 Task: Select goto in the location of multiple implementations,
Action: Mouse moved to (18, 564)
Screenshot: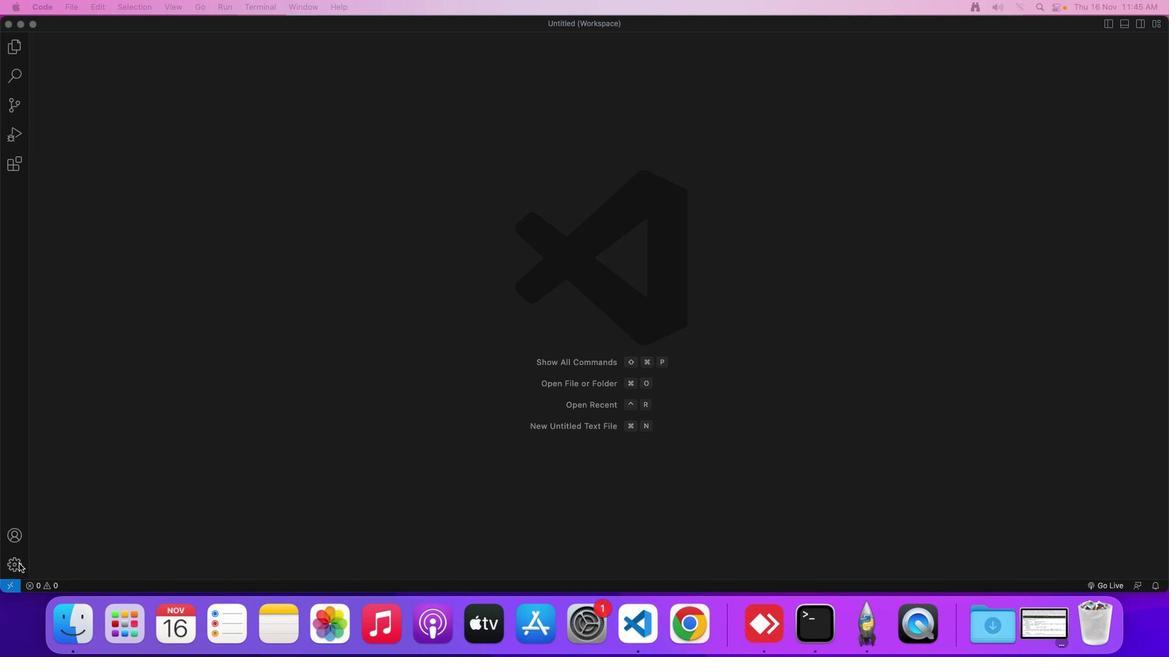 
Action: Mouse pressed left at (18, 564)
Screenshot: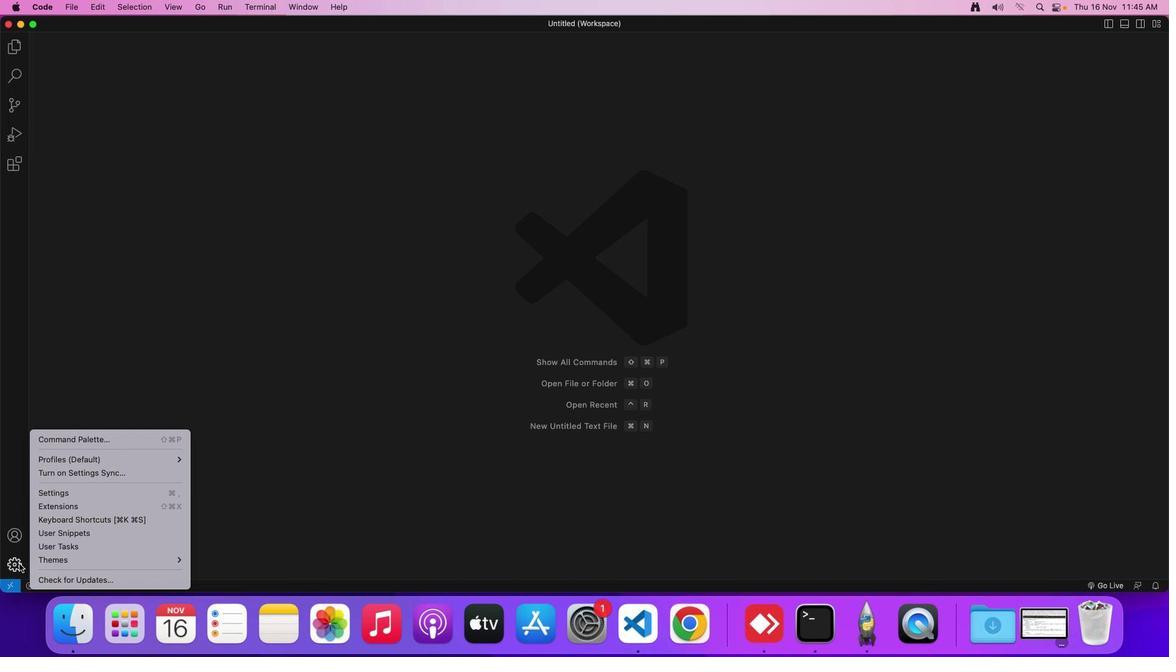 
Action: Mouse moved to (59, 498)
Screenshot: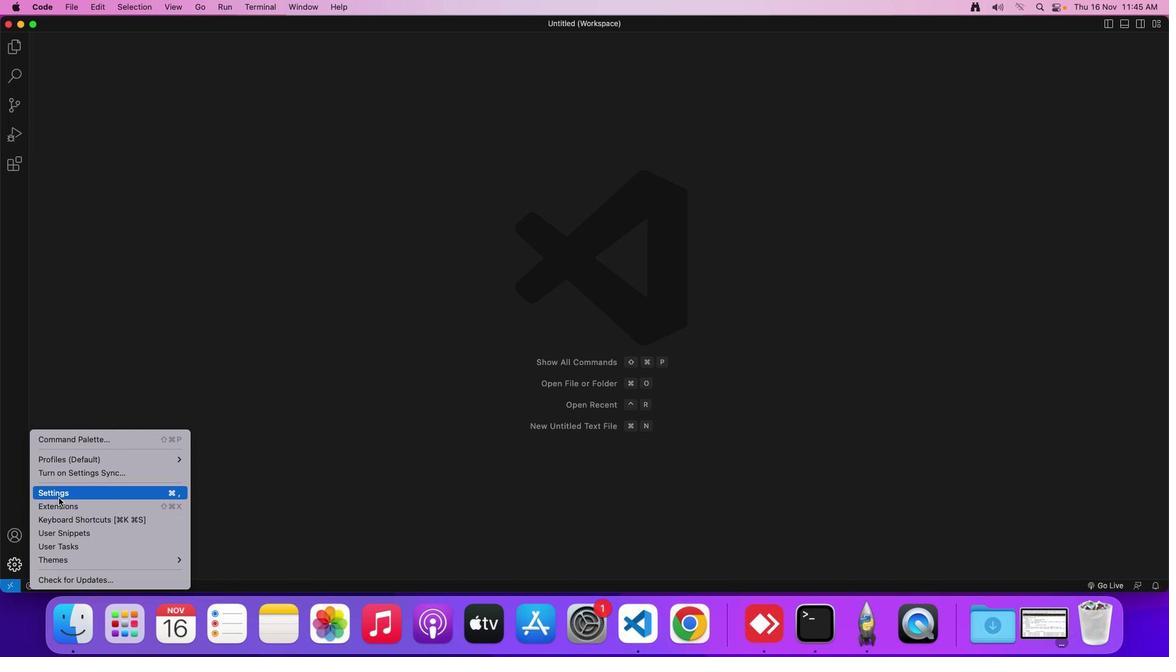 
Action: Mouse pressed left at (59, 498)
Screenshot: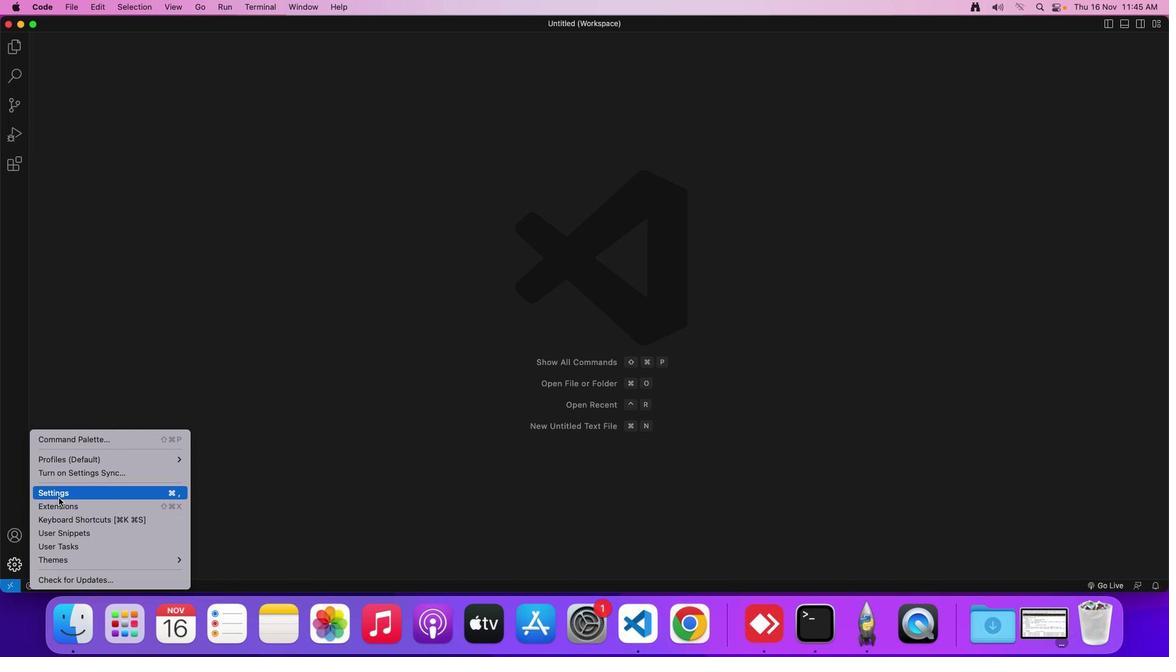 
Action: Mouse moved to (291, 96)
Screenshot: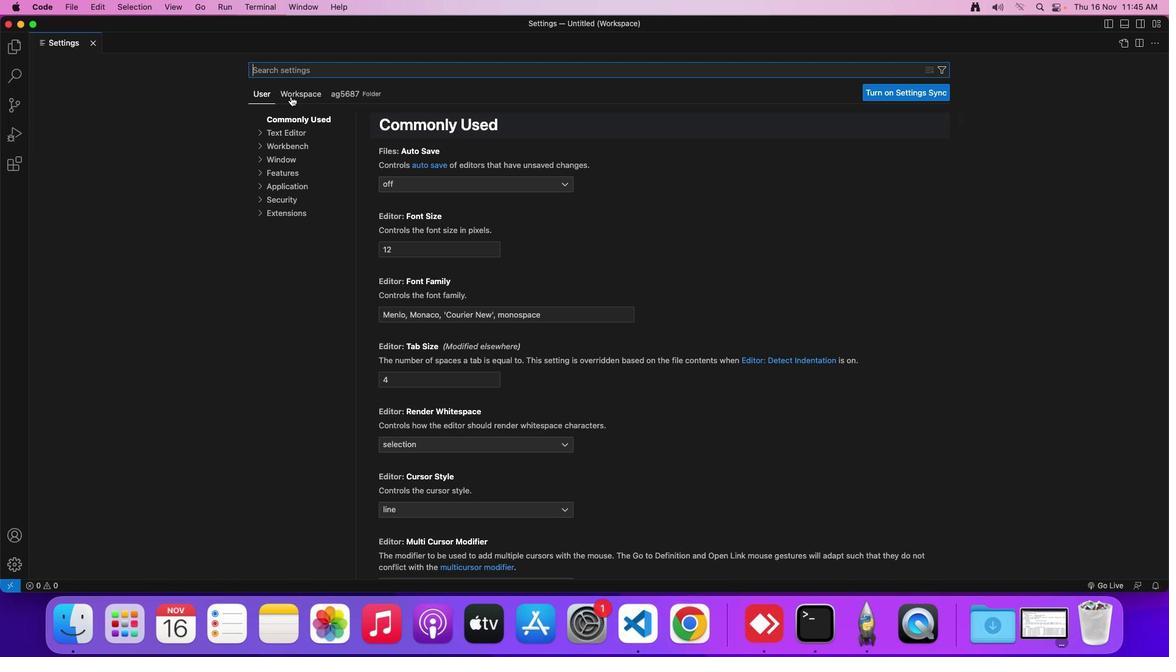
Action: Mouse pressed left at (291, 96)
Screenshot: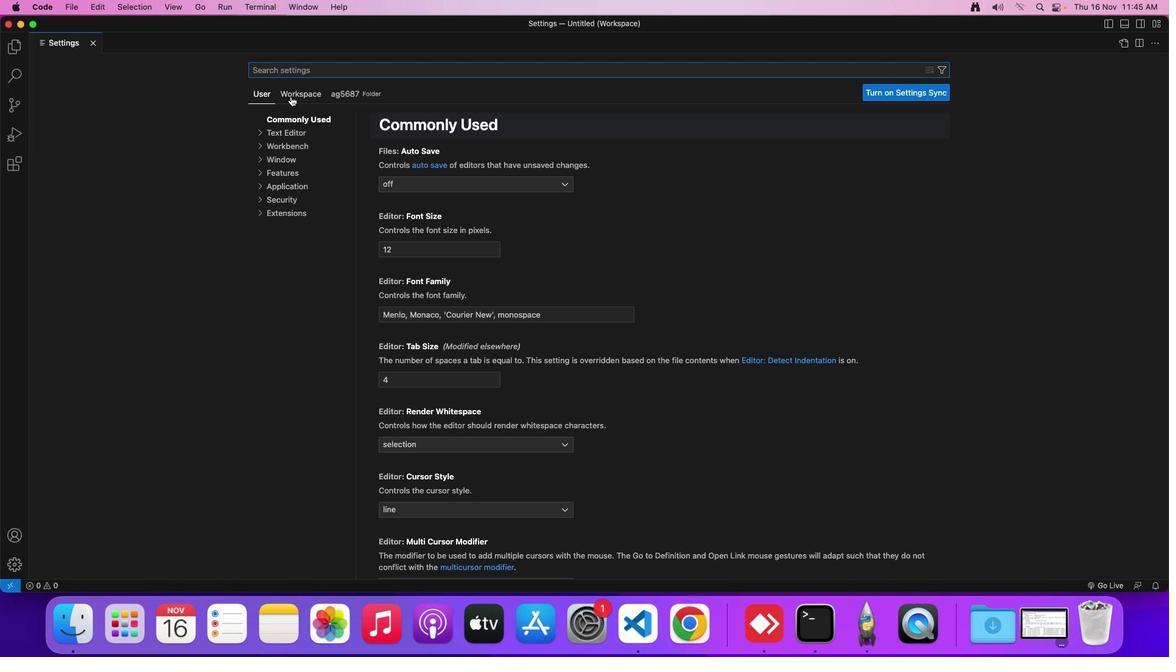 
Action: Mouse moved to (286, 131)
Screenshot: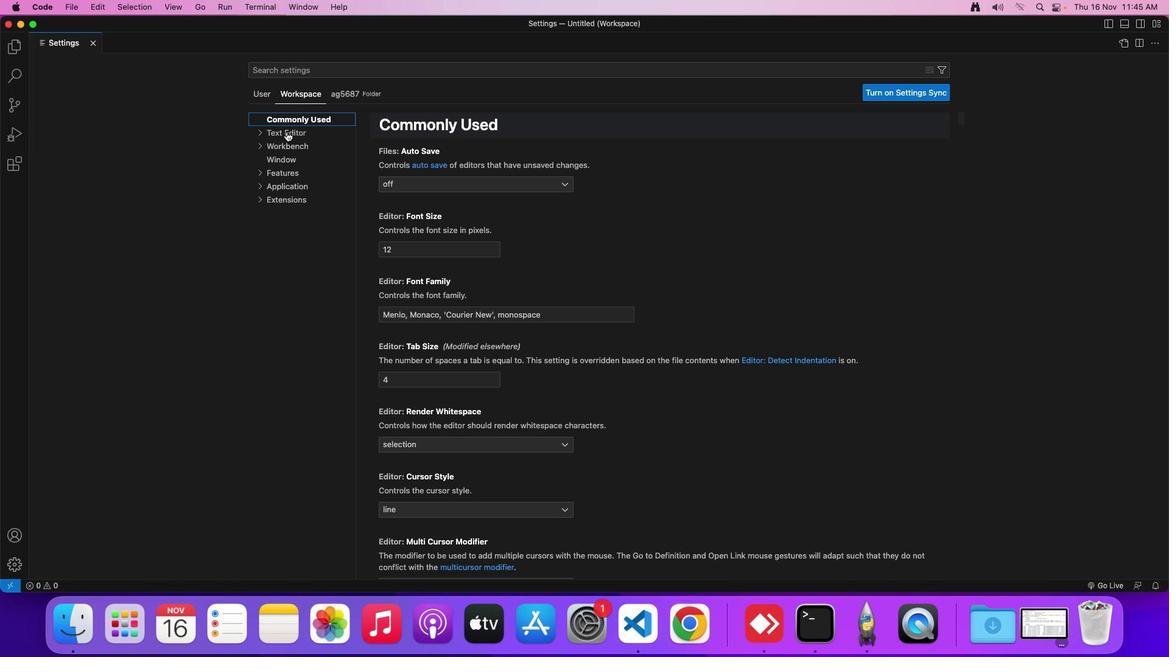 
Action: Mouse pressed left at (286, 131)
Screenshot: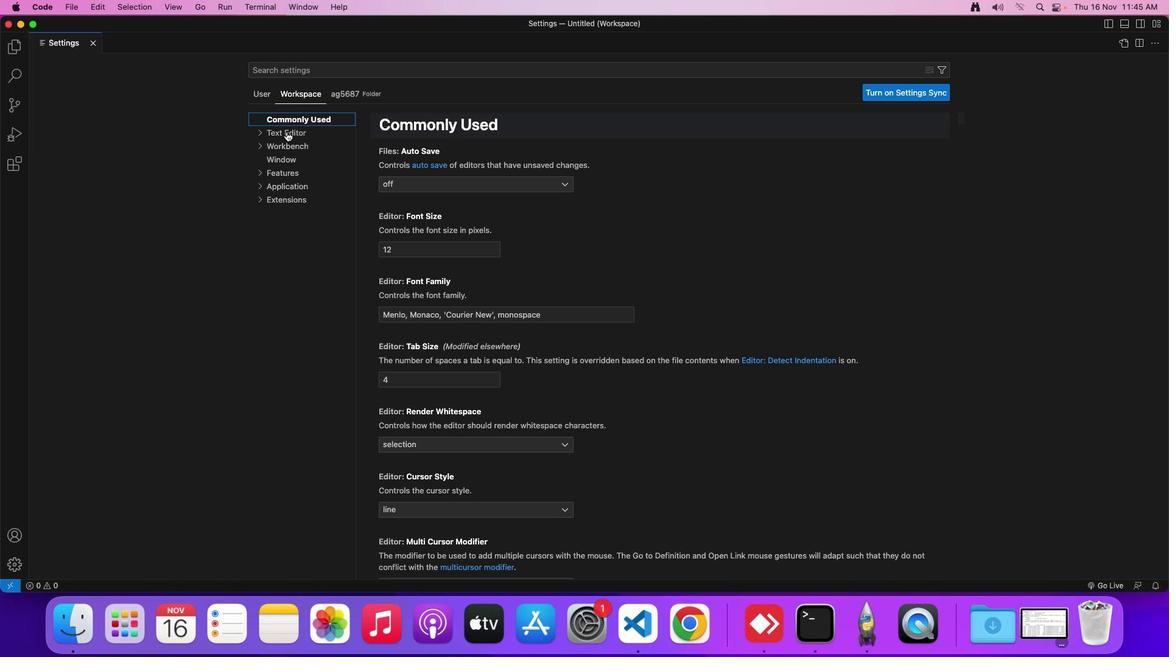 
Action: Mouse moved to (470, 501)
Screenshot: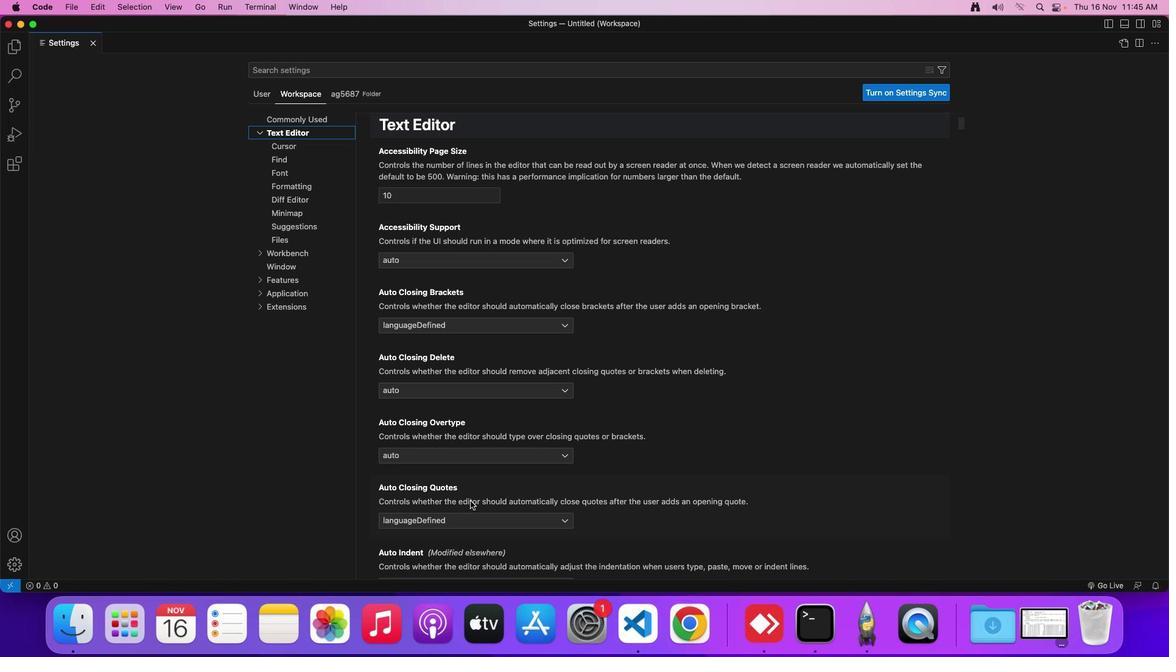 
Action: Mouse scrolled (470, 501) with delta (0, 0)
Screenshot: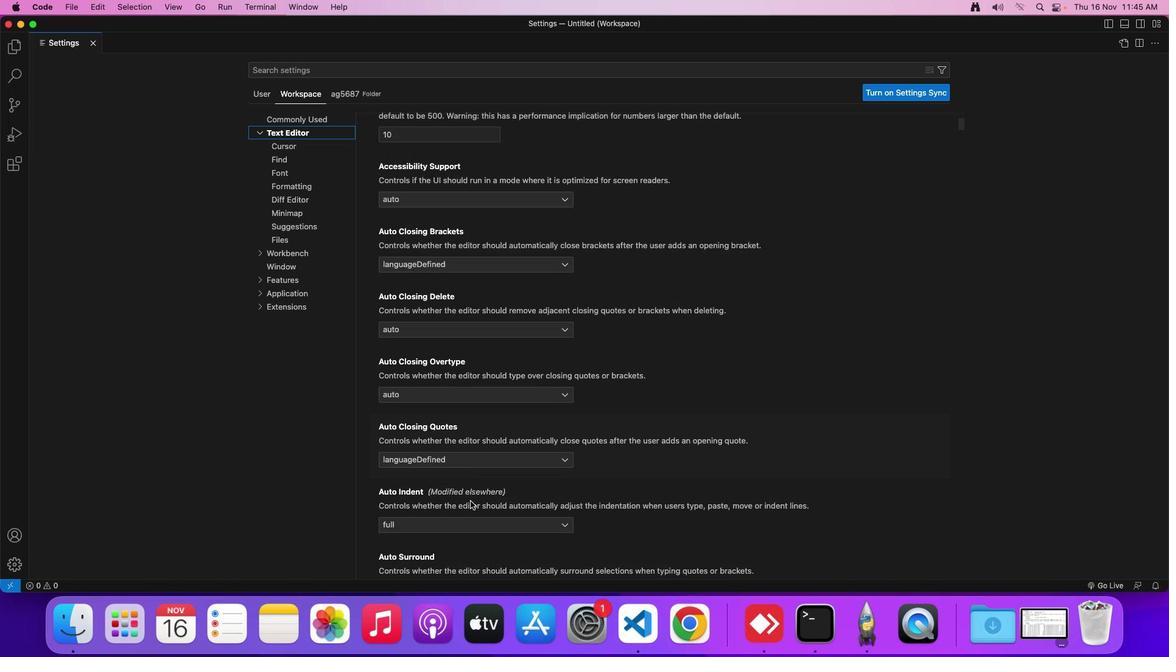 
Action: Mouse scrolled (470, 501) with delta (0, 0)
Screenshot: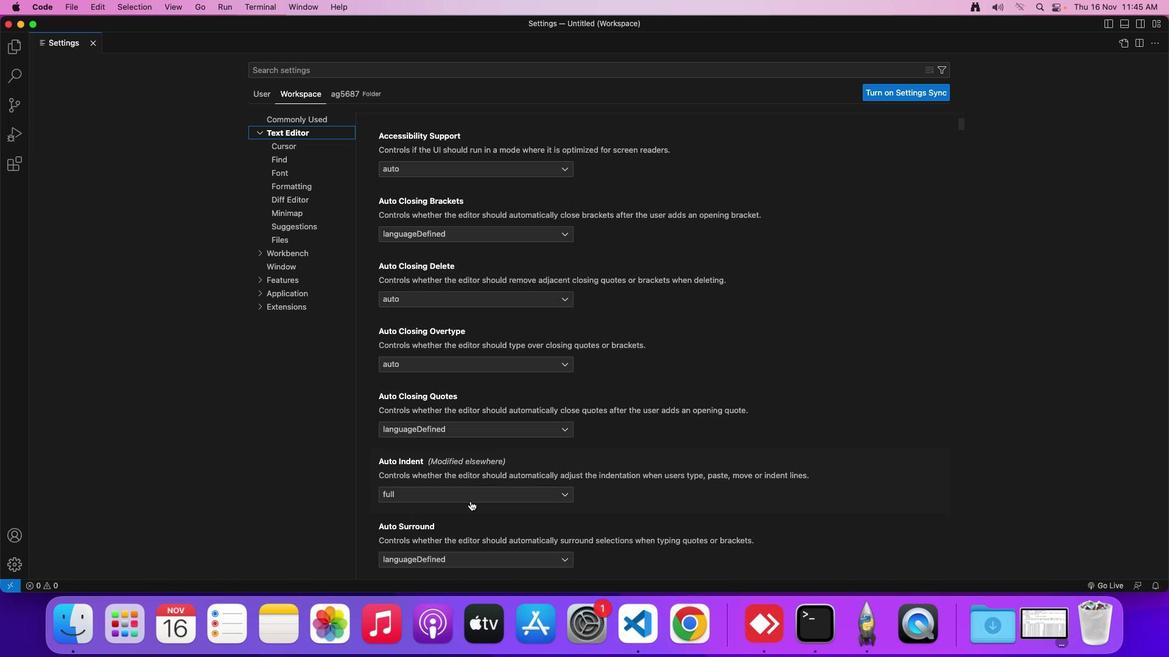
Action: Mouse scrolled (470, 501) with delta (0, 0)
Screenshot: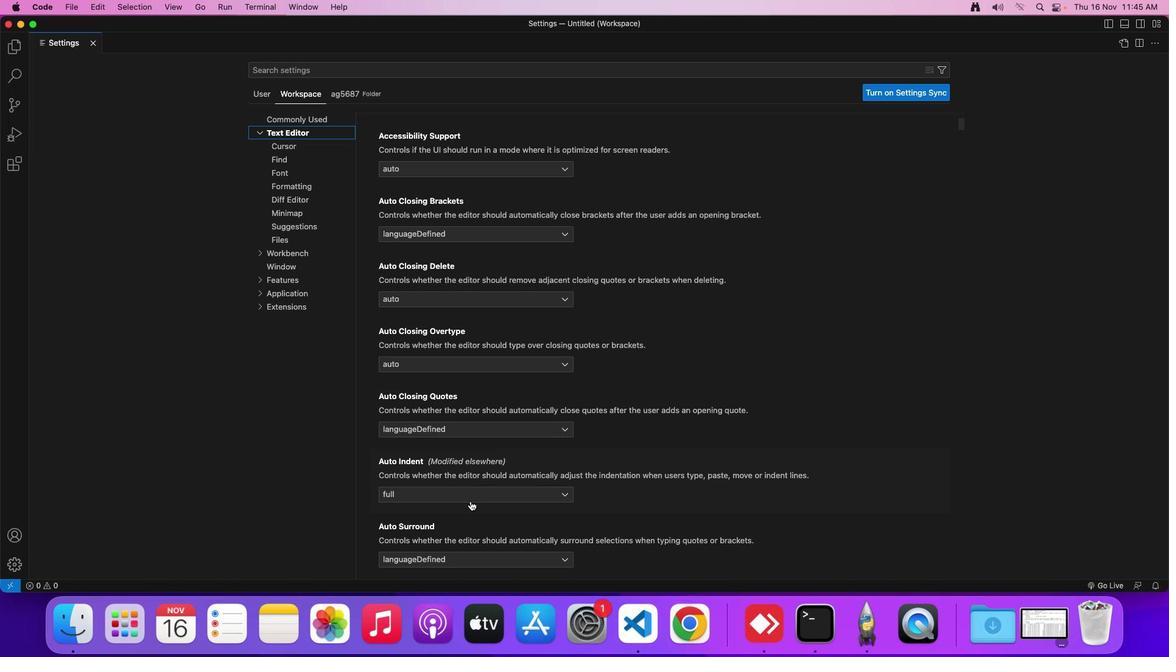 
Action: Mouse scrolled (470, 501) with delta (0, 0)
Screenshot: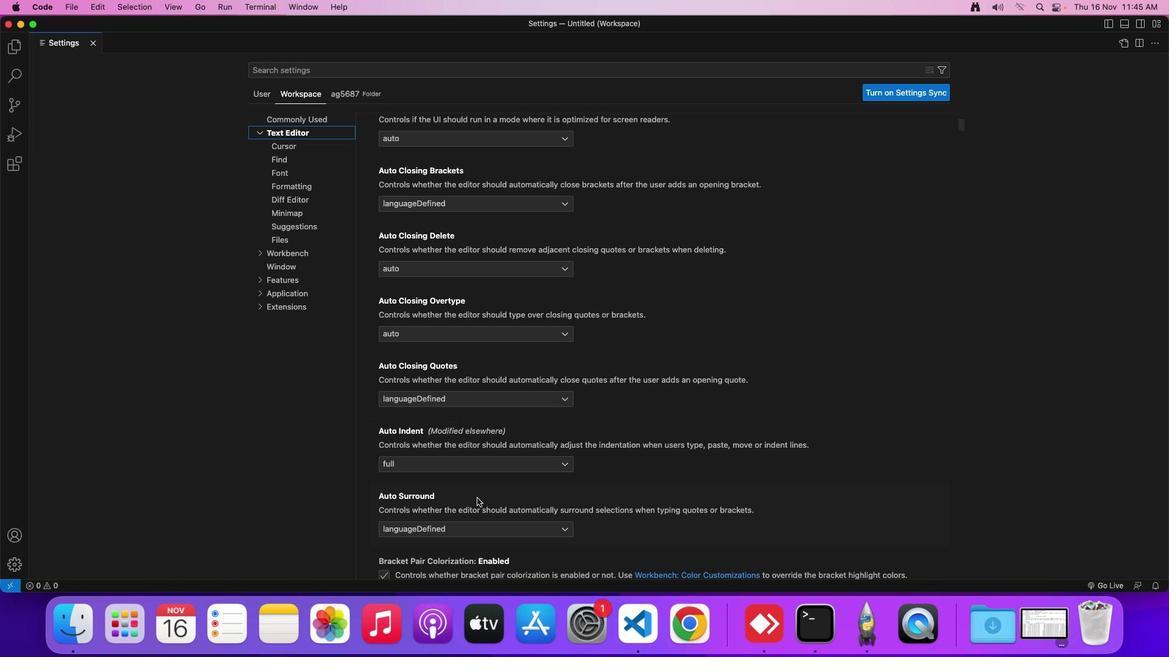
Action: Mouse moved to (477, 498)
Screenshot: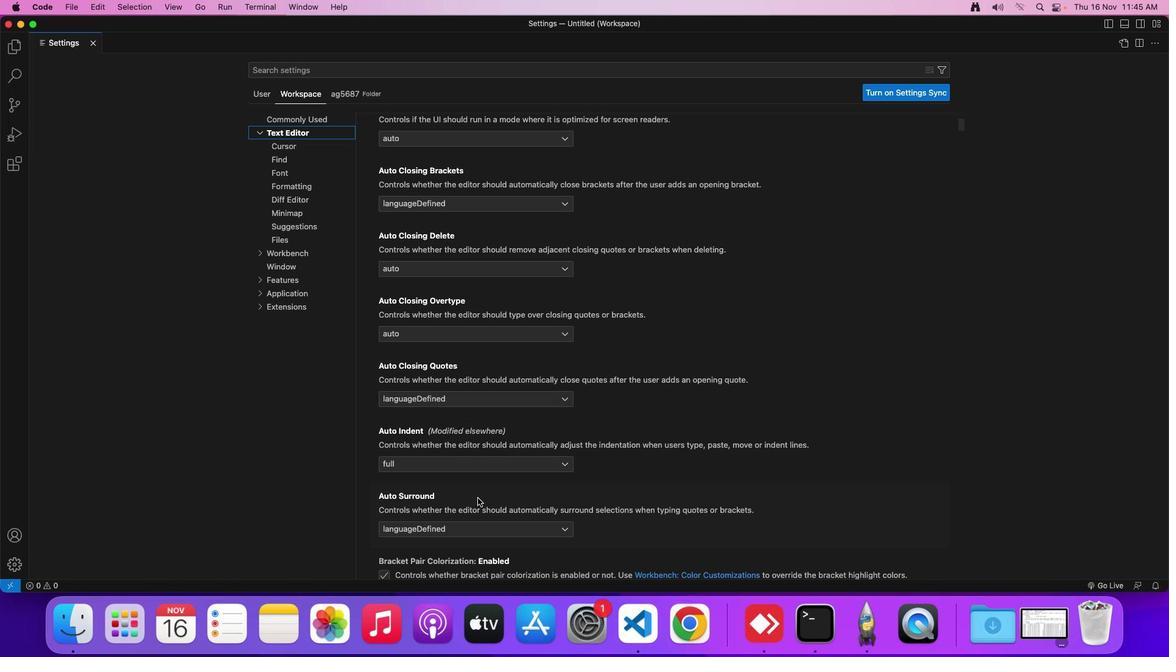 
Action: Mouse scrolled (477, 498) with delta (0, 0)
Screenshot: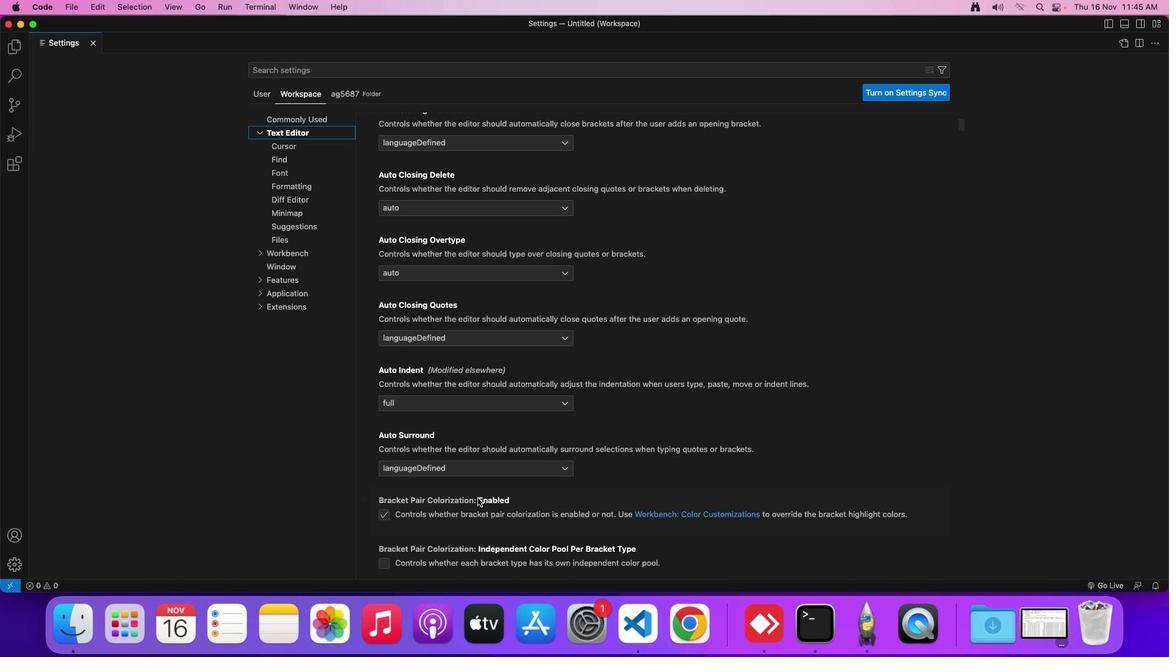 
Action: Mouse scrolled (477, 498) with delta (0, 0)
Screenshot: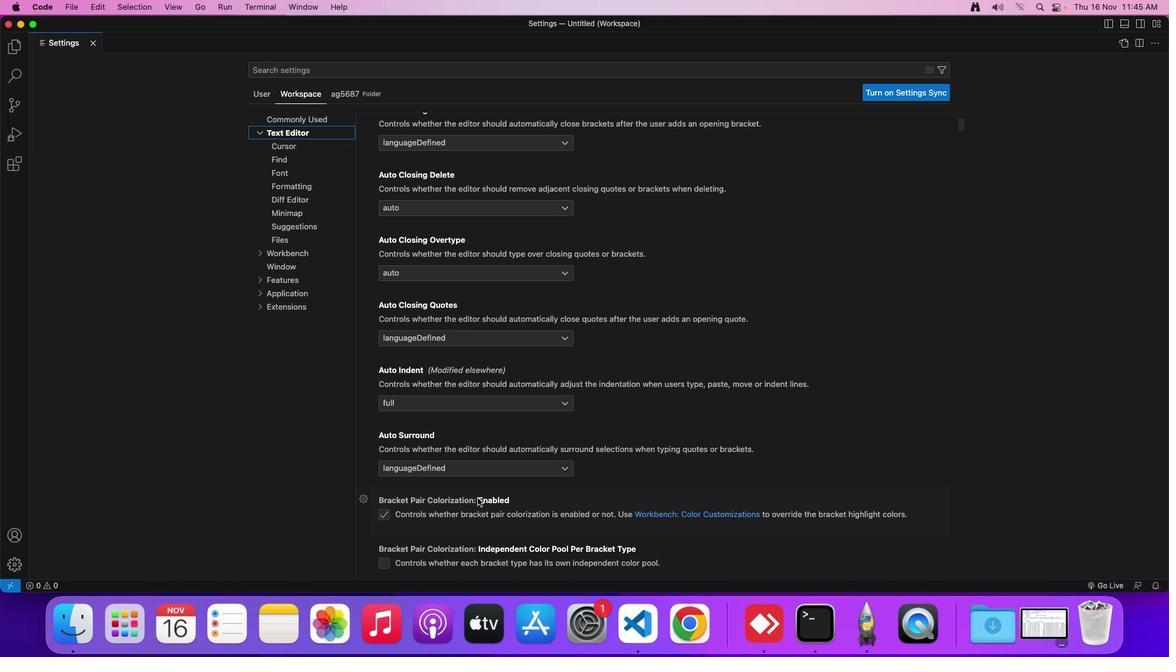 
Action: Mouse scrolled (477, 498) with delta (0, 0)
Screenshot: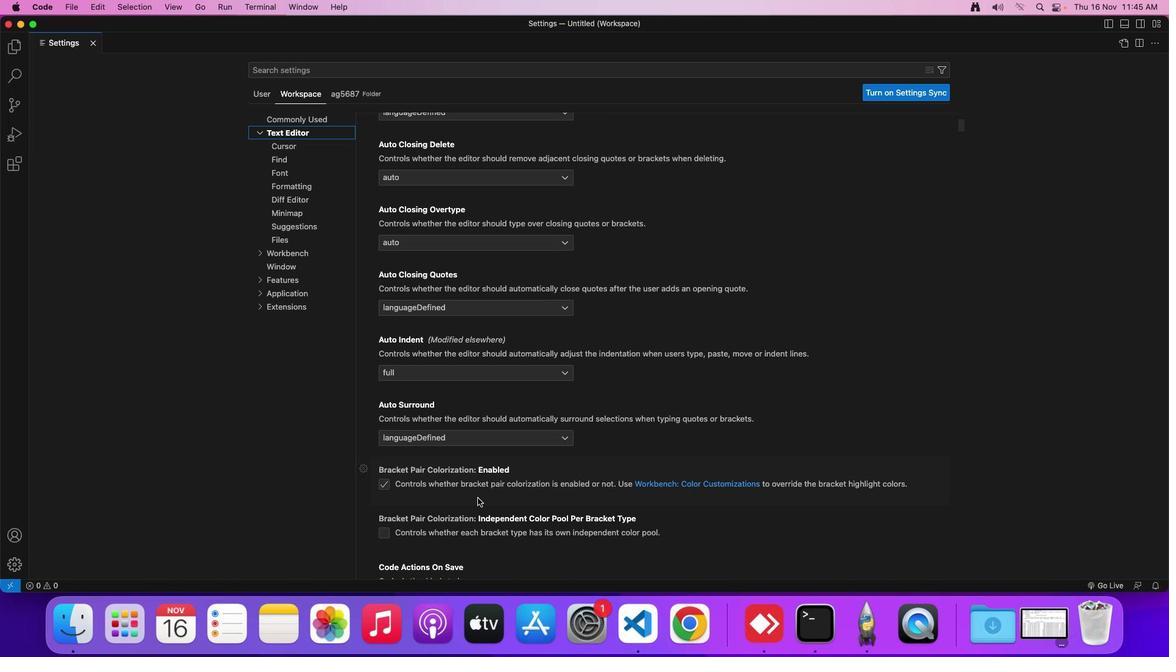 
Action: Mouse moved to (478, 500)
Screenshot: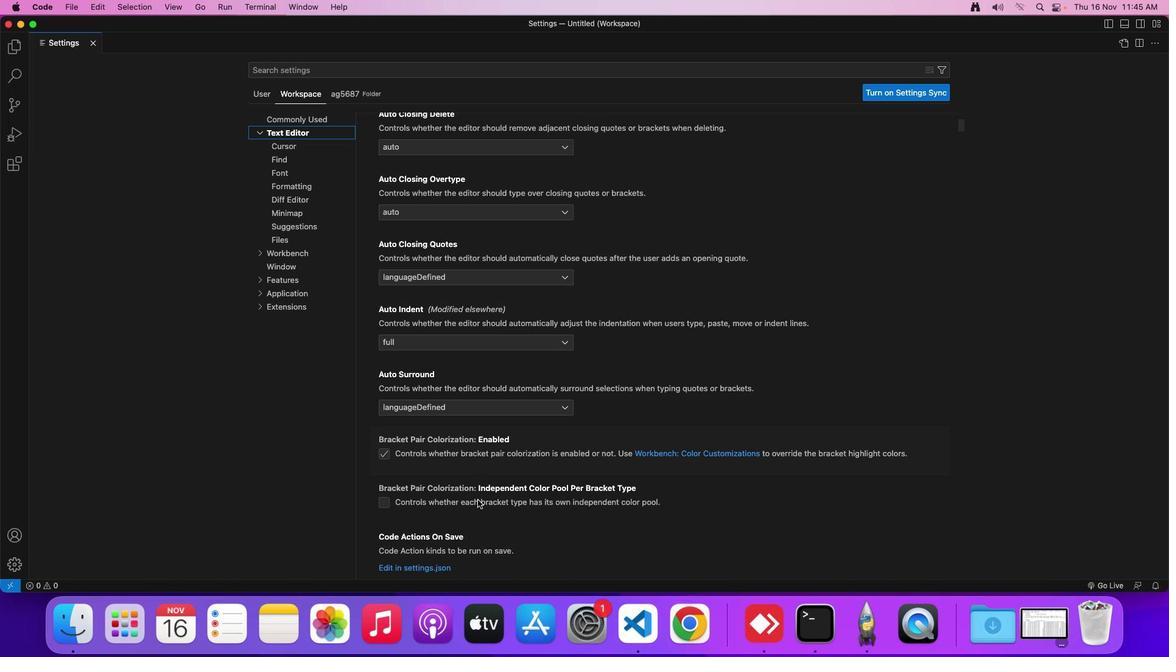 
Action: Mouse scrolled (478, 500) with delta (0, 0)
Screenshot: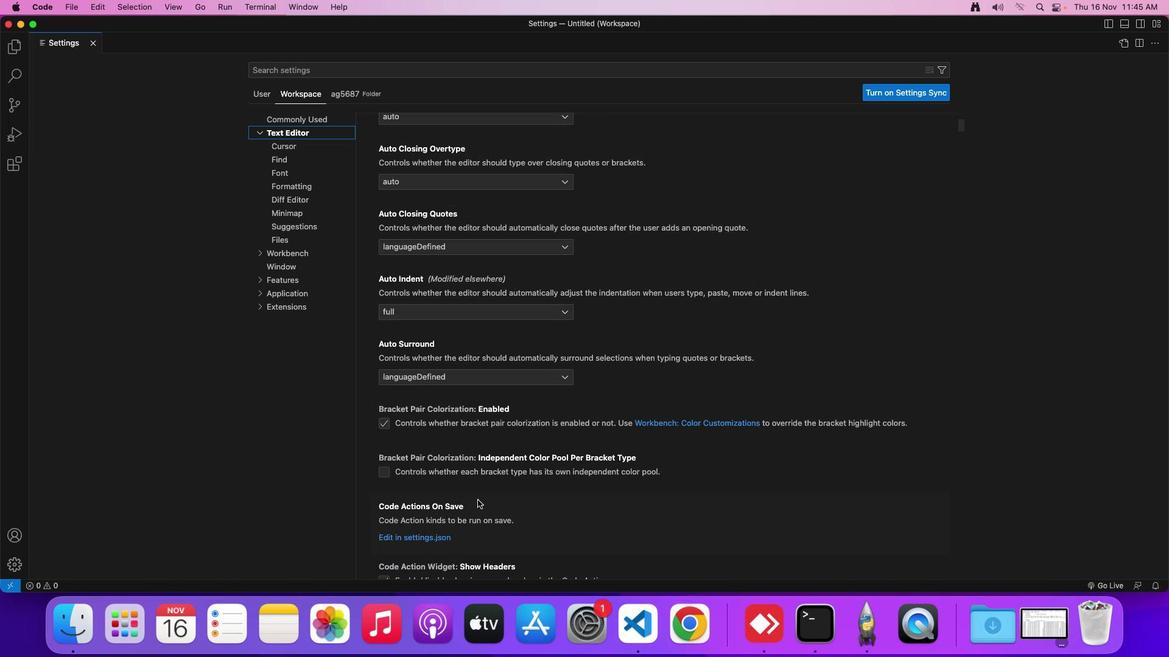 
Action: Mouse scrolled (478, 500) with delta (0, 0)
Screenshot: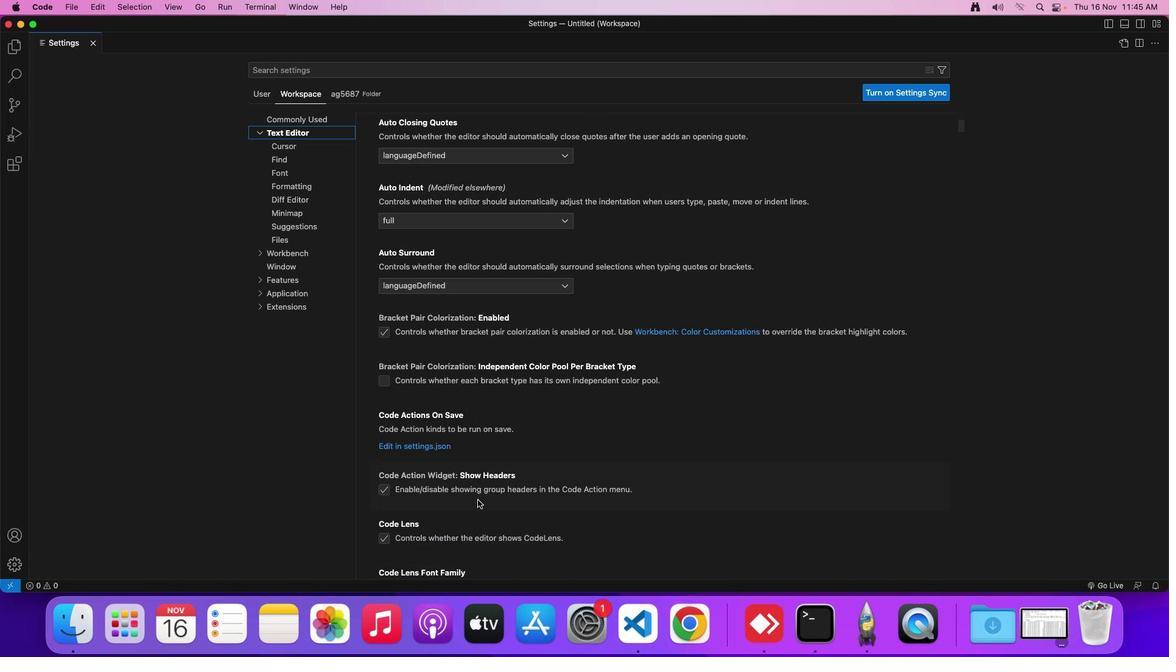 
Action: Mouse scrolled (478, 500) with delta (0, -1)
Screenshot: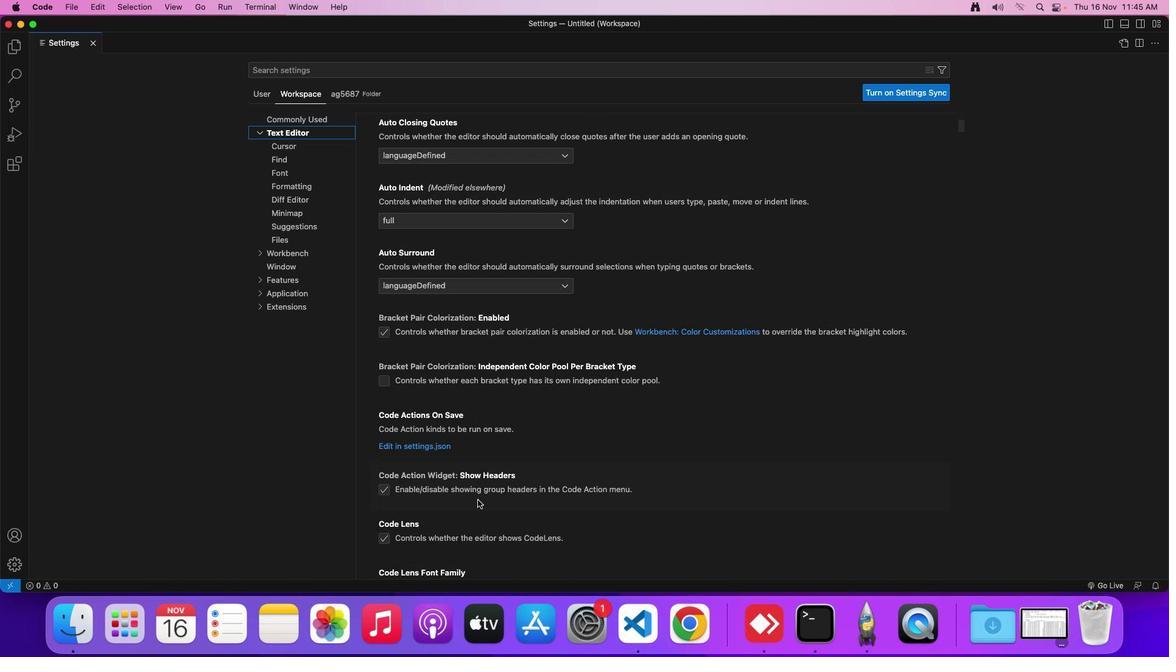 
Action: Mouse scrolled (478, 500) with delta (0, -1)
Screenshot: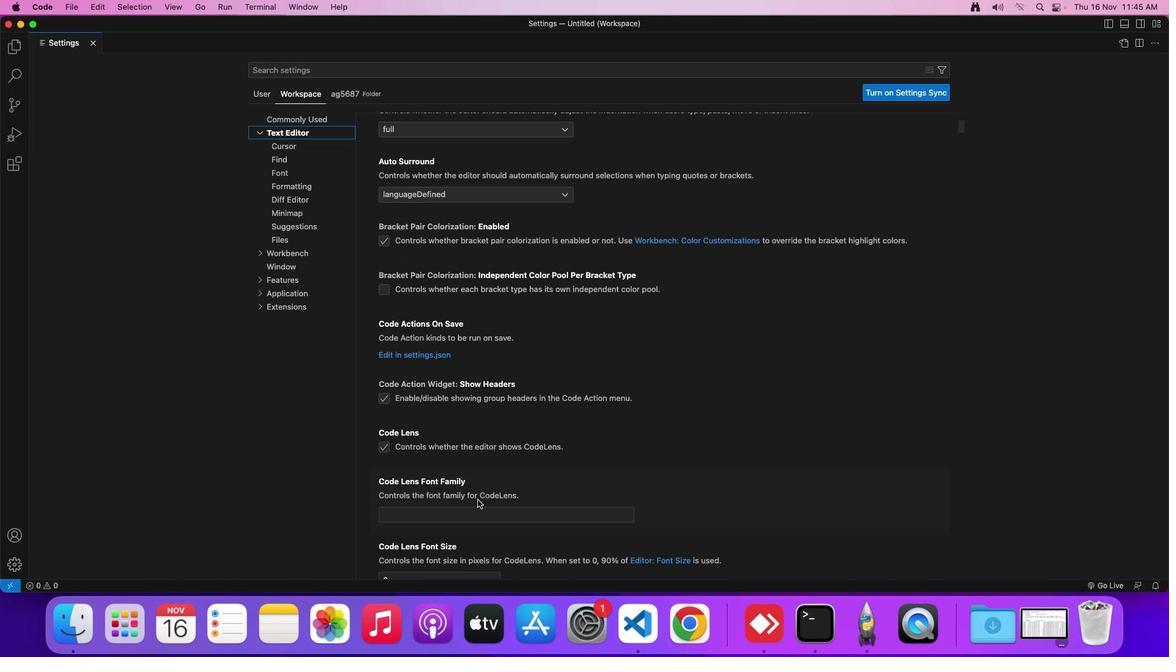 
Action: Mouse scrolled (478, 500) with delta (0, 0)
Screenshot: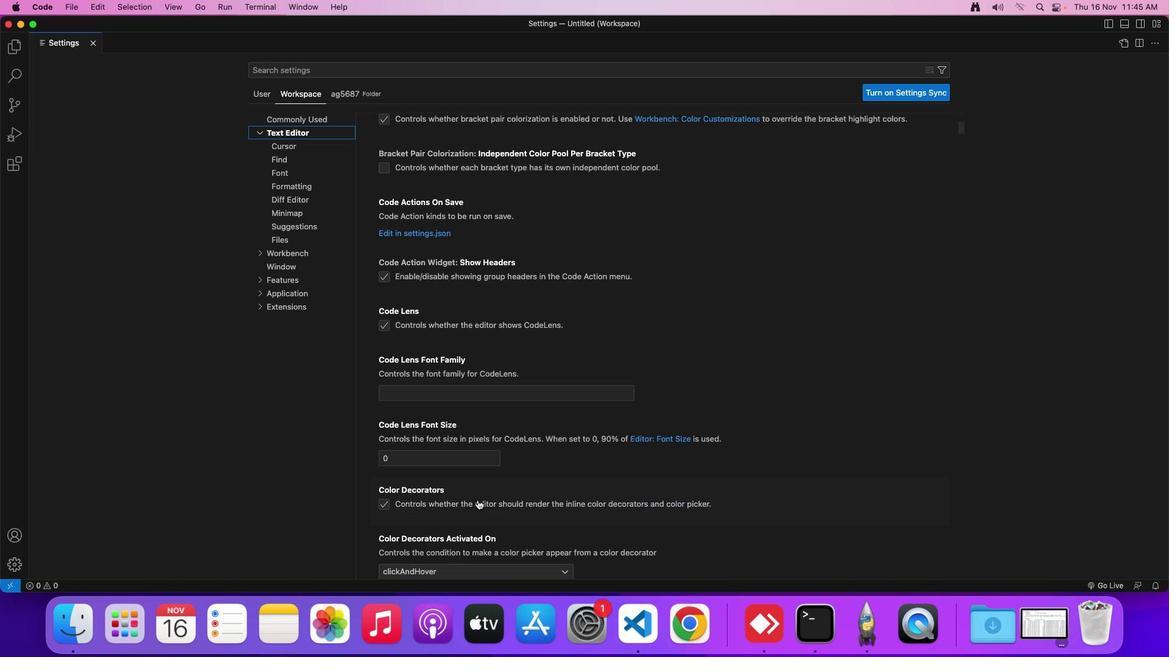 
Action: Mouse scrolled (478, 500) with delta (0, 0)
Screenshot: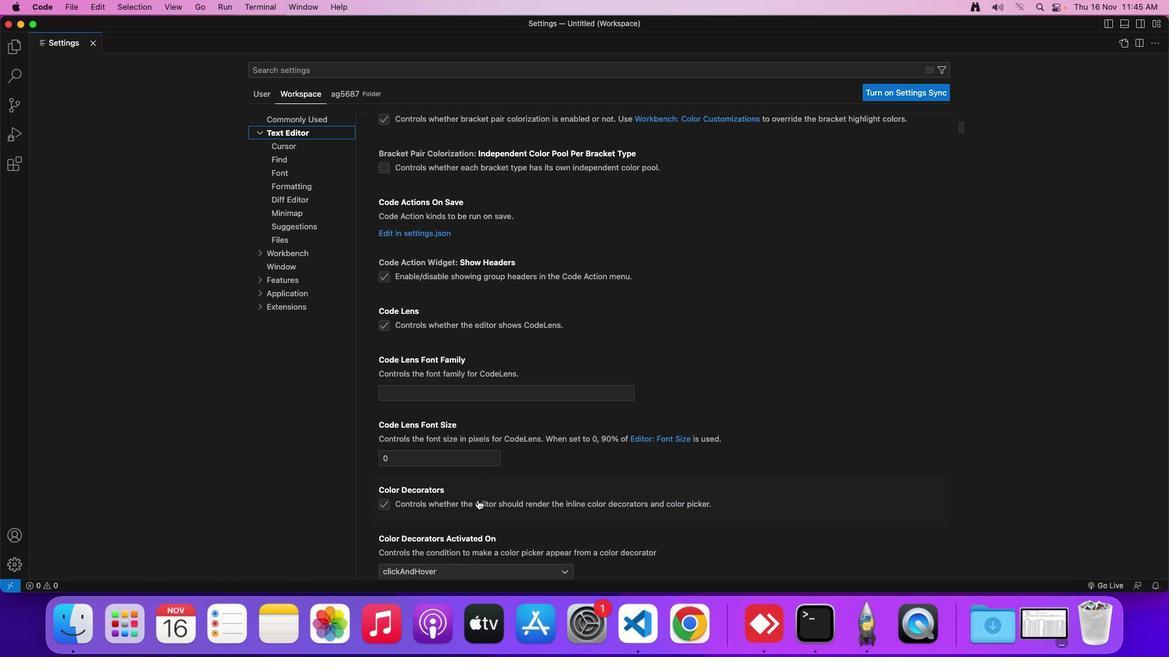 
Action: Mouse scrolled (478, 500) with delta (0, -1)
Screenshot: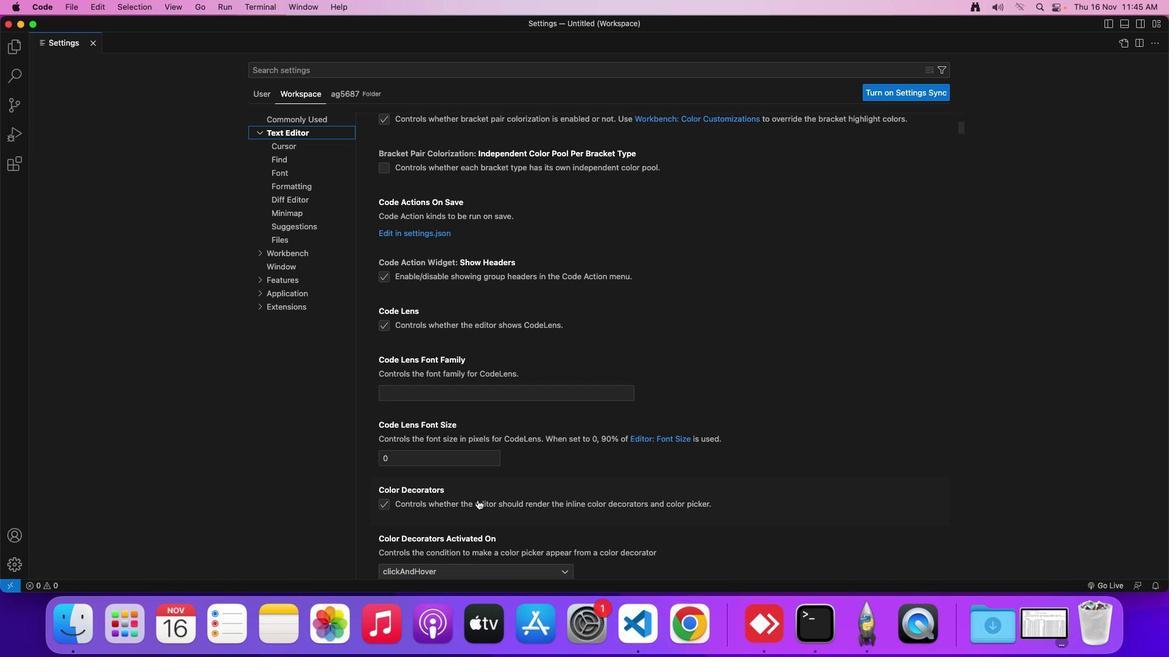 
Action: Mouse moved to (478, 500)
Screenshot: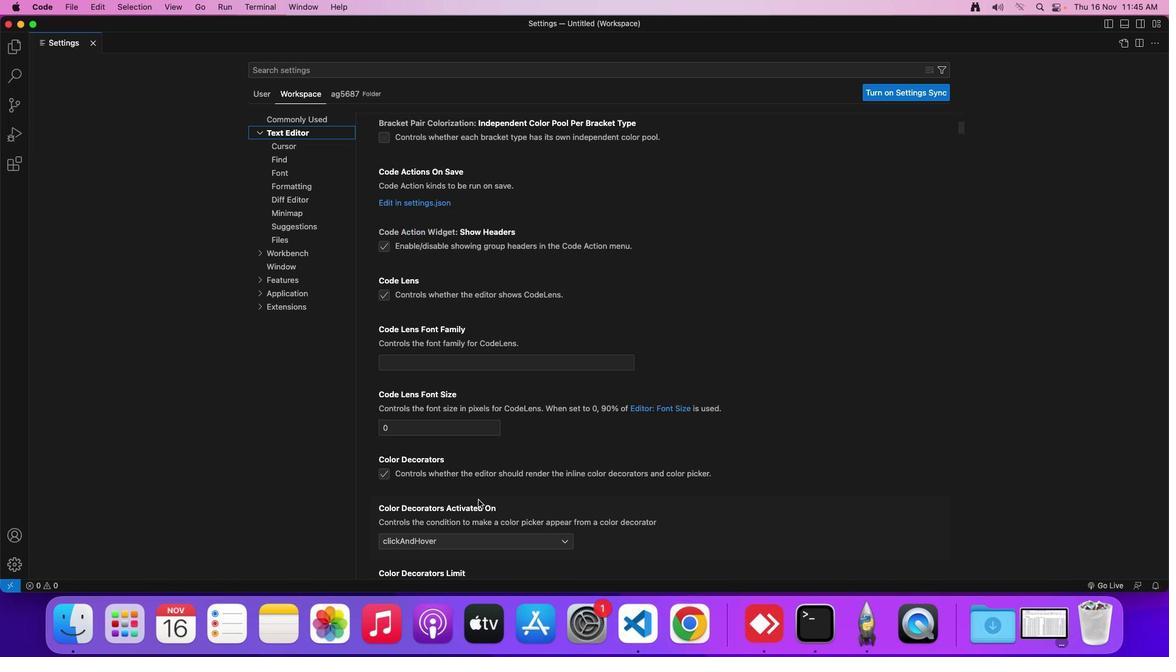 
Action: Mouse scrolled (478, 500) with delta (0, 0)
Screenshot: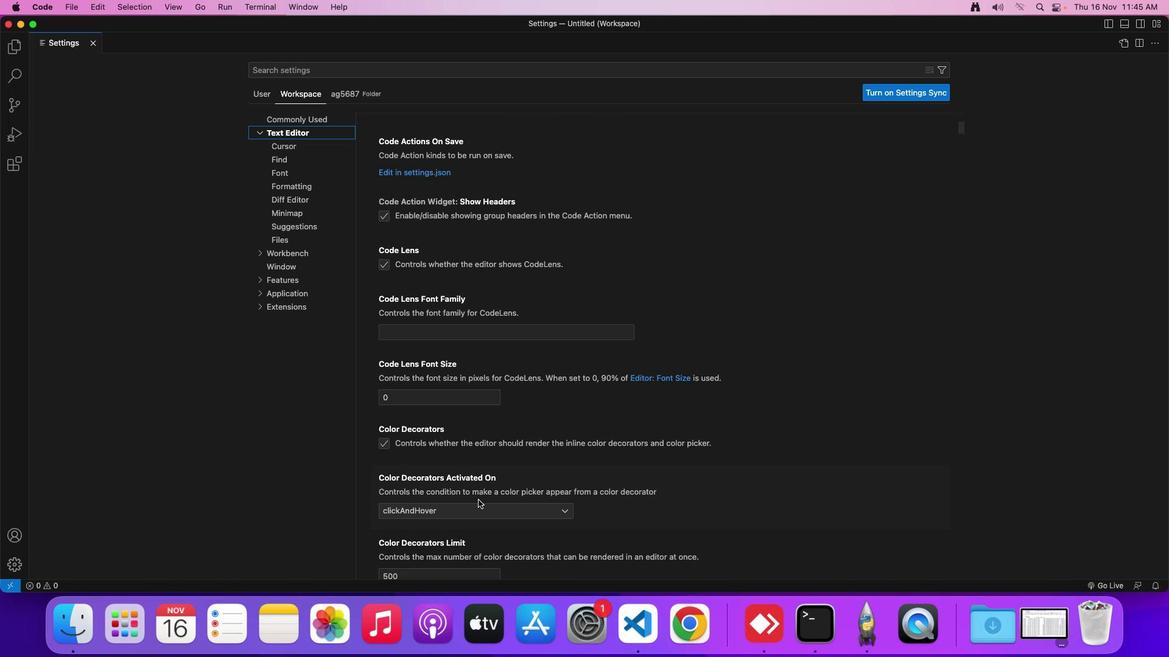 
Action: Mouse scrolled (478, 500) with delta (0, 0)
Screenshot: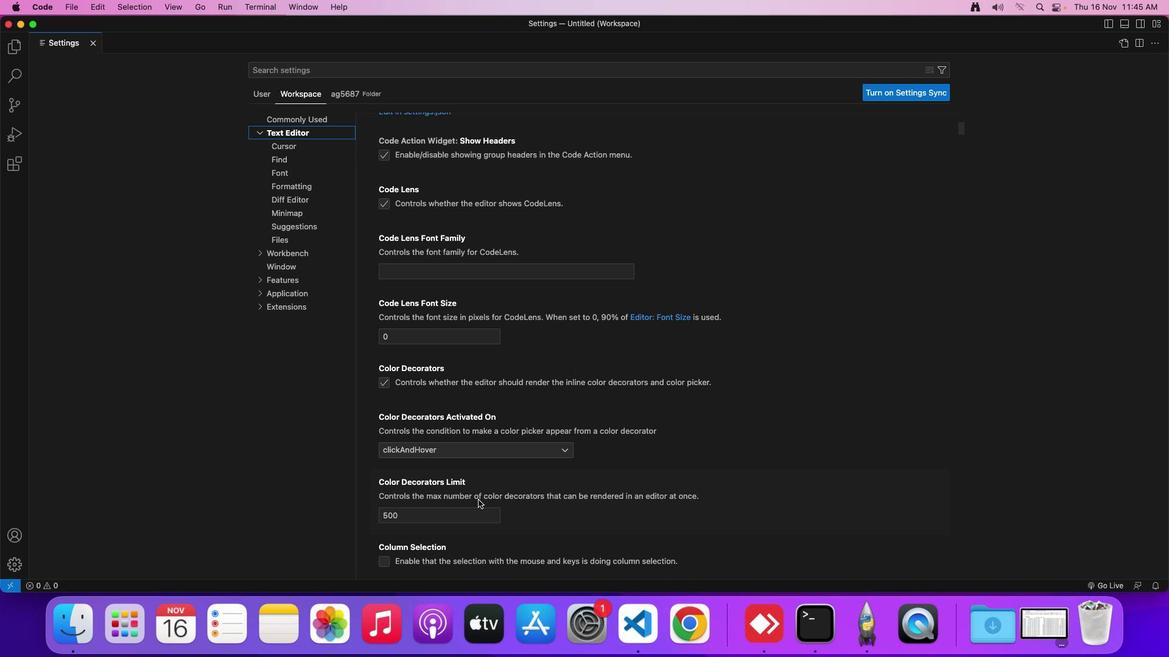 
Action: Mouse scrolled (478, 500) with delta (0, -1)
Screenshot: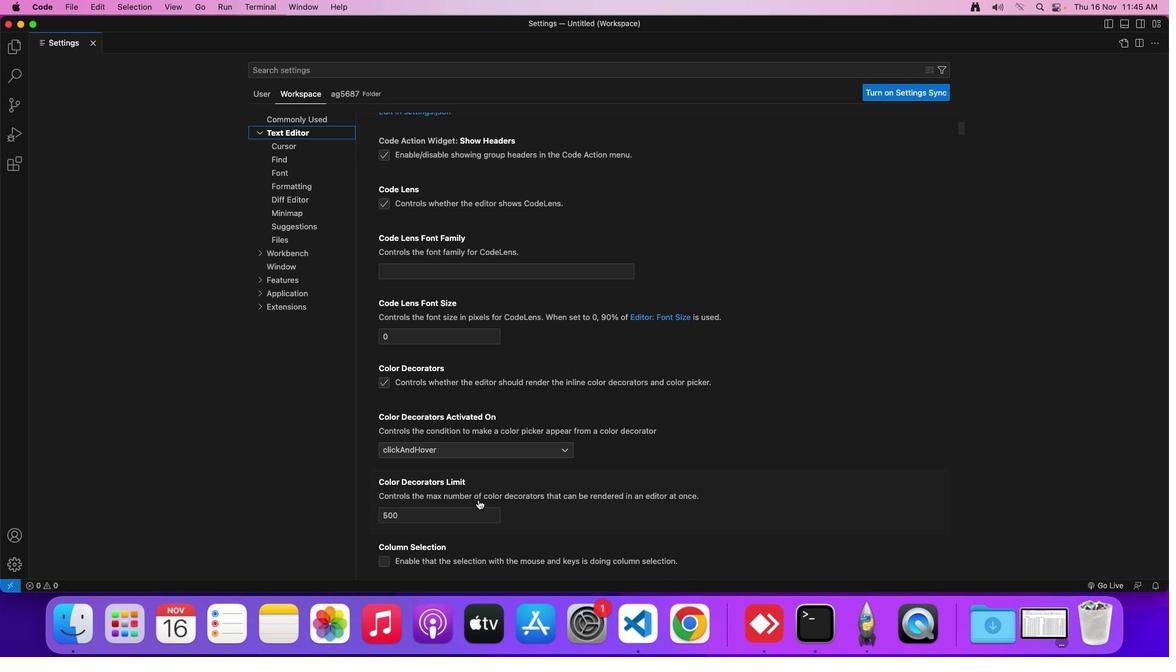 
Action: Mouse scrolled (478, 500) with delta (0, -1)
Screenshot: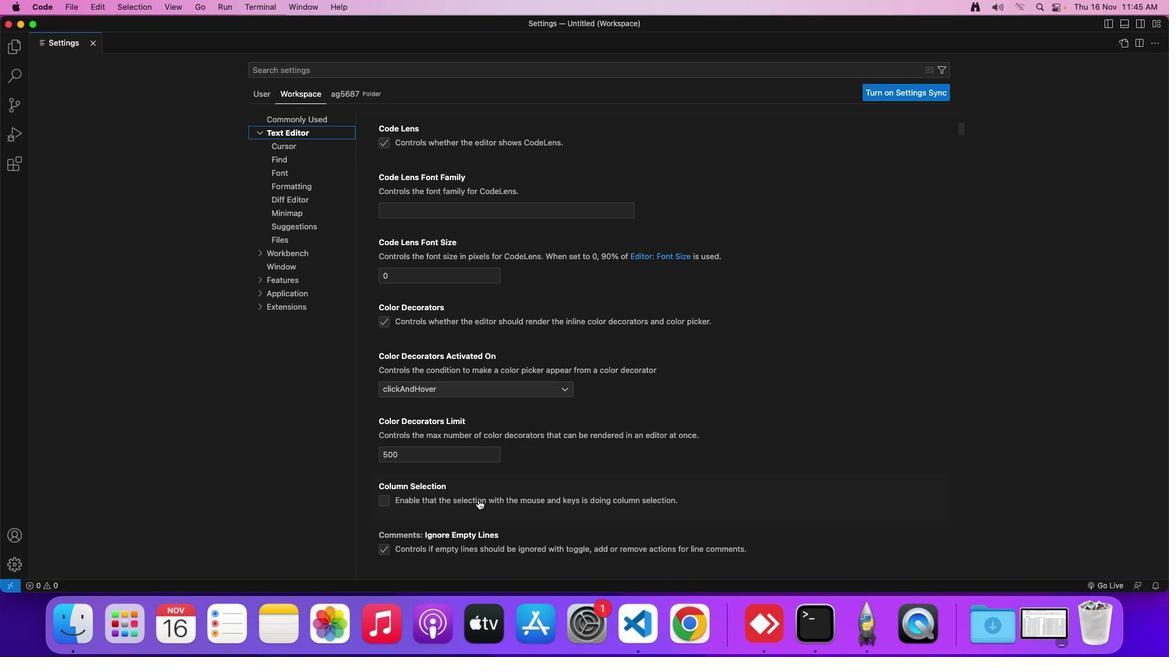 
Action: Mouse scrolled (478, 500) with delta (0, 0)
Screenshot: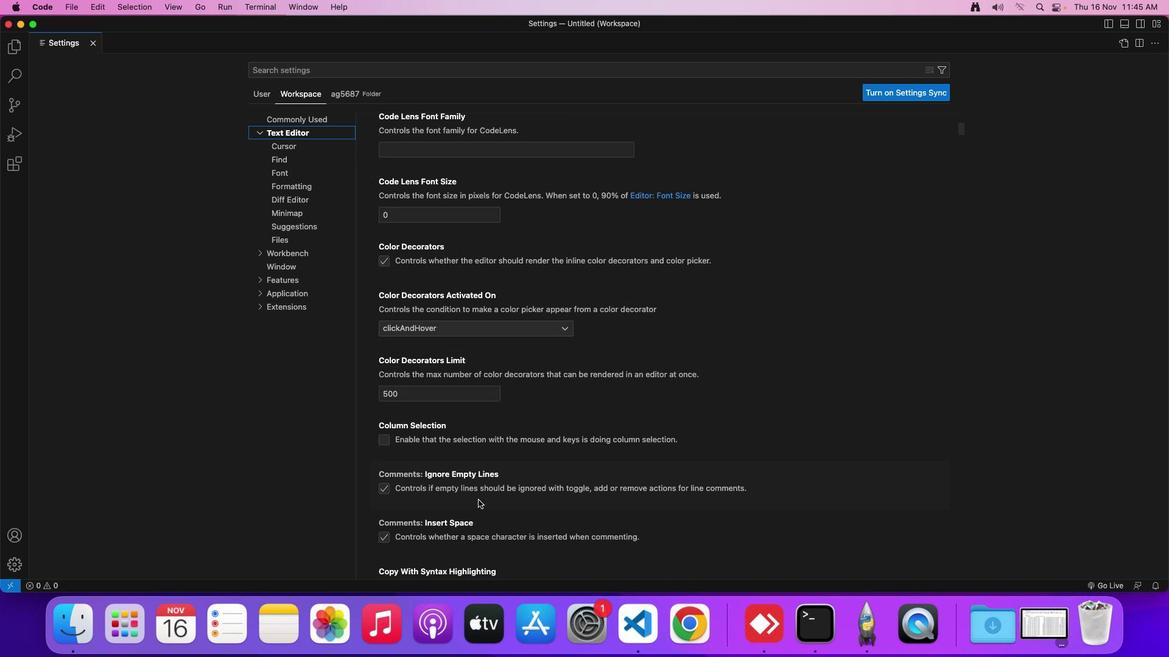 
Action: Mouse scrolled (478, 500) with delta (0, 0)
Screenshot: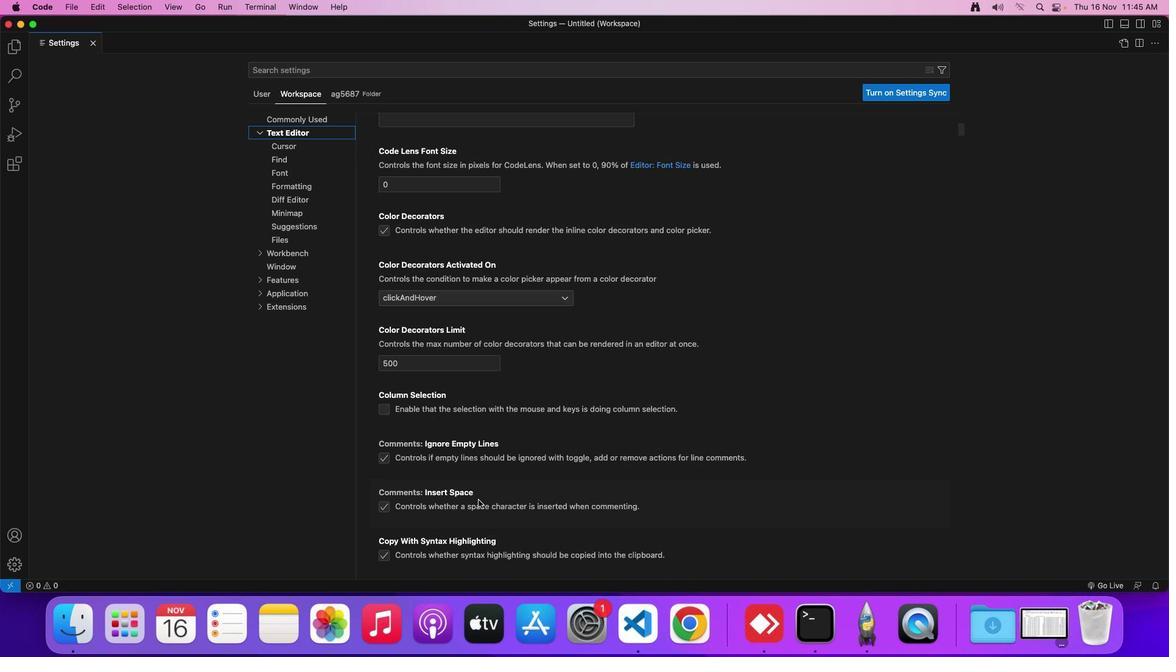
Action: Mouse scrolled (478, 500) with delta (0, 0)
Screenshot: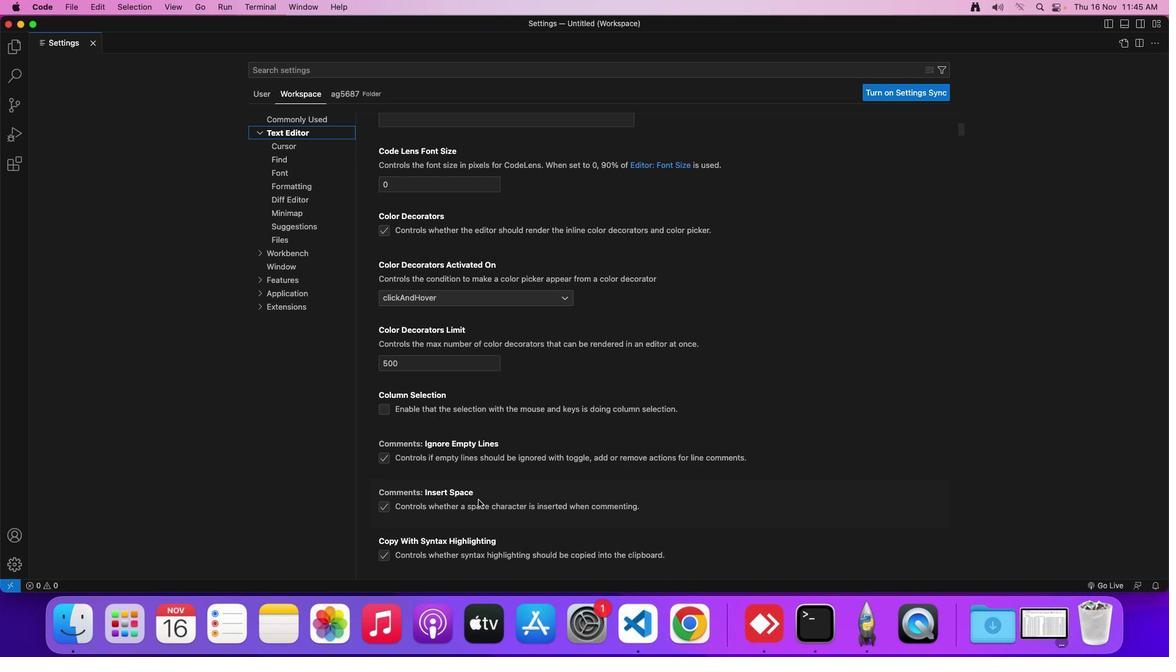 
Action: Mouse scrolled (478, 500) with delta (0, 0)
Screenshot: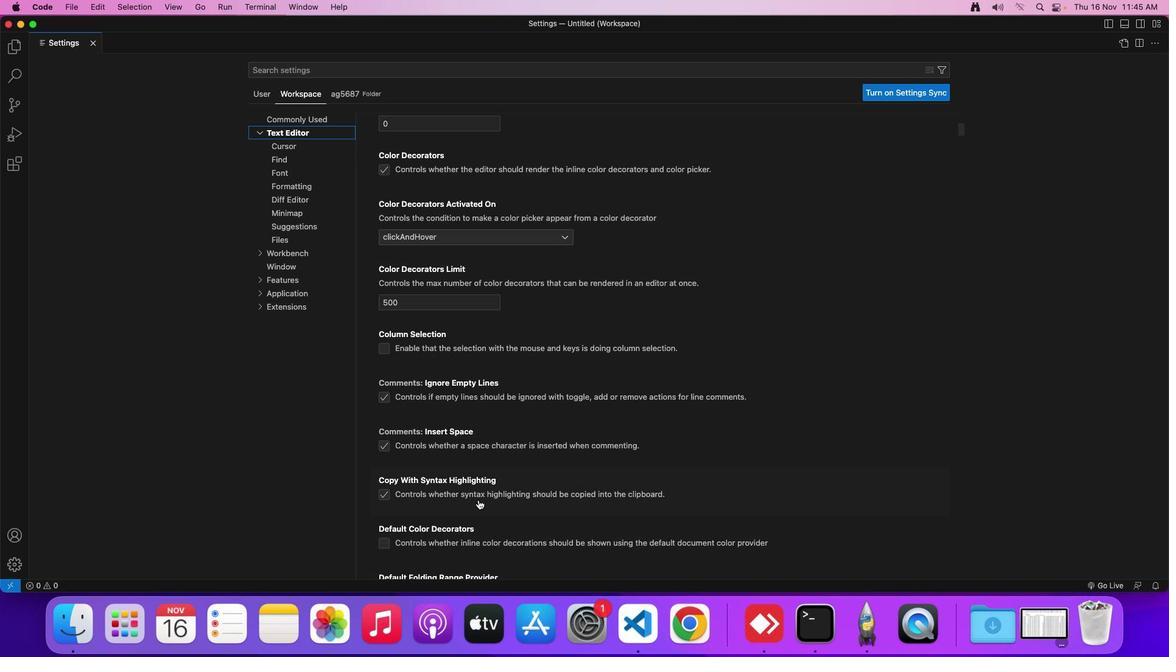 
Action: Mouse scrolled (478, 500) with delta (0, 0)
Screenshot: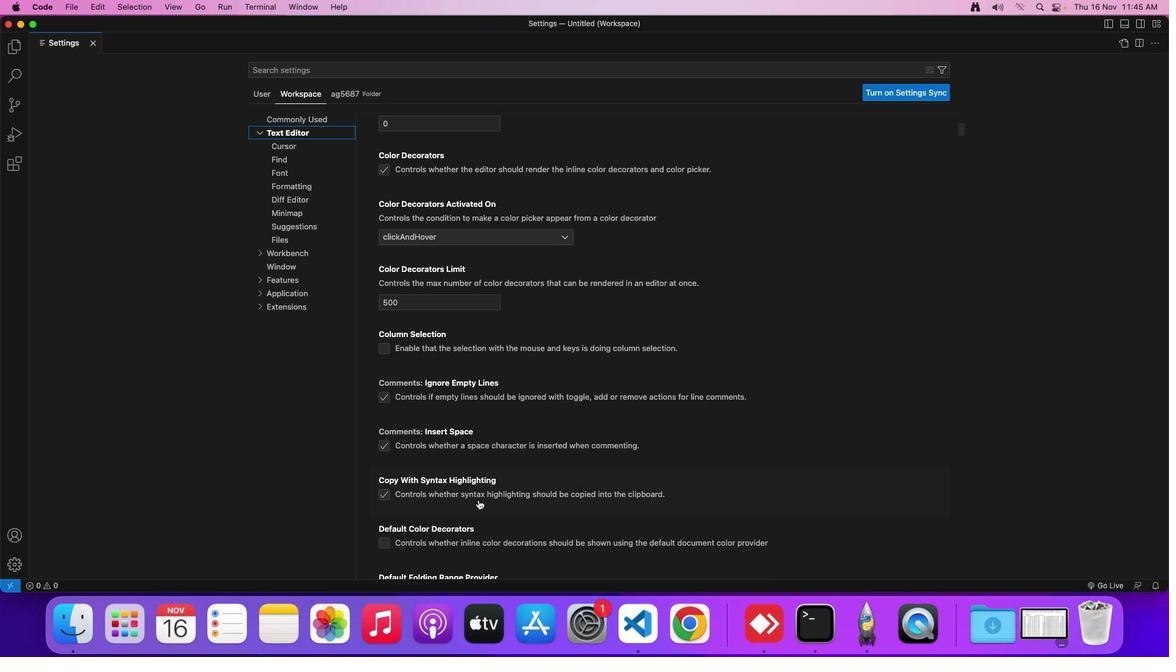 
Action: Mouse scrolled (478, 500) with delta (0, 0)
Screenshot: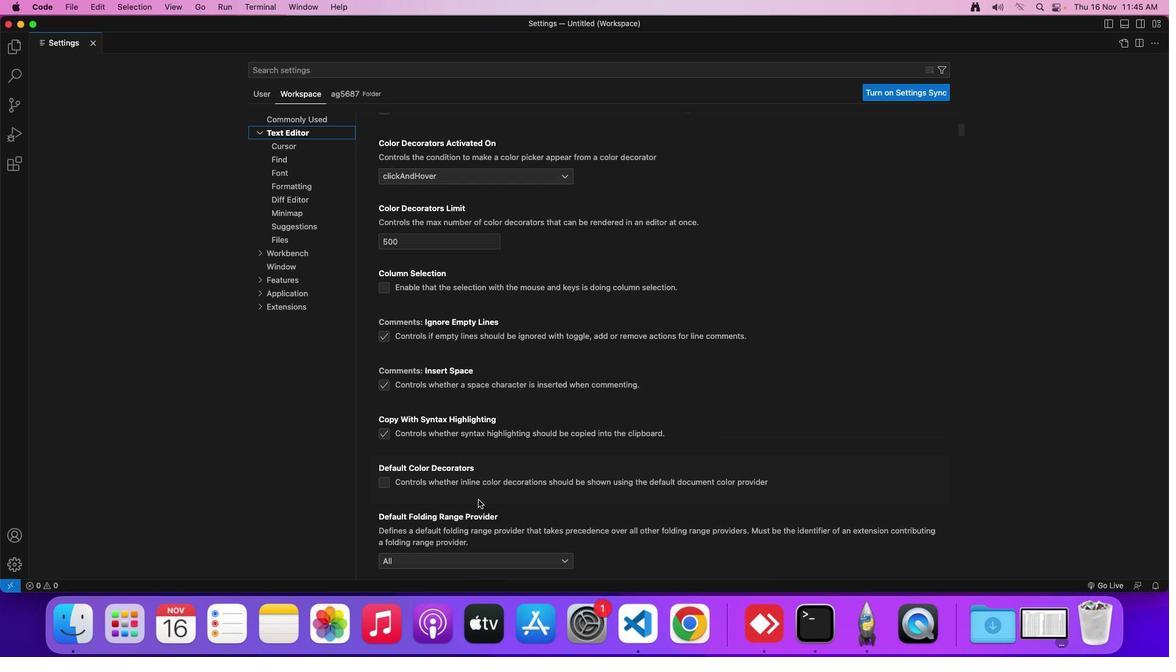 
Action: Mouse scrolled (478, 500) with delta (0, 0)
Screenshot: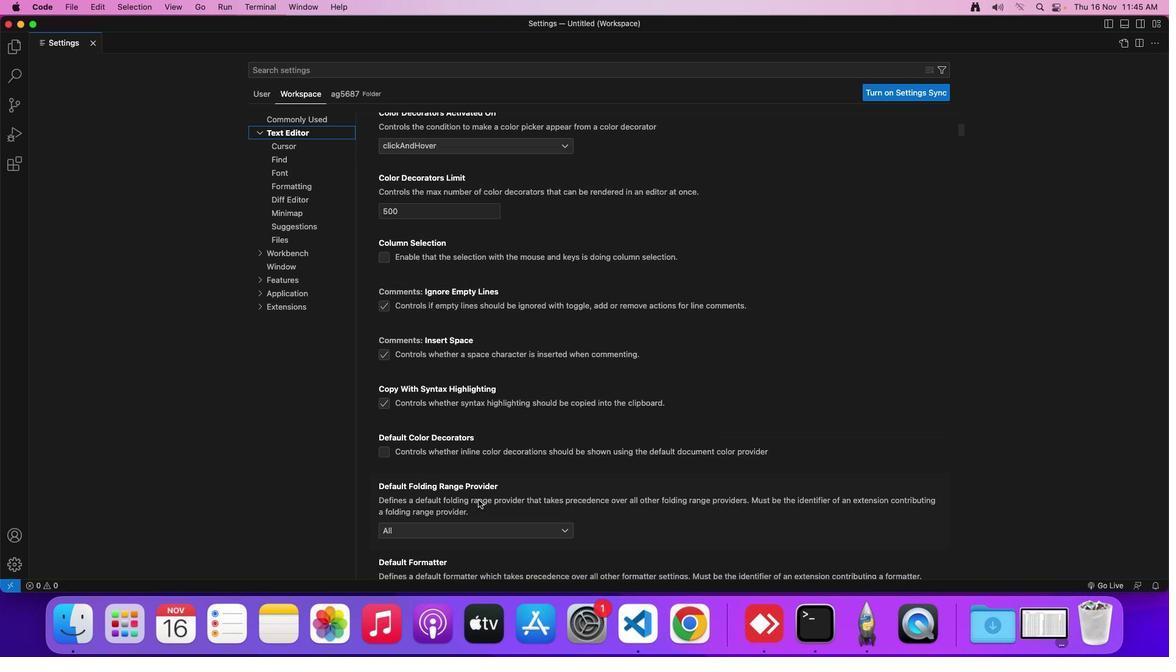 
Action: Mouse scrolled (478, 500) with delta (0, 0)
Screenshot: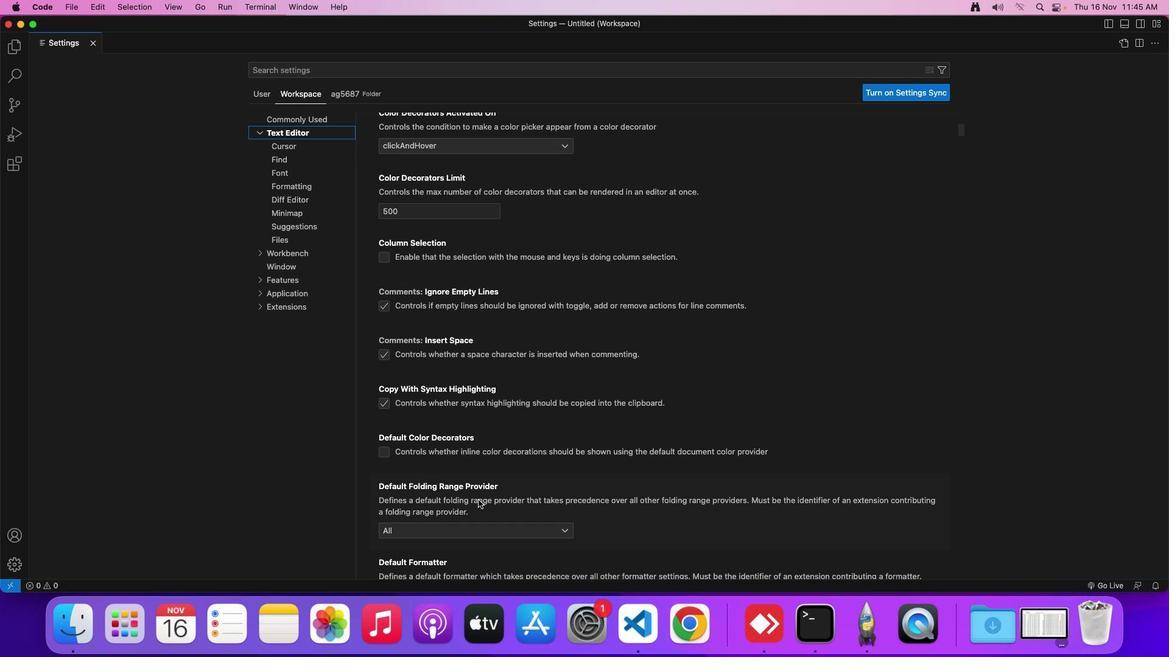 
Action: Mouse scrolled (478, 500) with delta (0, 0)
Screenshot: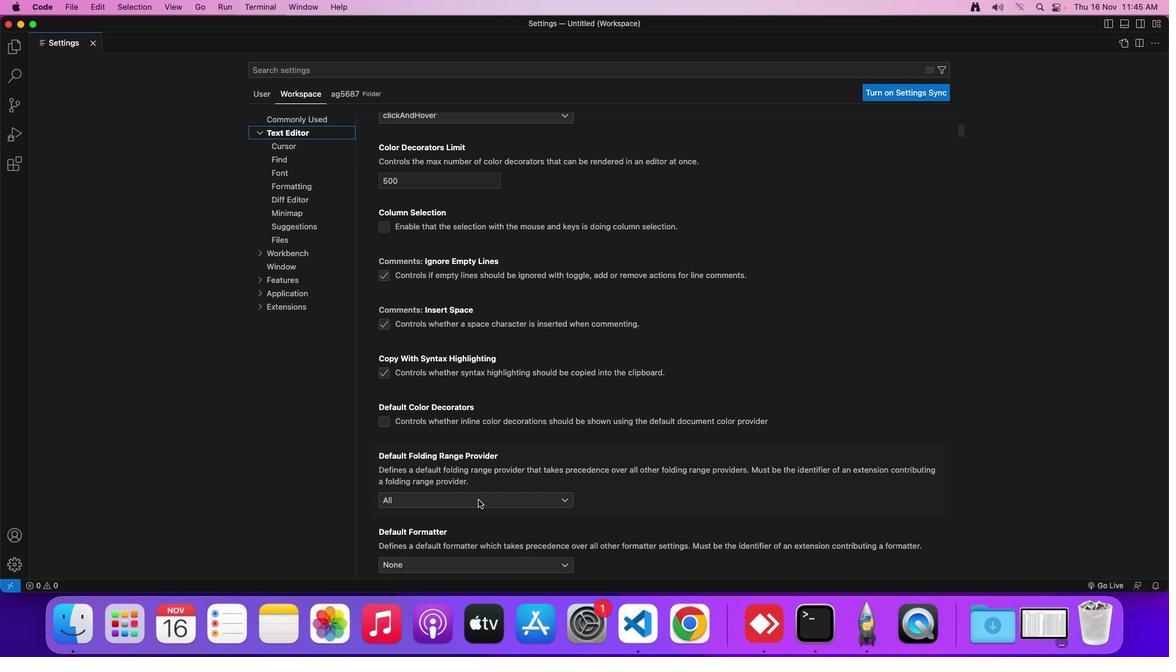 
Action: Mouse scrolled (478, 500) with delta (0, 0)
Screenshot: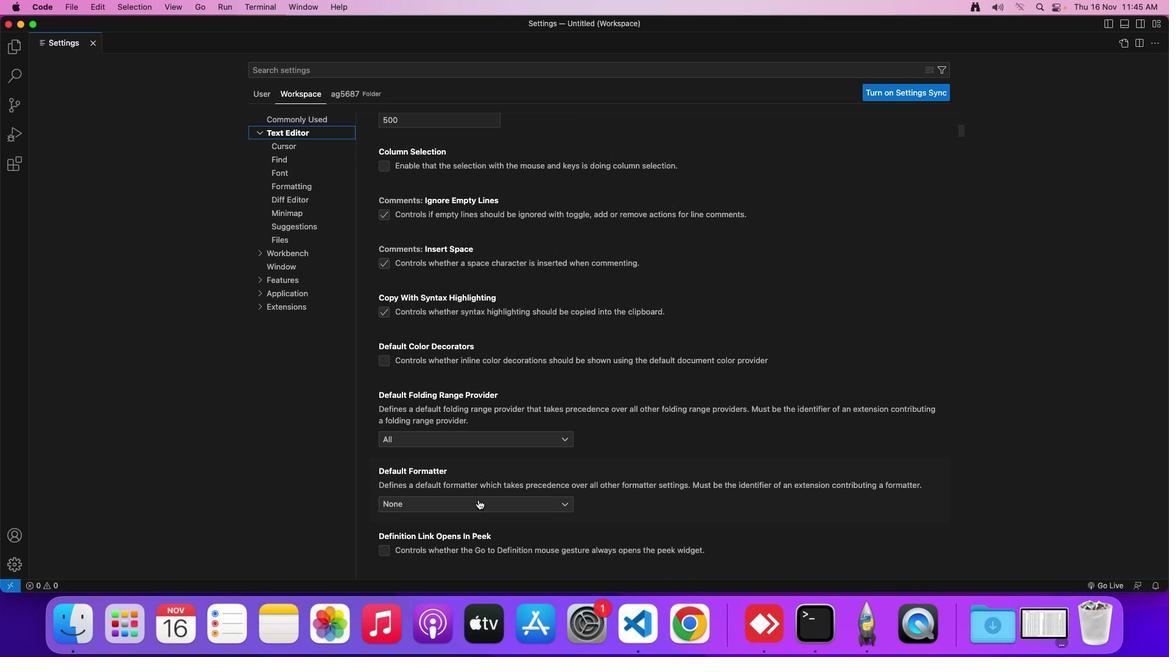 
Action: Mouse scrolled (478, 500) with delta (0, 0)
Screenshot: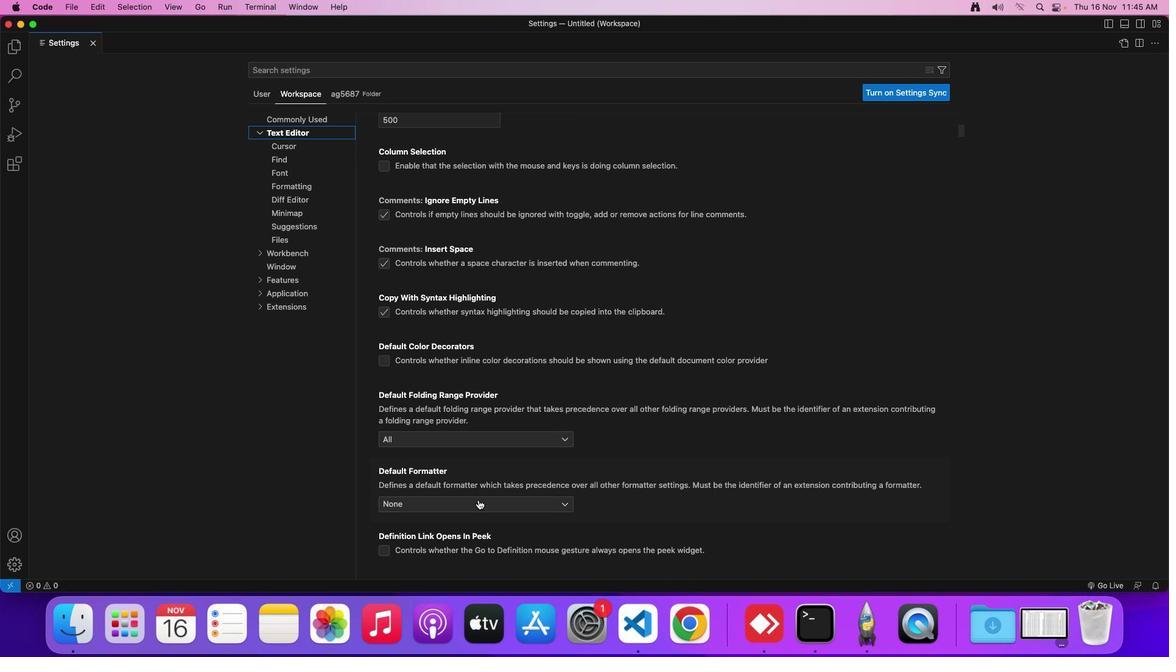 
Action: Mouse scrolled (478, 500) with delta (0, 0)
Screenshot: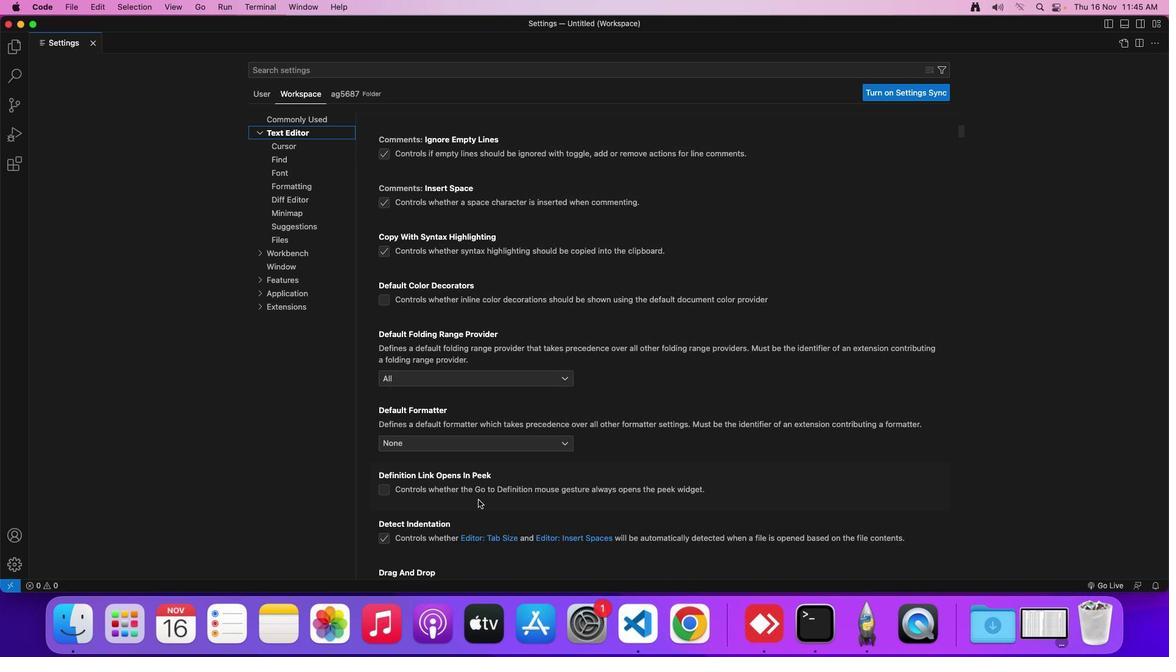 
Action: Mouse scrolled (478, 500) with delta (0, 0)
Screenshot: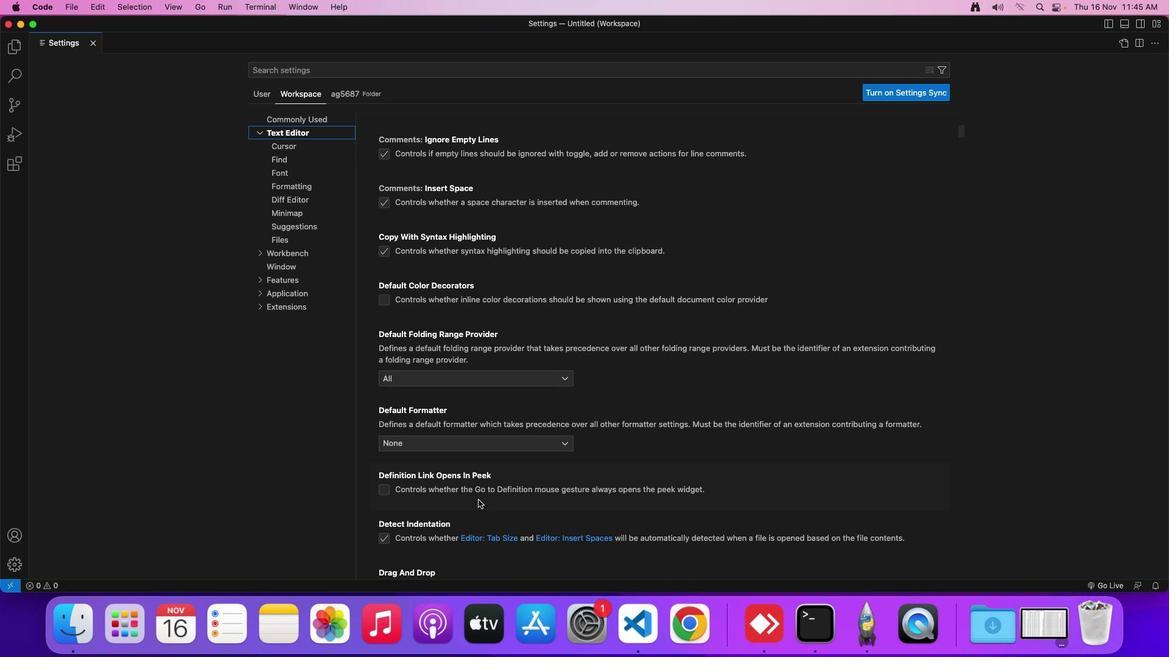 
Action: Mouse scrolled (478, 500) with delta (0, 0)
Screenshot: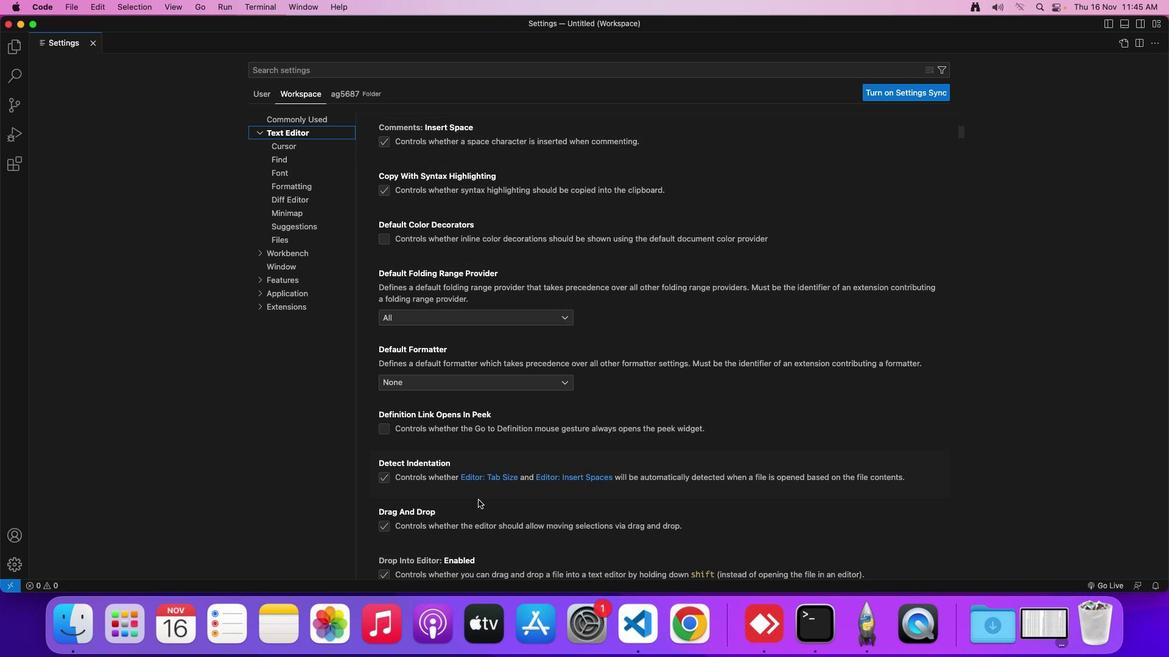 
Action: Mouse scrolled (478, 500) with delta (0, 0)
Screenshot: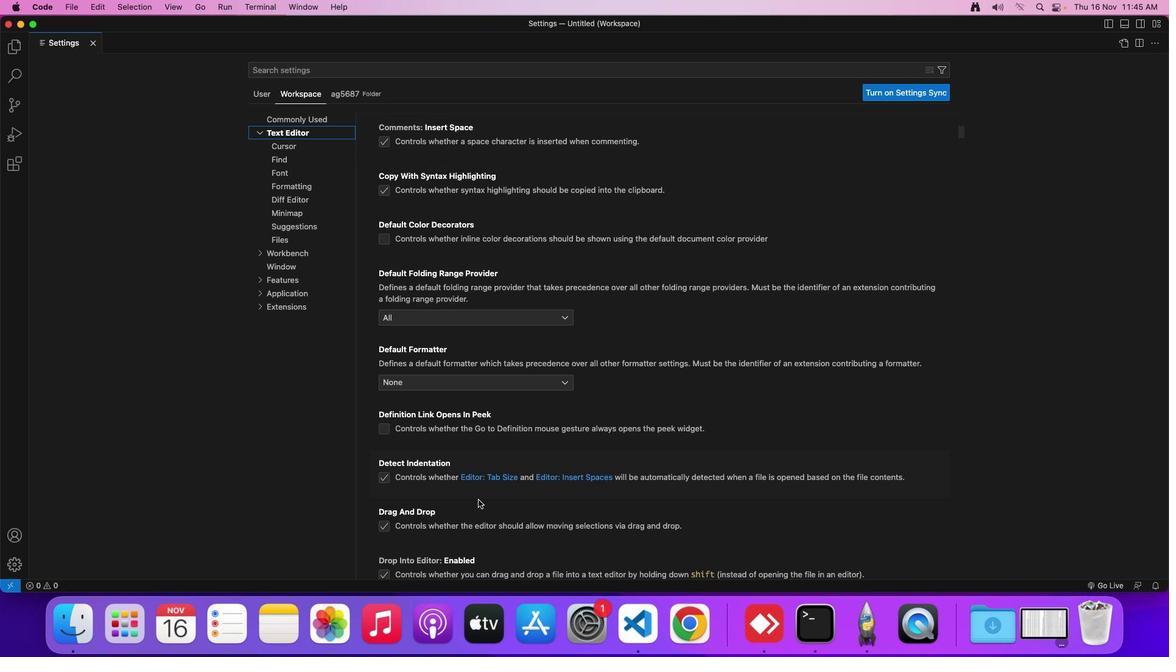 
Action: Mouse scrolled (478, 500) with delta (0, 0)
Screenshot: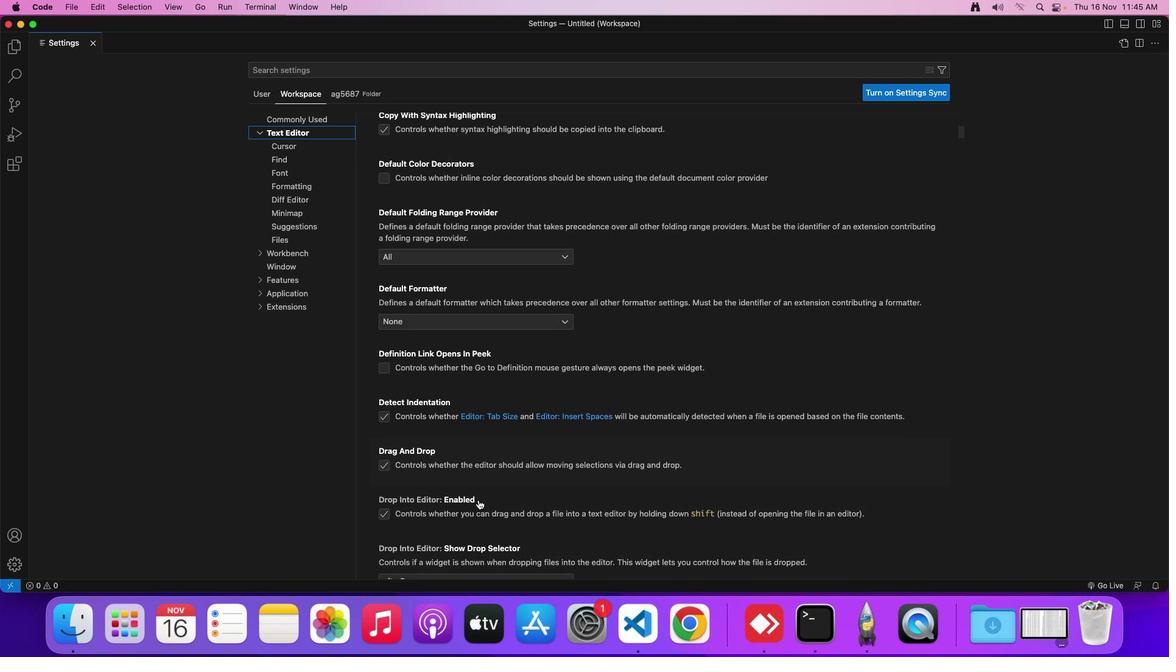 
Action: Mouse scrolled (478, 500) with delta (0, 0)
Screenshot: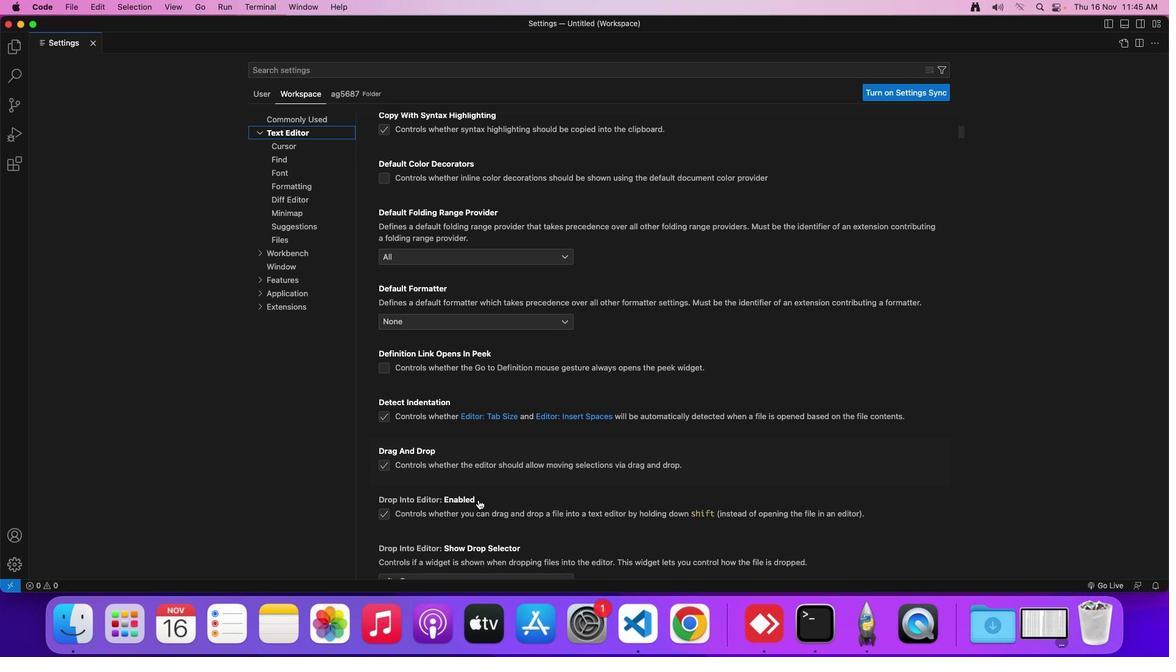 
Action: Mouse scrolled (478, 500) with delta (0, 0)
Screenshot: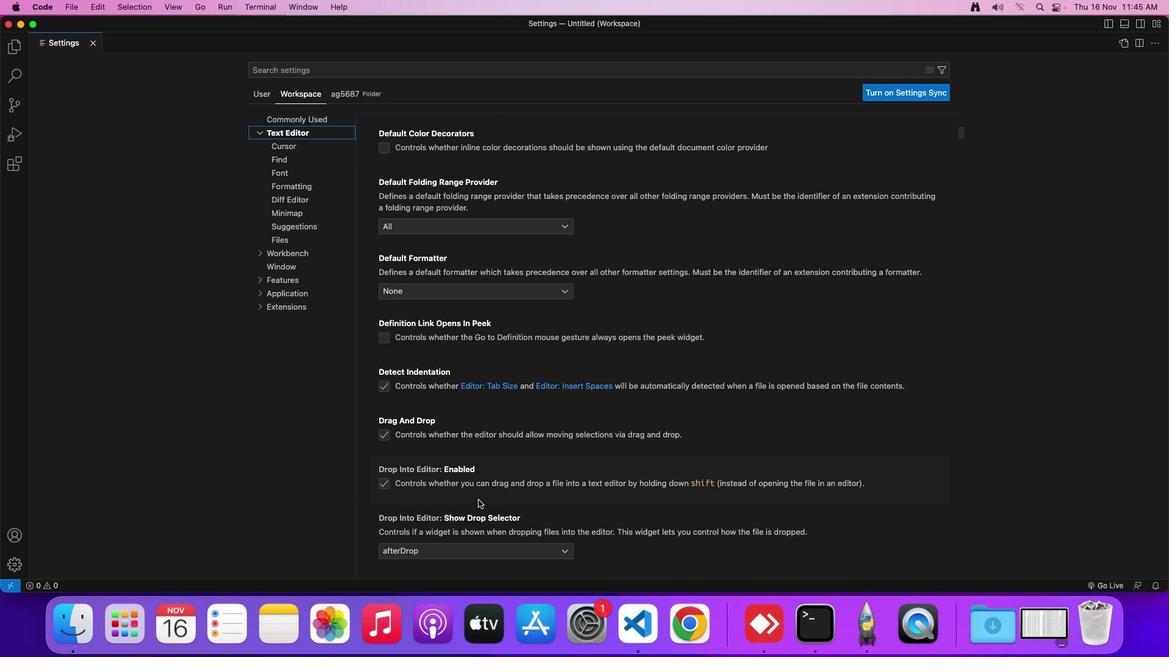 
Action: Mouse scrolled (478, 500) with delta (0, 0)
Screenshot: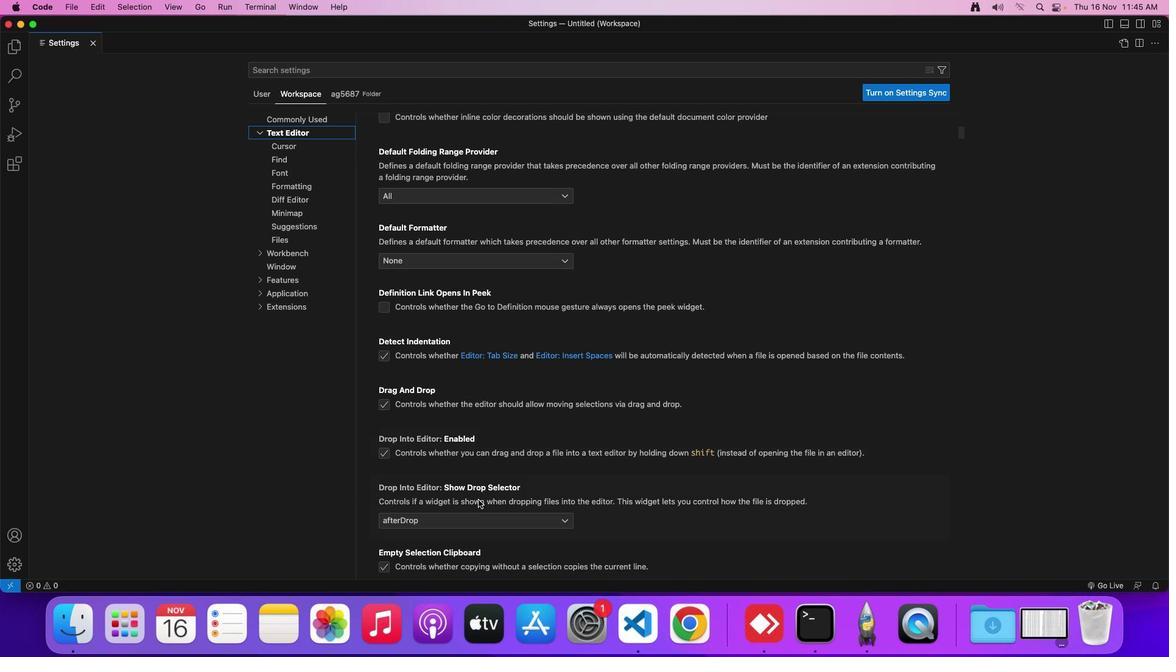 
Action: Mouse scrolled (478, 500) with delta (0, 0)
Screenshot: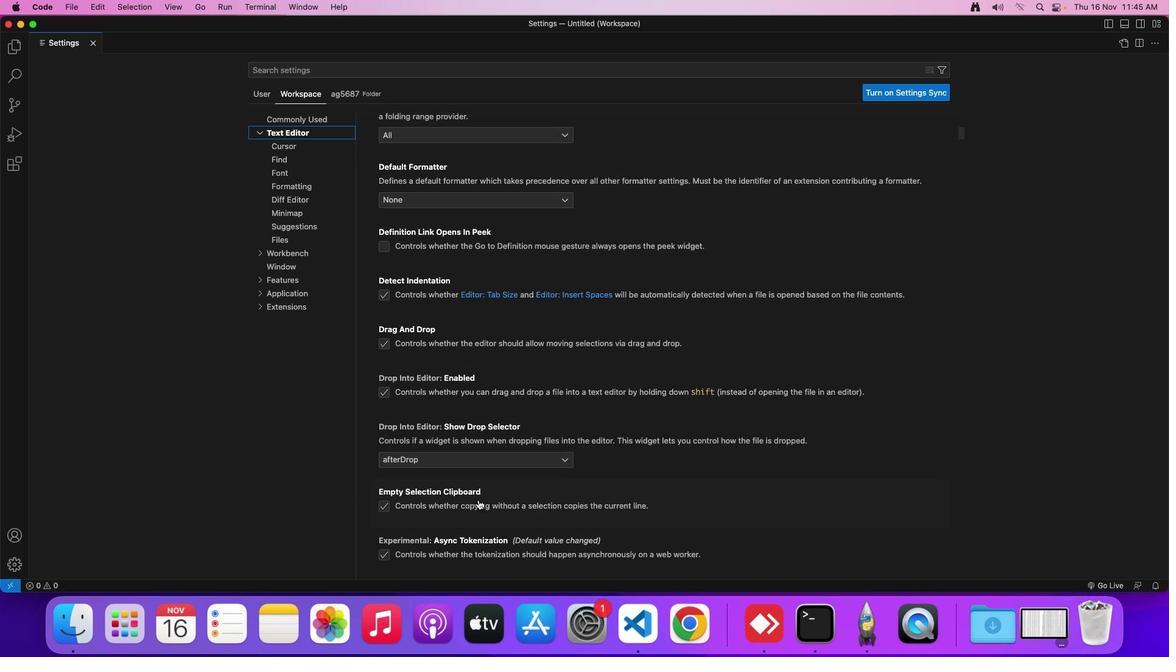 
Action: Mouse scrolled (478, 500) with delta (0, 0)
Screenshot: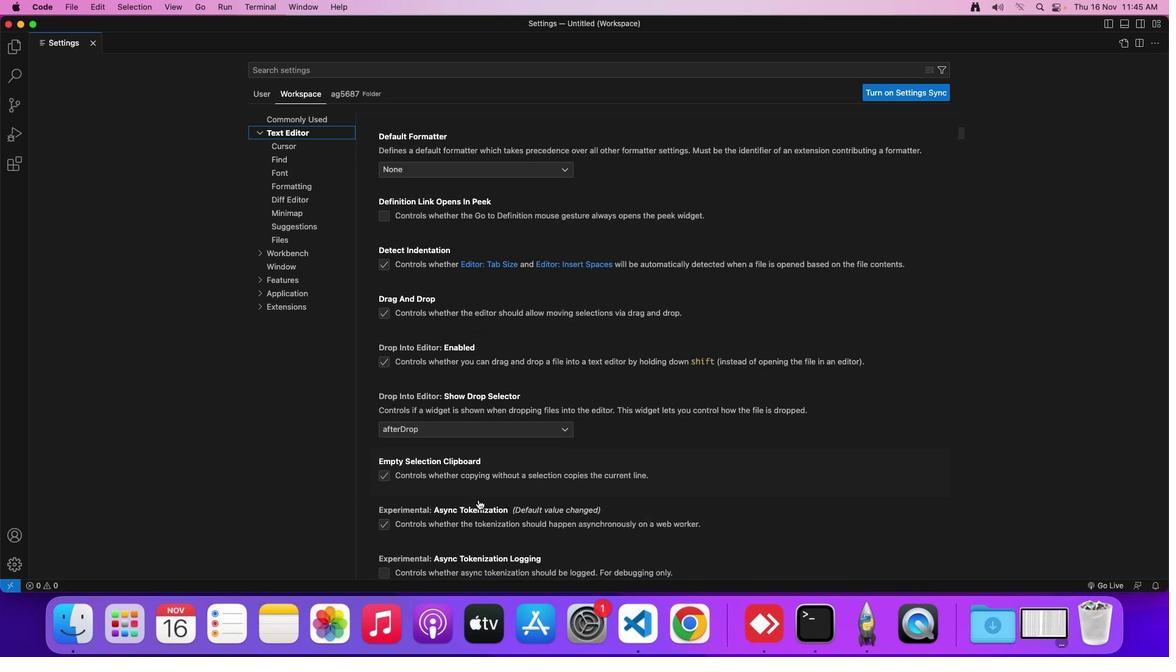 
Action: Mouse scrolled (478, 500) with delta (0, 0)
Screenshot: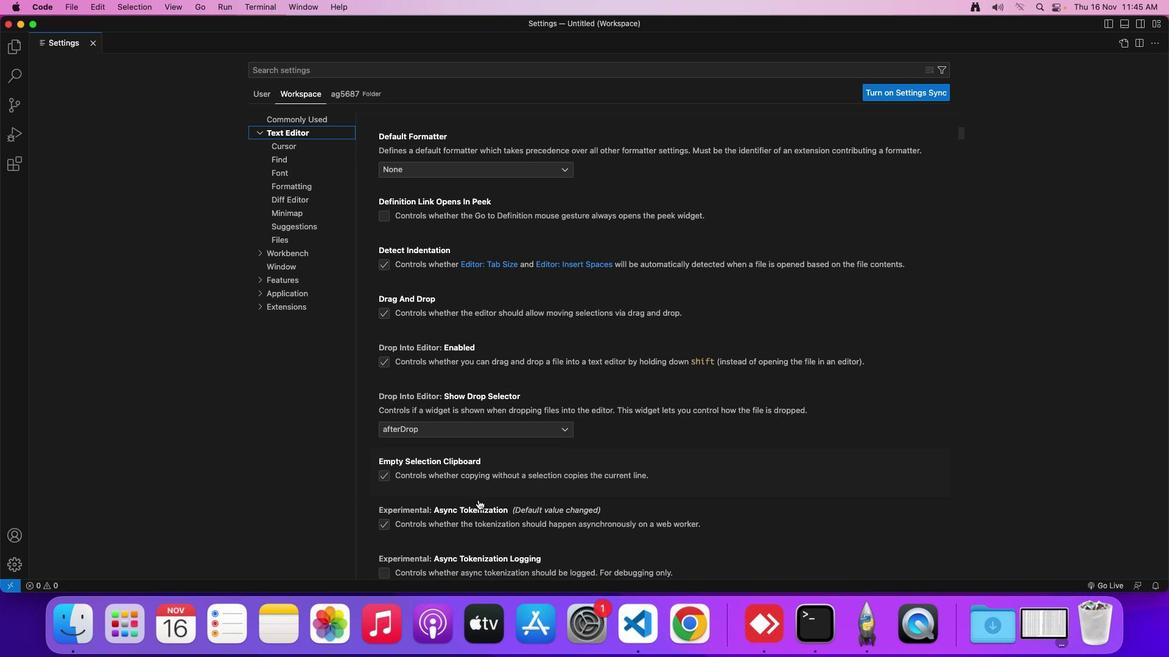 
Action: Mouse scrolled (478, 500) with delta (0, 0)
Screenshot: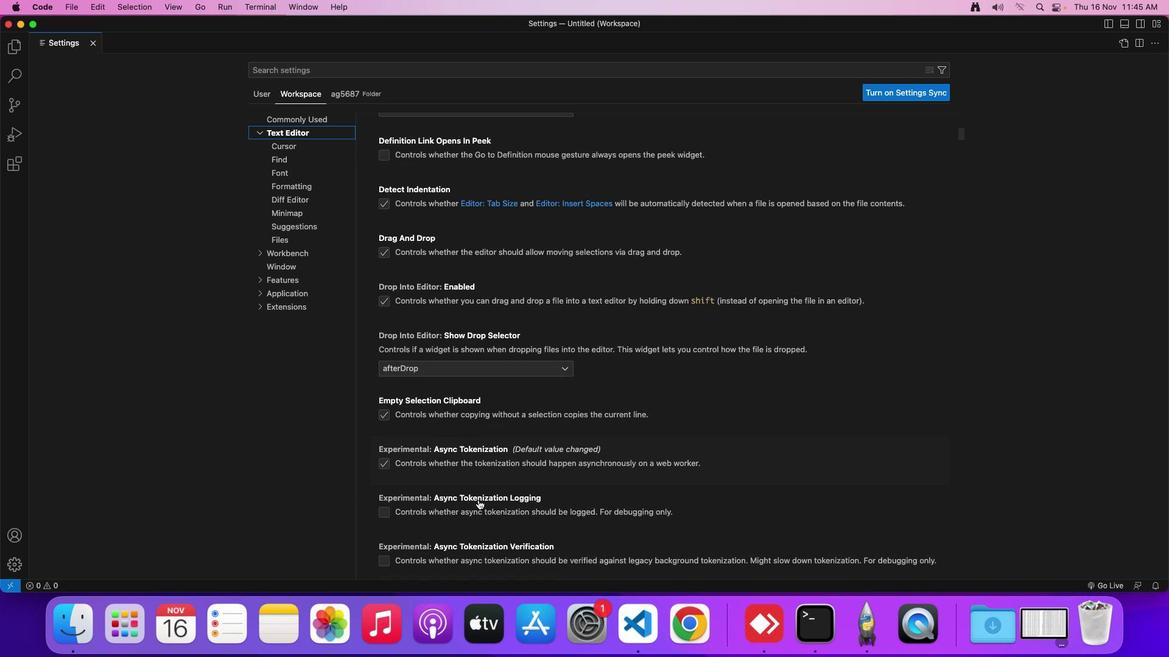 
Action: Mouse scrolled (478, 500) with delta (0, 0)
Screenshot: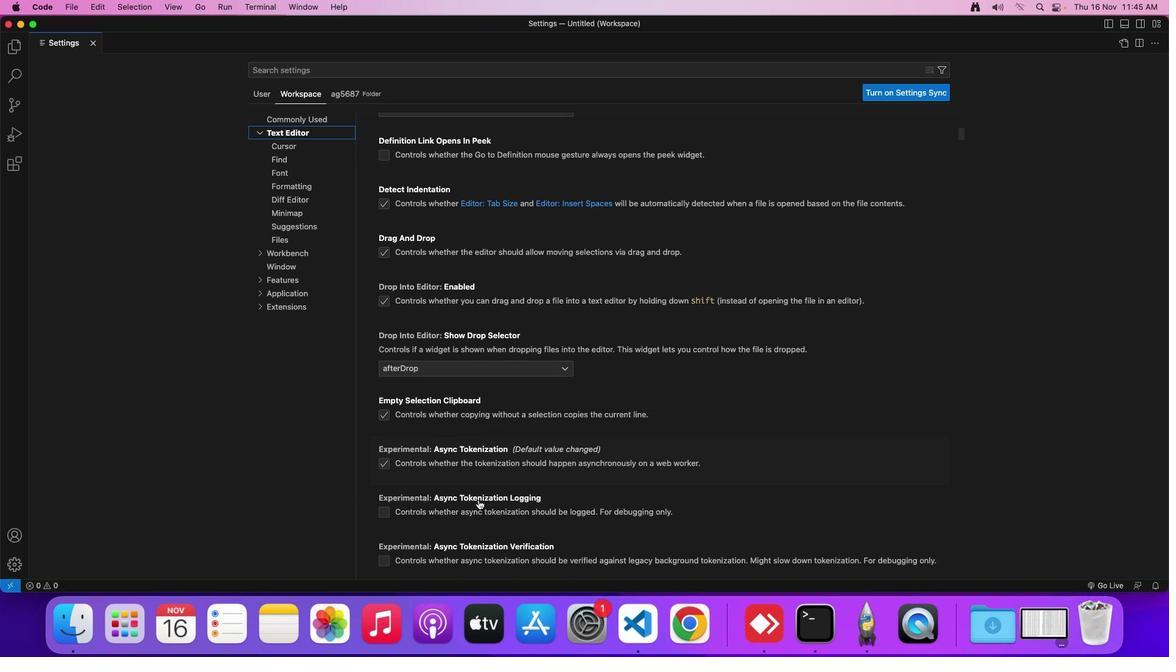 
Action: Mouse scrolled (478, 500) with delta (0, 0)
Screenshot: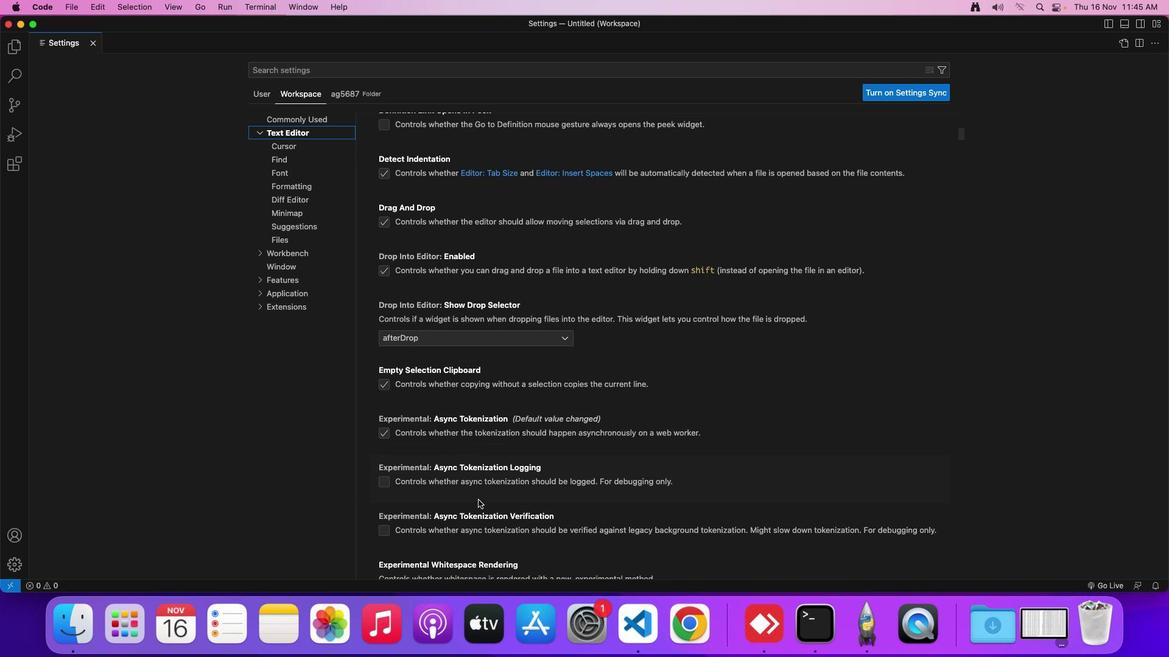 
Action: Mouse scrolled (478, 500) with delta (0, 0)
Screenshot: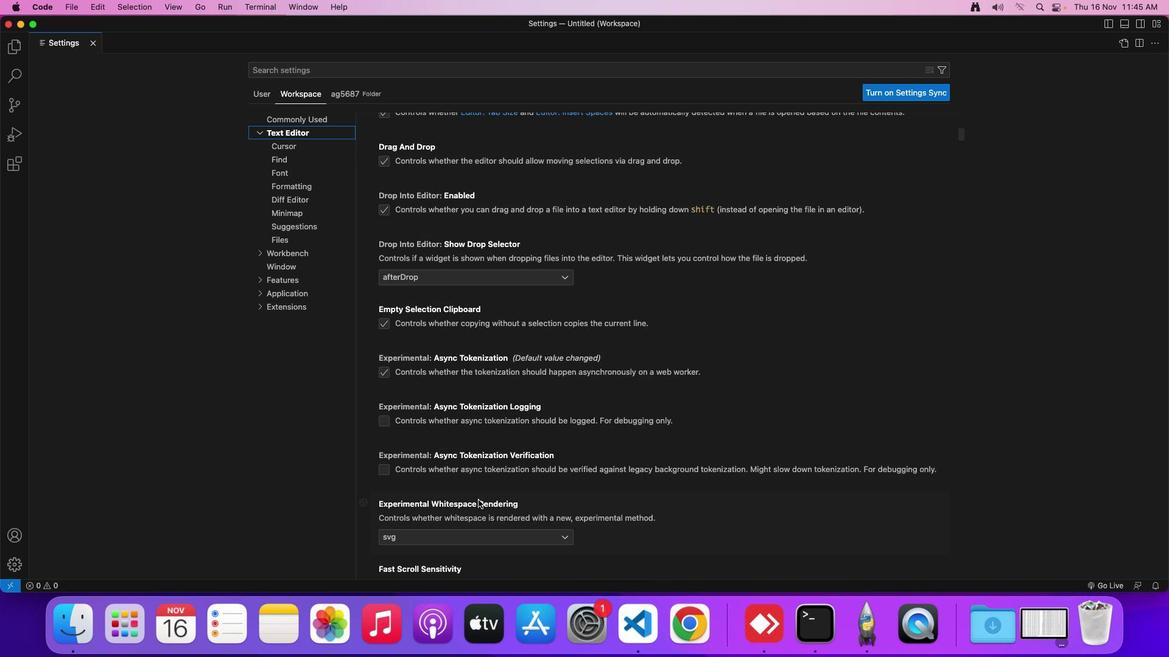 
Action: Mouse scrolled (478, 500) with delta (0, 0)
Screenshot: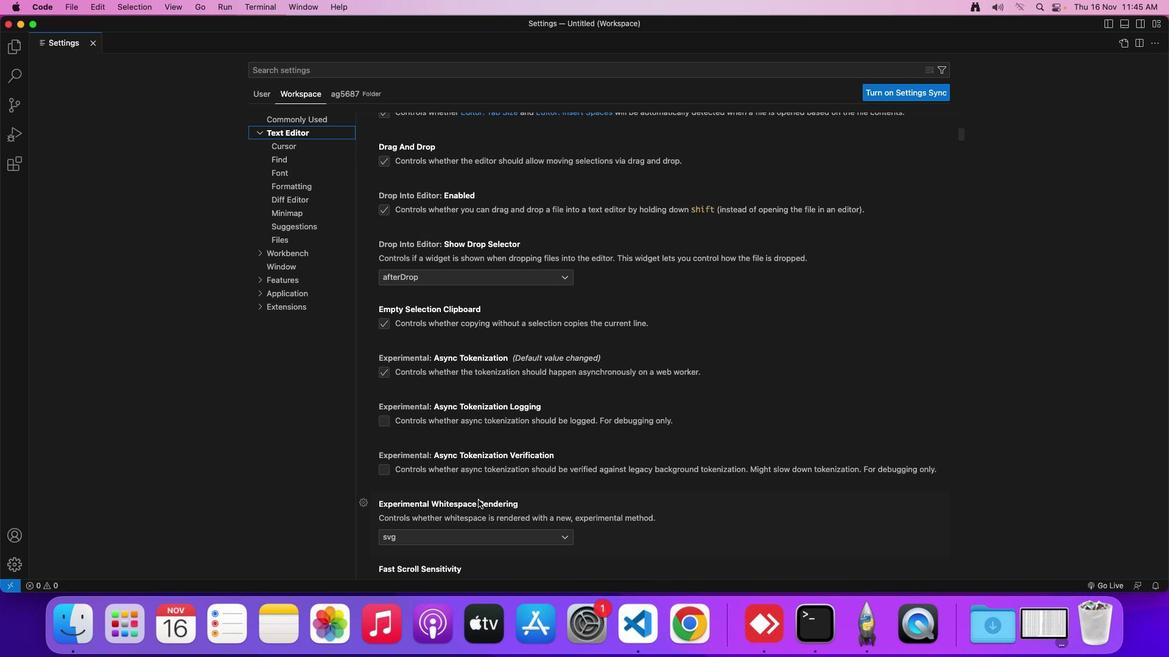 
Action: Mouse scrolled (478, 500) with delta (0, 0)
Screenshot: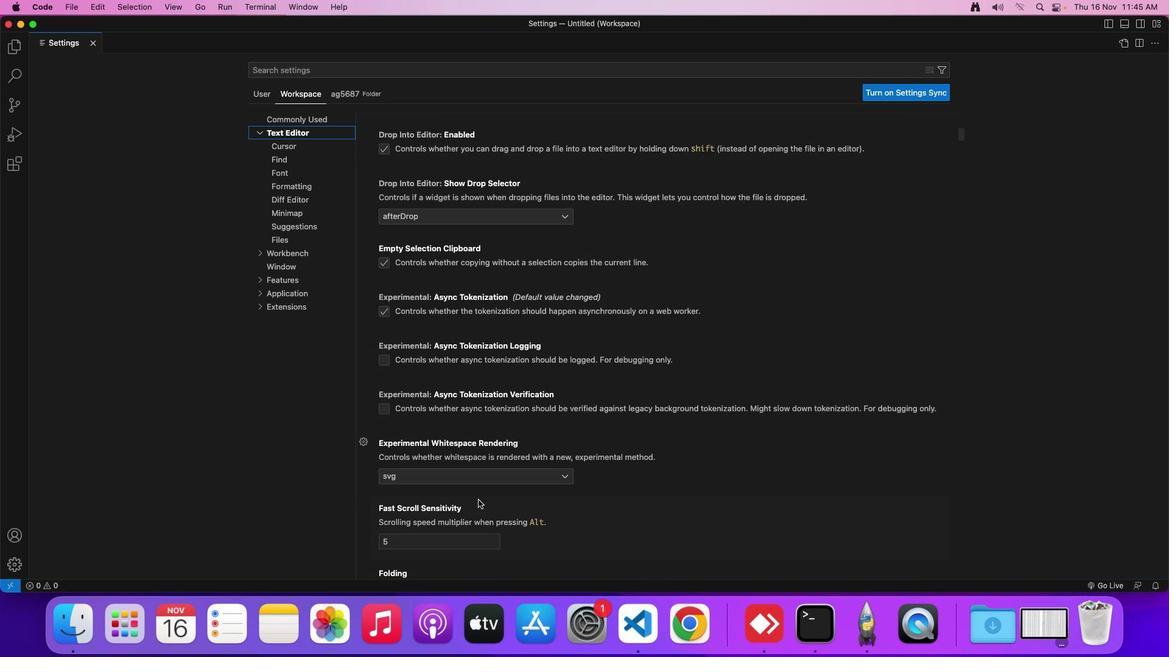 
Action: Mouse scrolled (478, 500) with delta (0, 0)
Screenshot: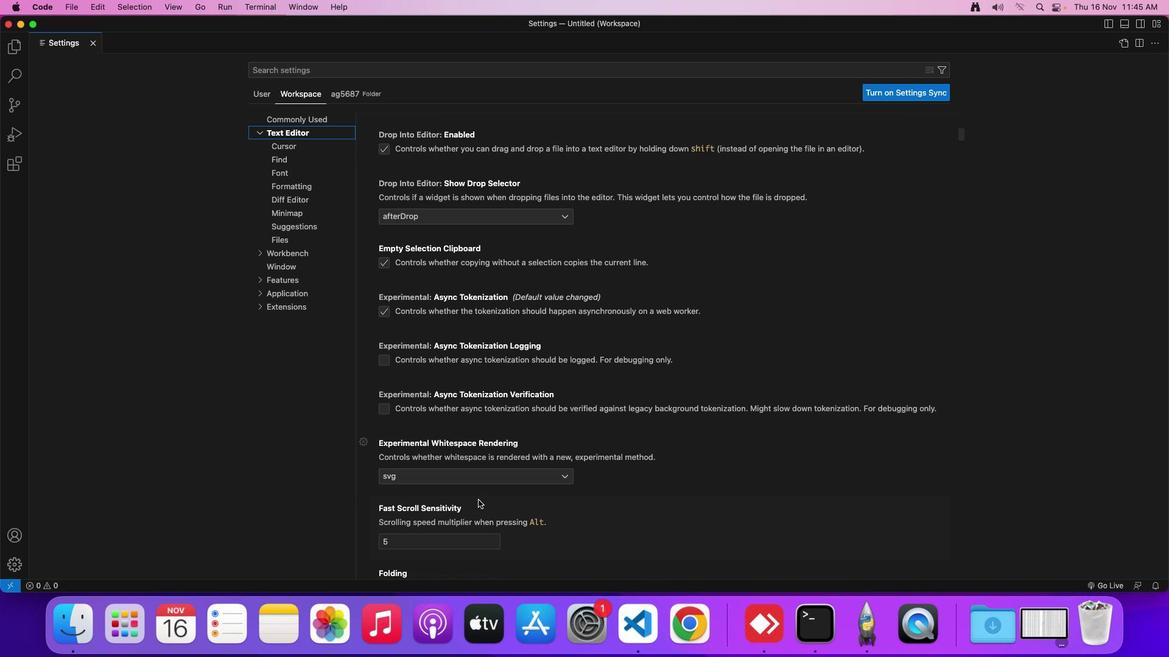 
Action: Mouse scrolled (478, 500) with delta (0, 0)
Screenshot: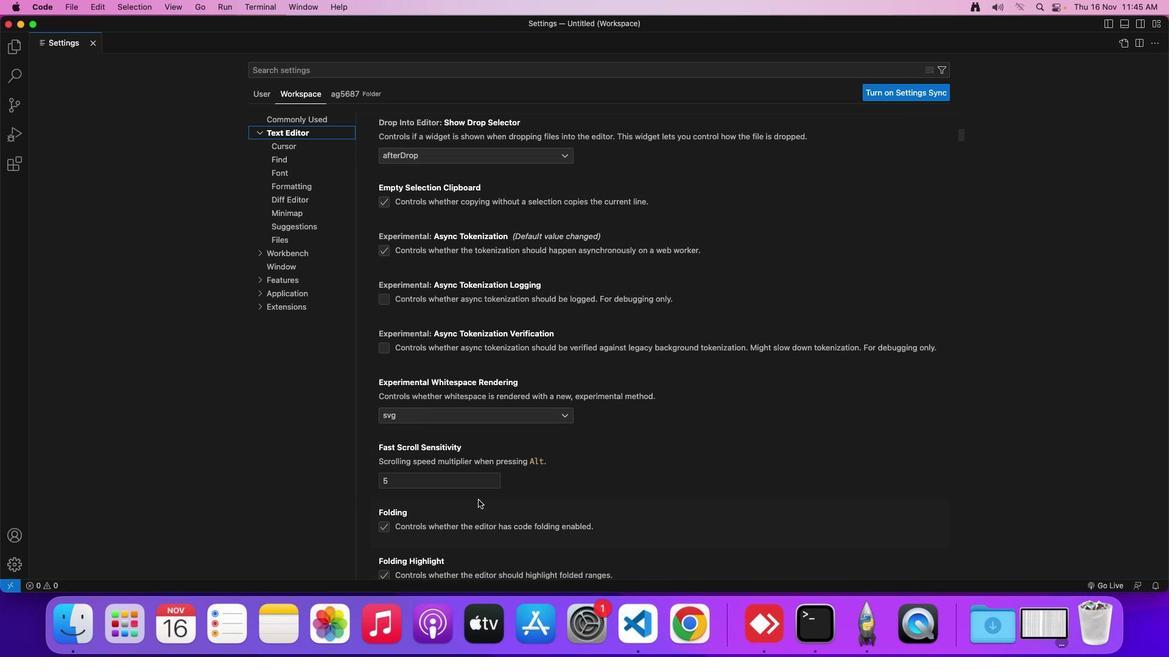 
Action: Mouse scrolled (478, 500) with delta (0, 0)
Screenshot: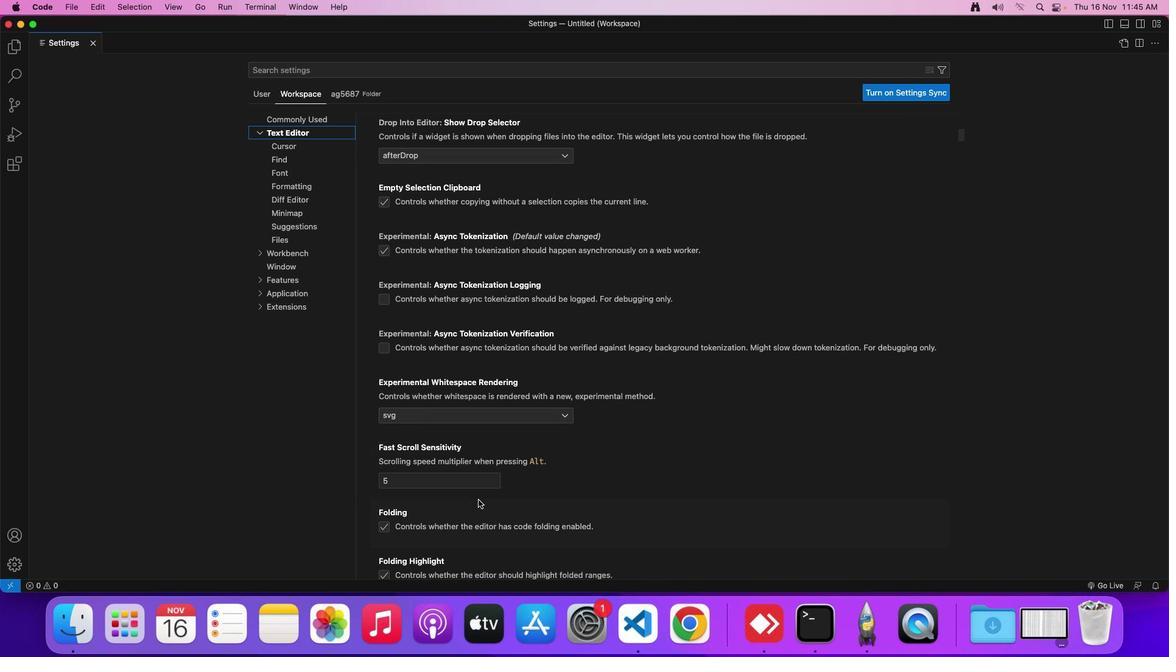
Action: Mouse scrolled (478, 500) with delta (0, 0)
Screenshot: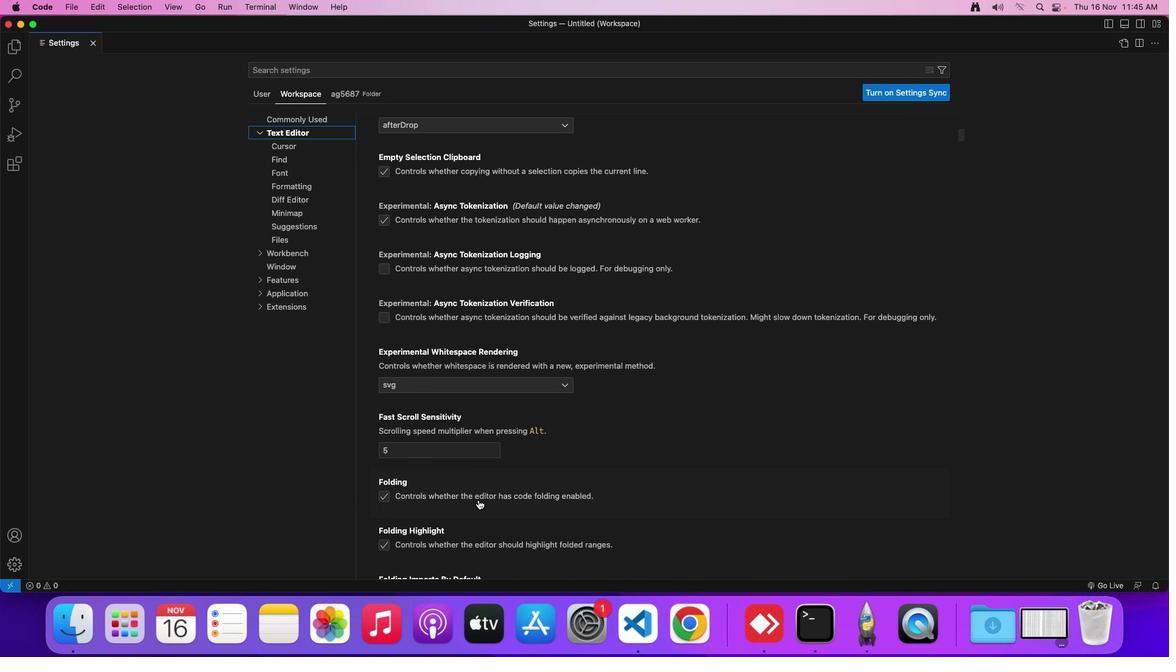 
Action: Mouse scrolled (478, 500) with delta (0, 0)
Screenshot: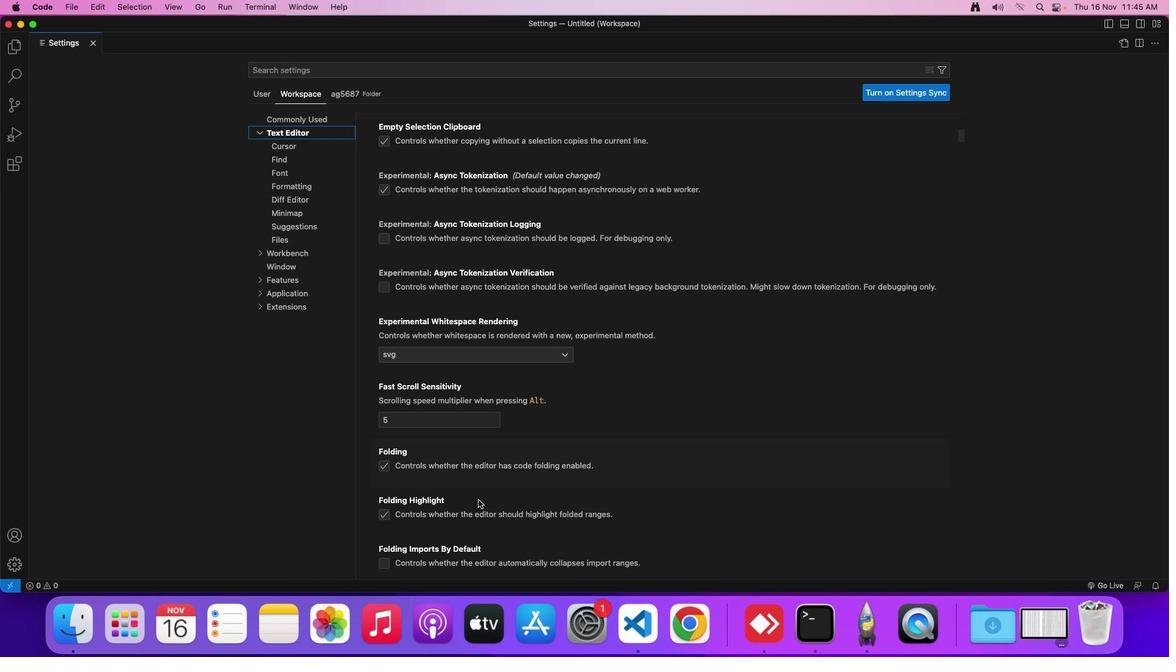 
Action: Mouse scrolled (478, 500) with delta (0, 0)
Screenshot: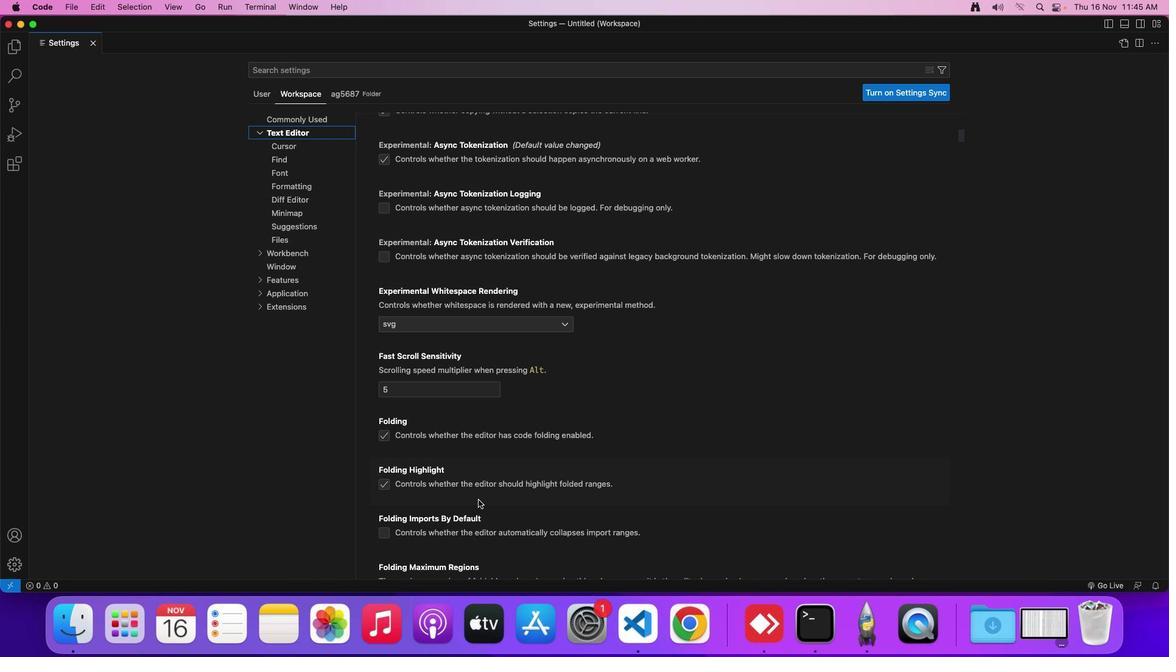 
Action: Mouse scrolled (478, 500) with delta (0, 0)
Screenshot: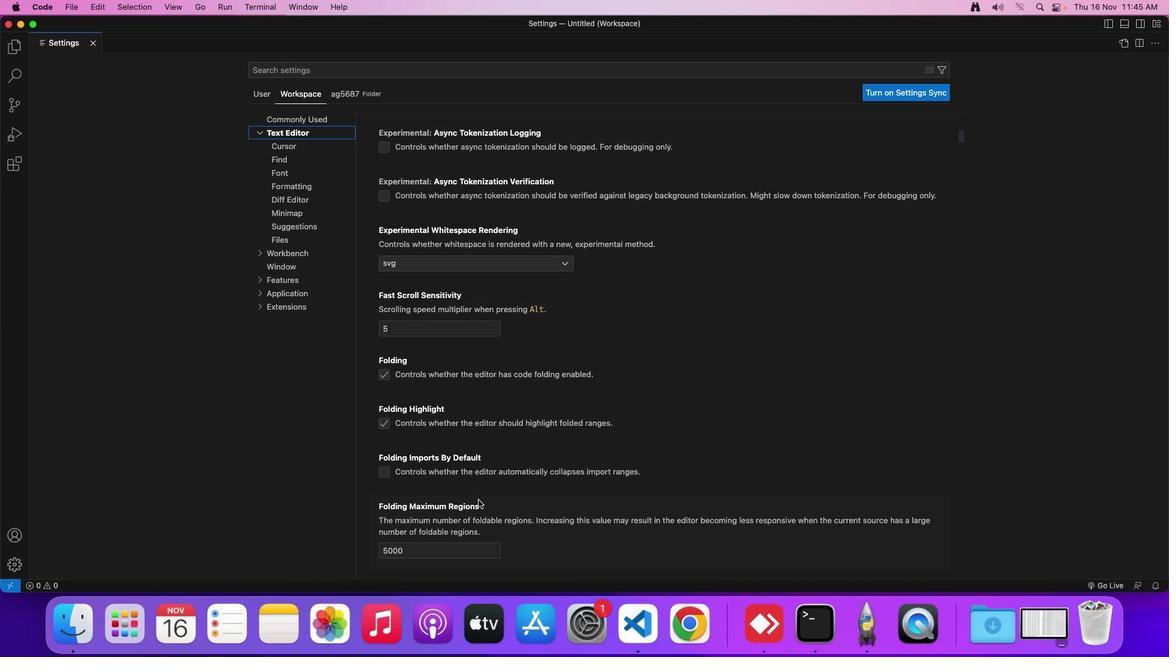 
Action: Mouse scrolled (478, 500) with delta (0, 0)
Screenshot: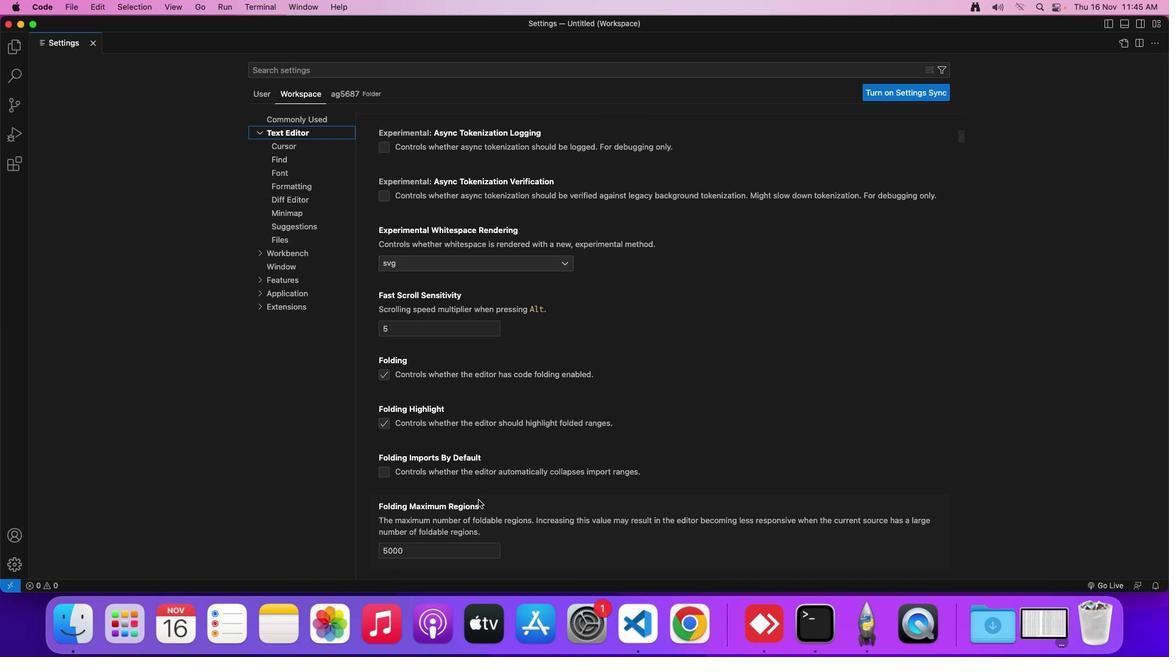
Action: Mouse scrolled (478, 500) with delta (0, 0)
Screenshot: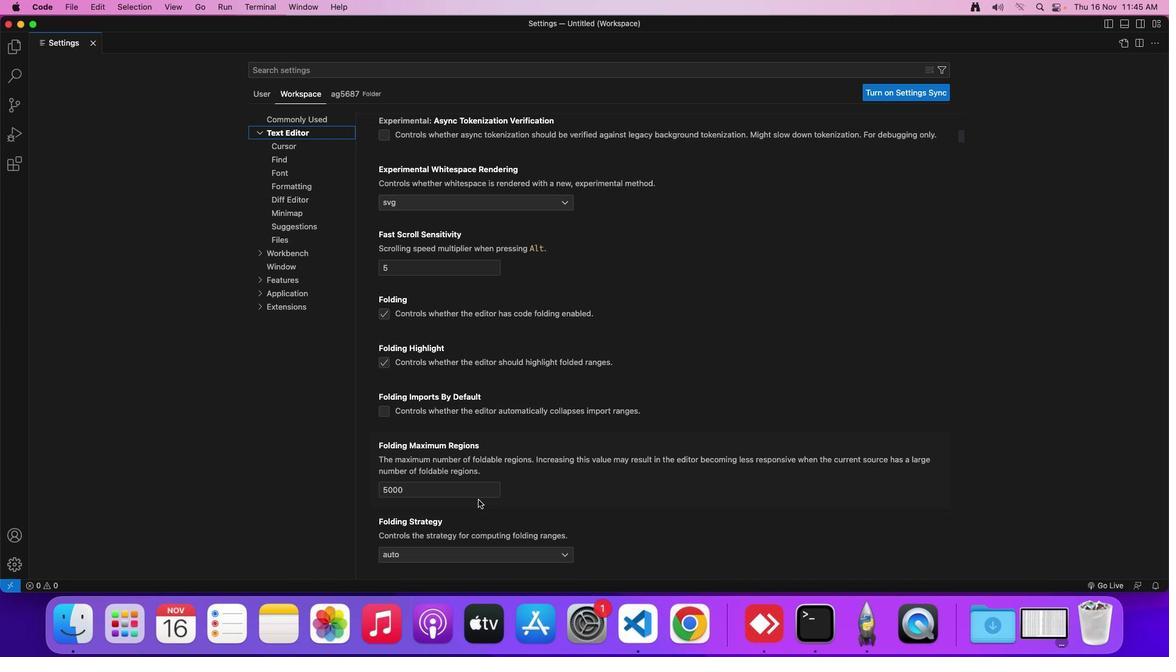 
Action: Mouse scrolled (478, 500) with delta (0, 0)
Screenshot: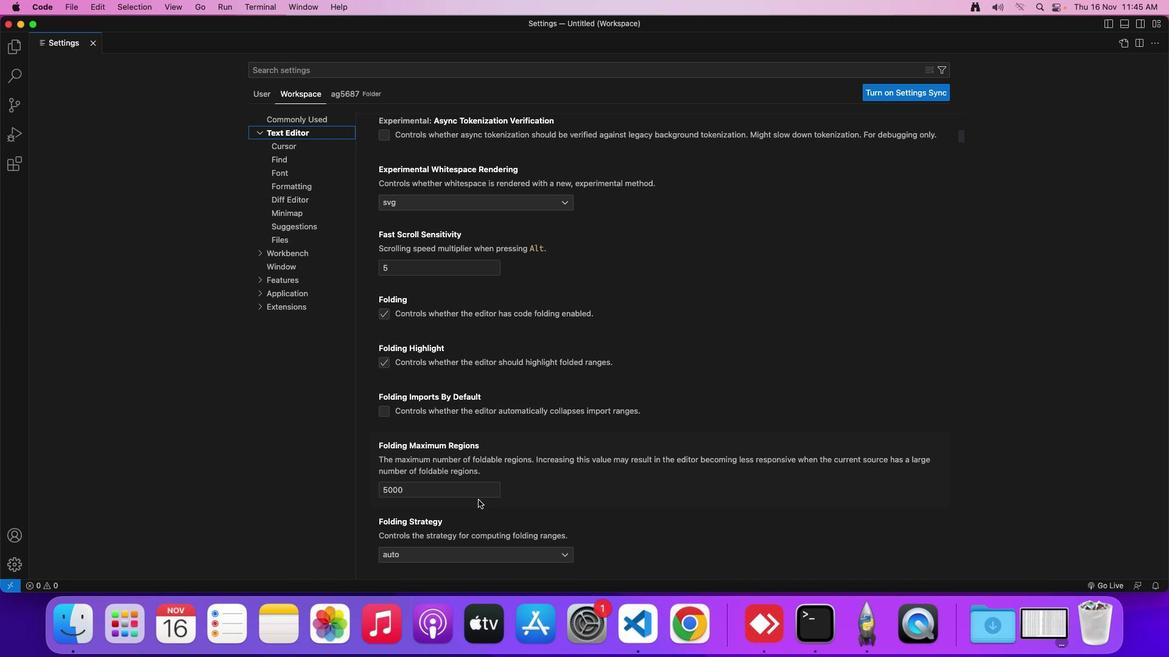 
Action: Mouse scrolled (478, 500) with delta (0, 0)
Screenshot: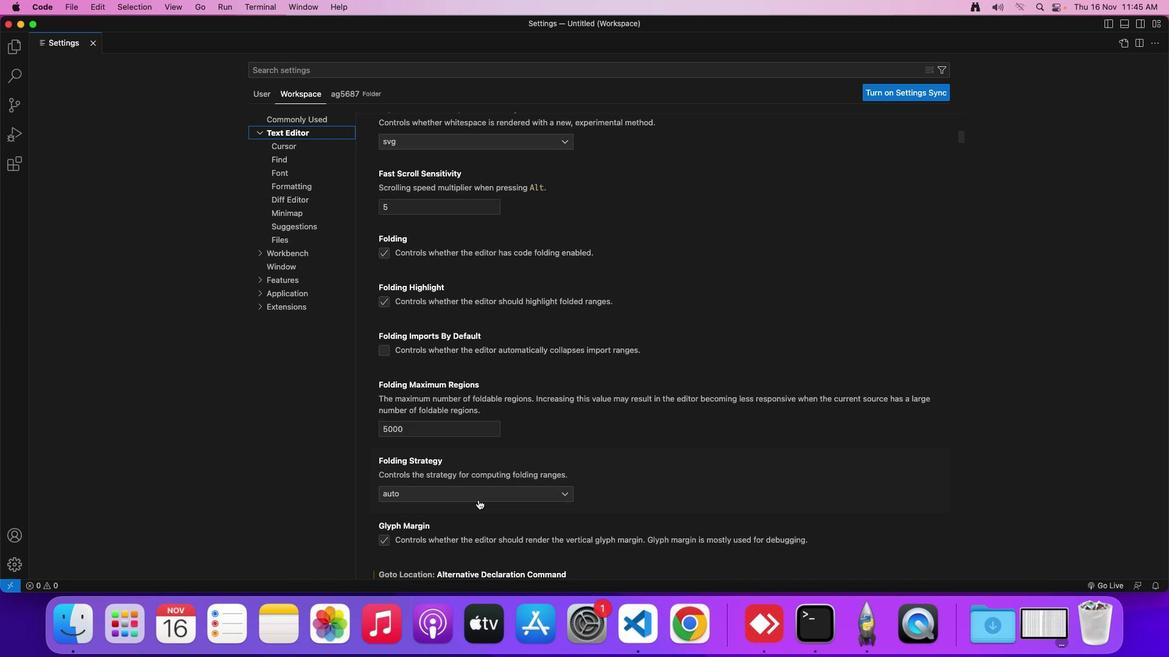 
Action: Mouse scrolled (478, 500) with delta (0, 0)
Screenshot: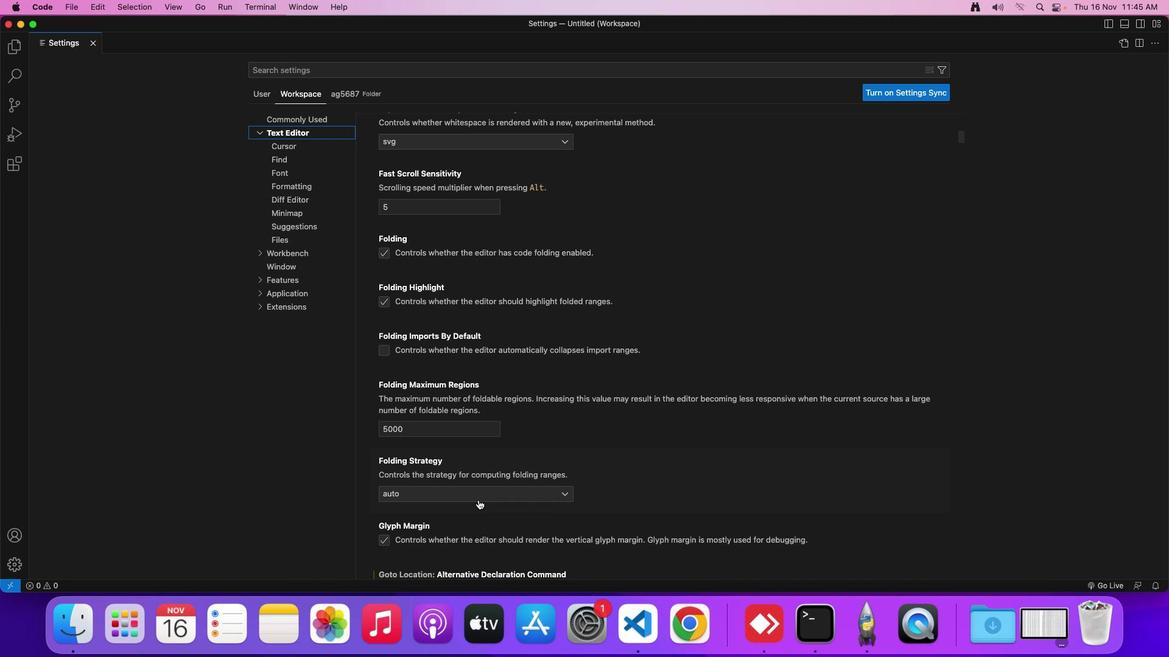
Action: Mouse scrolled (478, 500) with delta (0, 0)
Screenshot: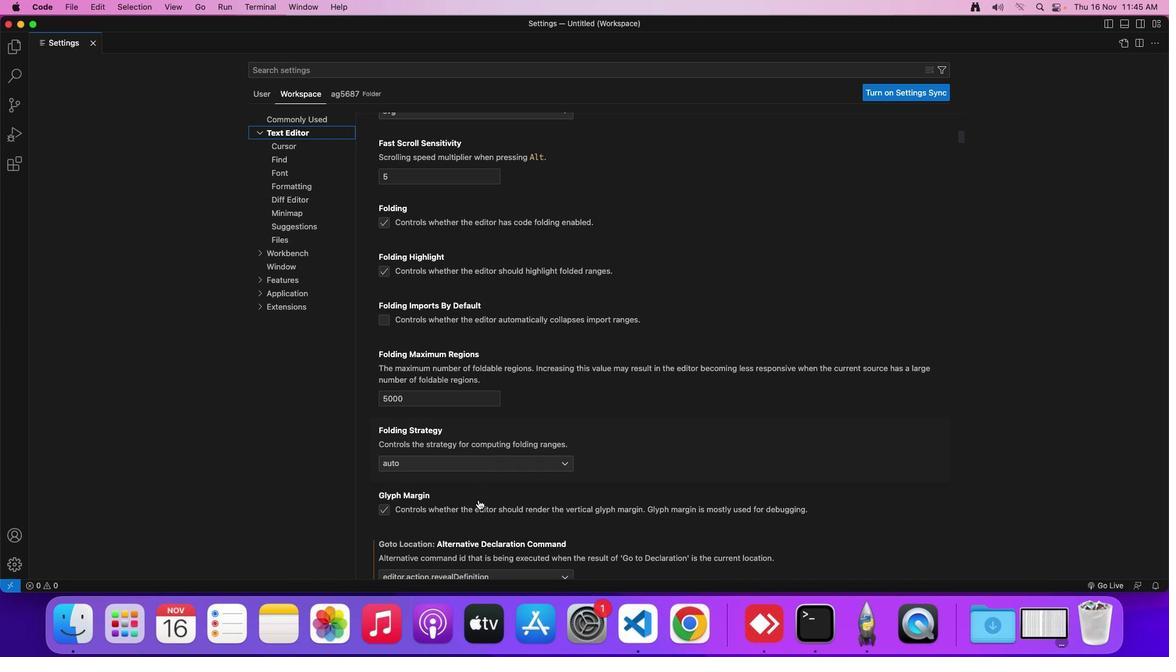 
Action: Mouse scrolled (478, 500) with delta (0, 0)
Screenshot: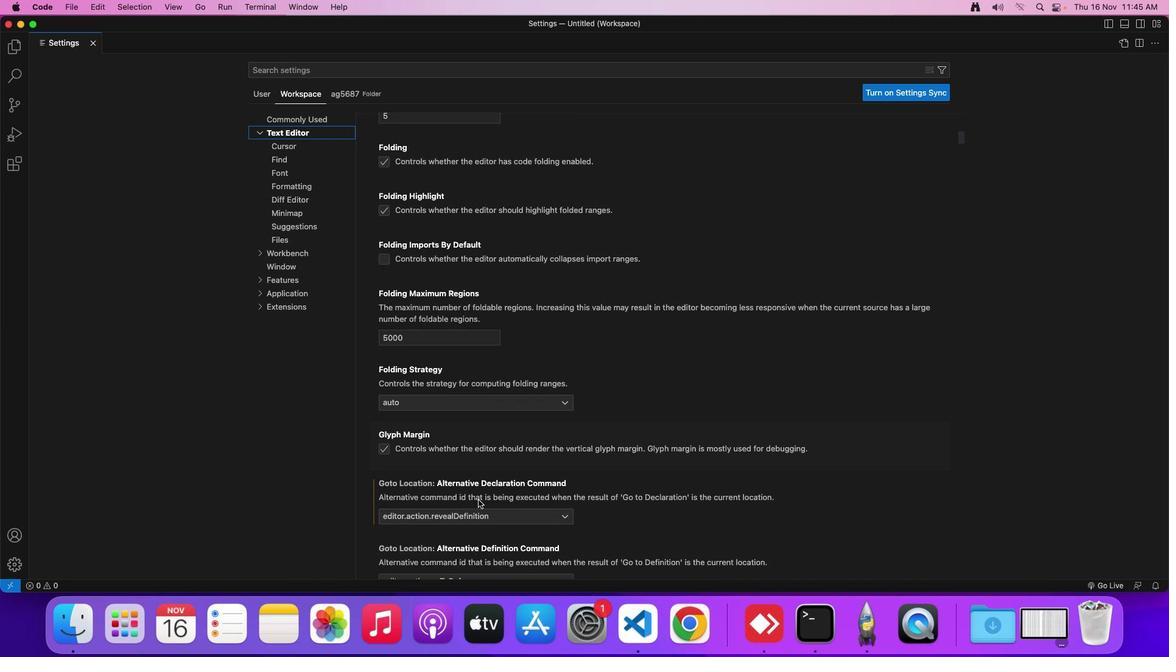 
Action: Mouse scrolled (478, 500) with delta (0, 0)
Screenshot: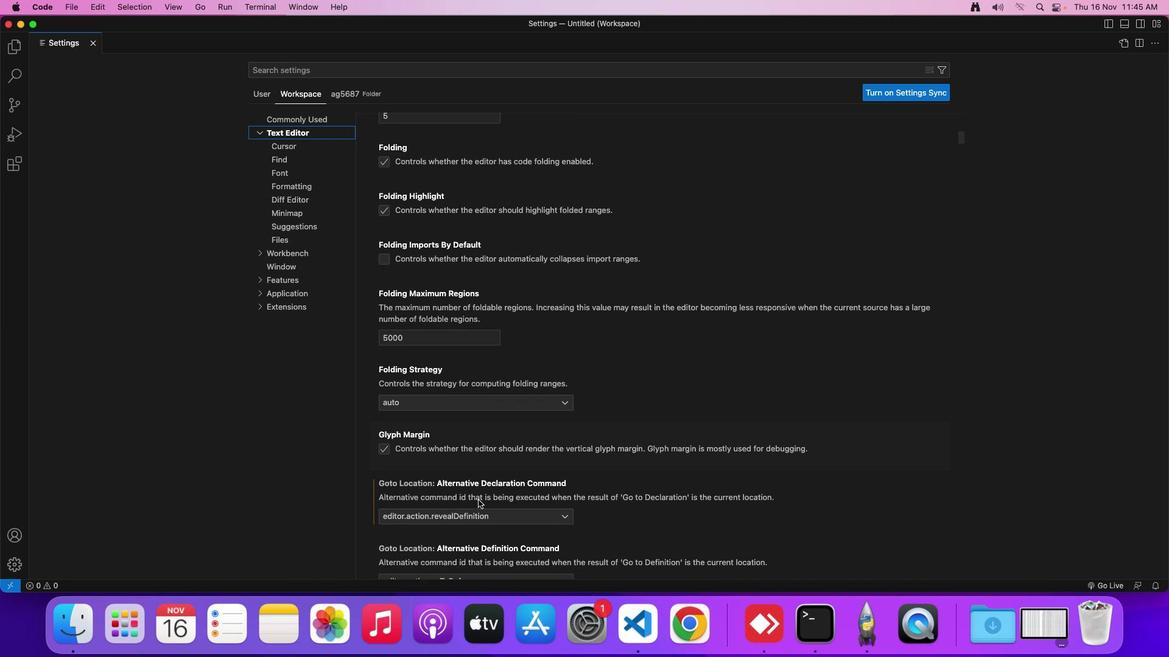 
Action: Mouse scrolled (478, 500) with delta (0, 0)
Screenshot: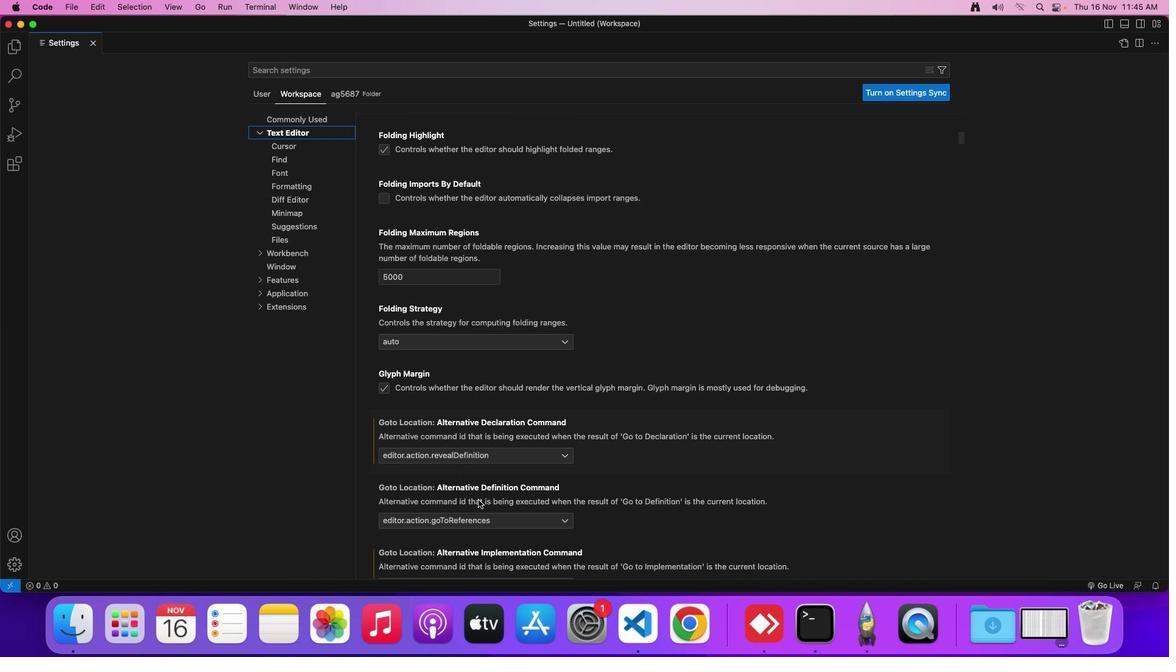 
Action: Mouse scrolled (478, 500) with delta (0, 0)
Screenshot: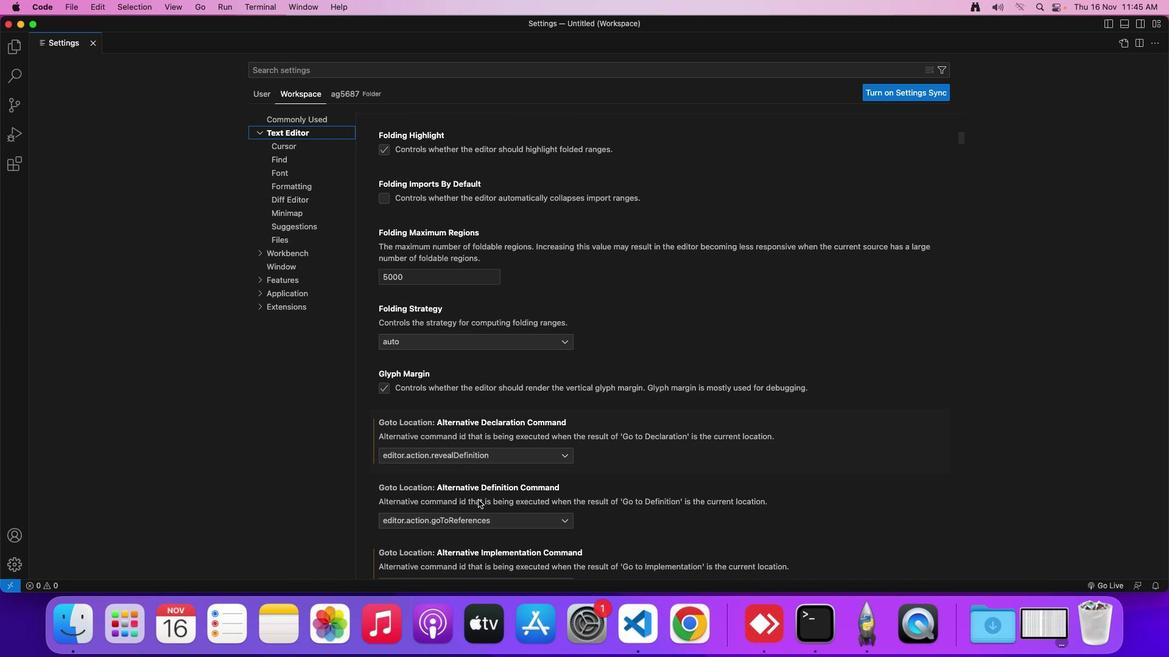 
Action: Mouse scrolled (478, 500) with delta (0, 0)
Screenshot: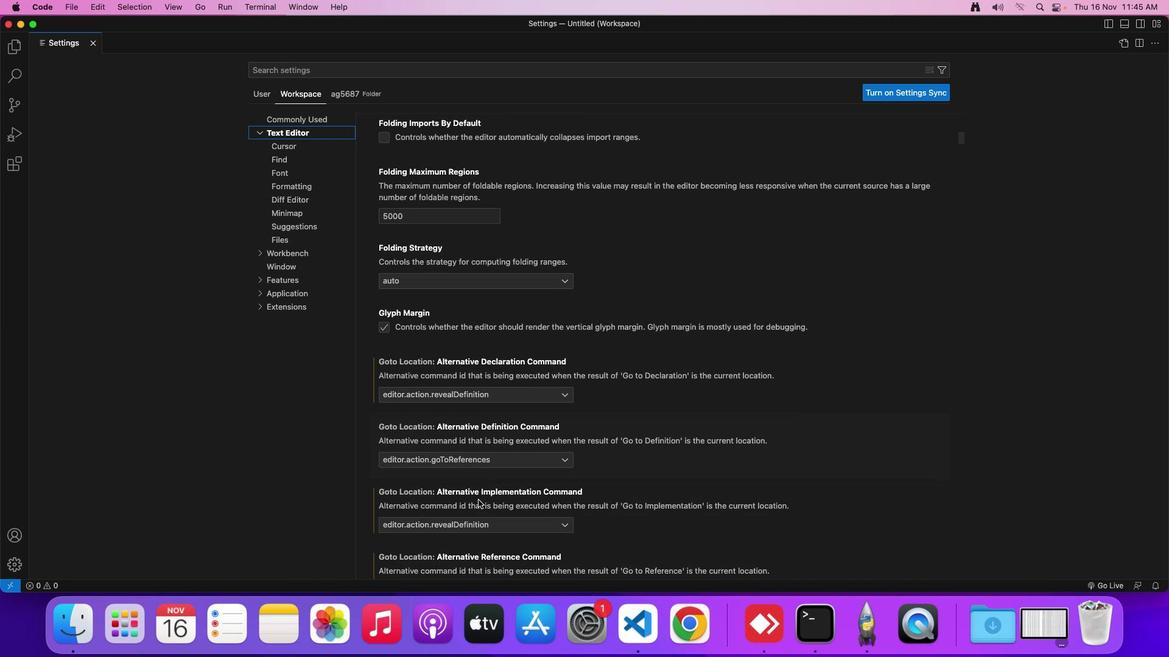 
Action: Mouse scrolled (478, 500) with delta (0, 0)
Screenshot: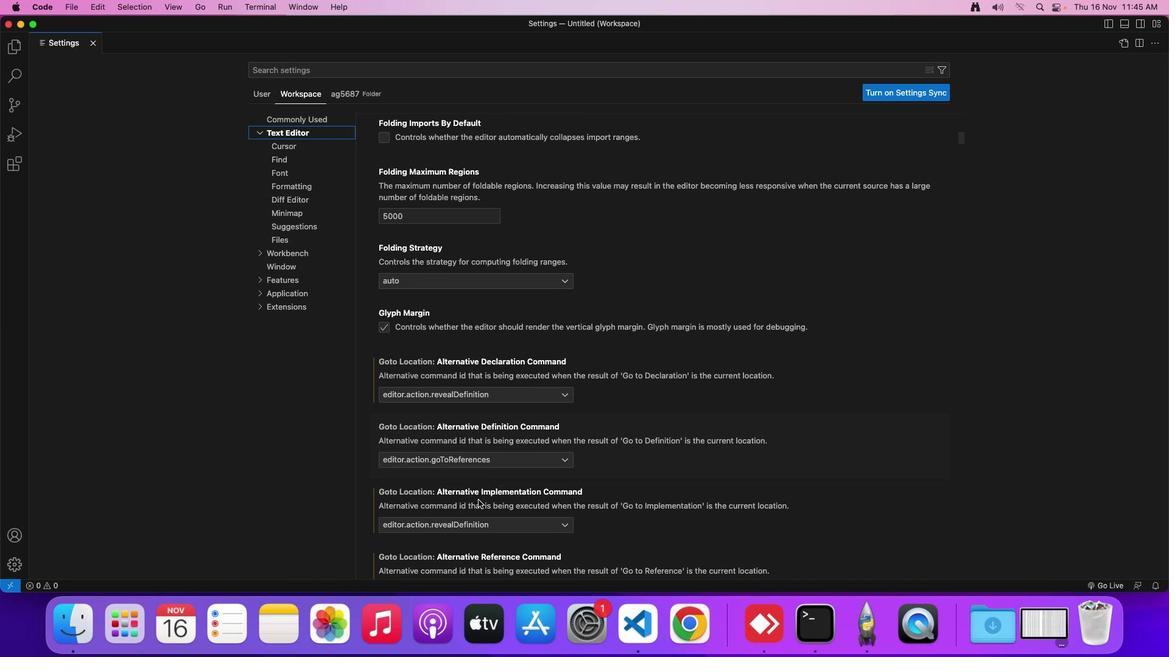 
Action: Mouse moved to (479, 500)
Screenshot: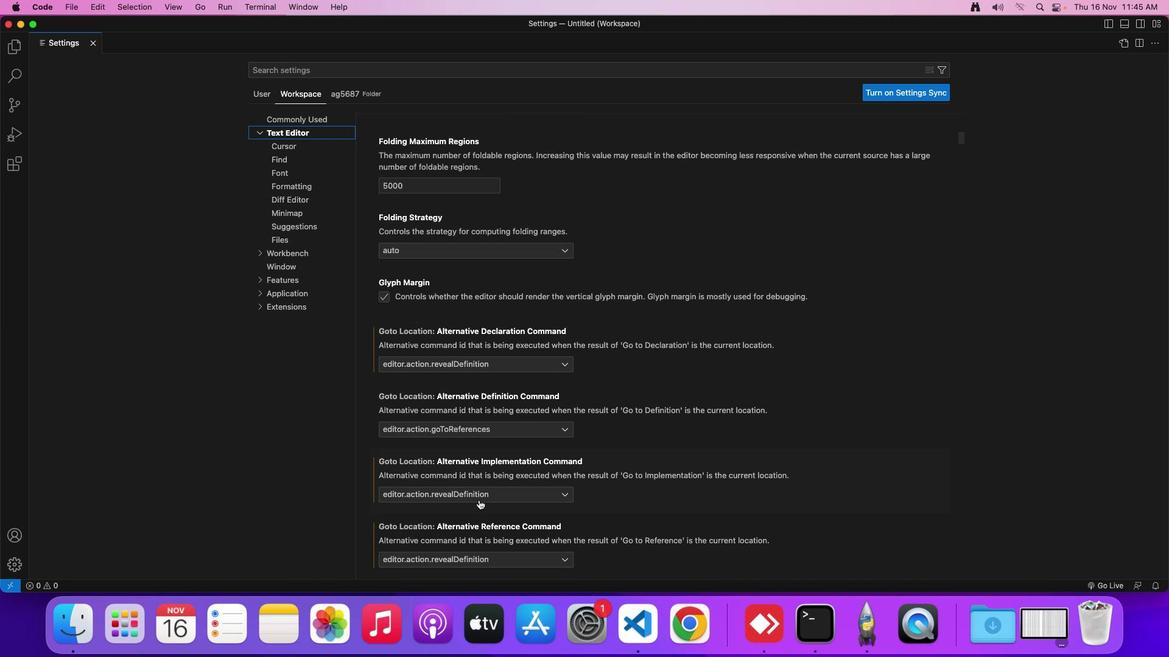 
Action: Mouse scrolled (479, 500) with delta (0, 0)
Screenshot: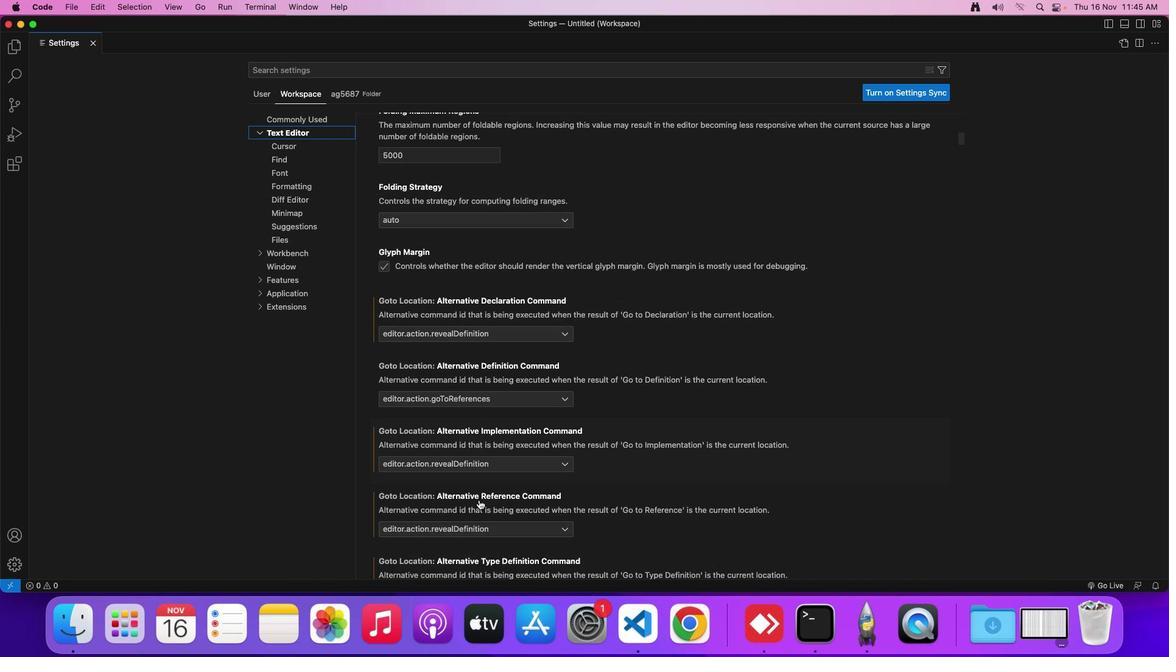 
Action: Mouse scrolled (479, 500) with delta (0, 0)
Screenshot: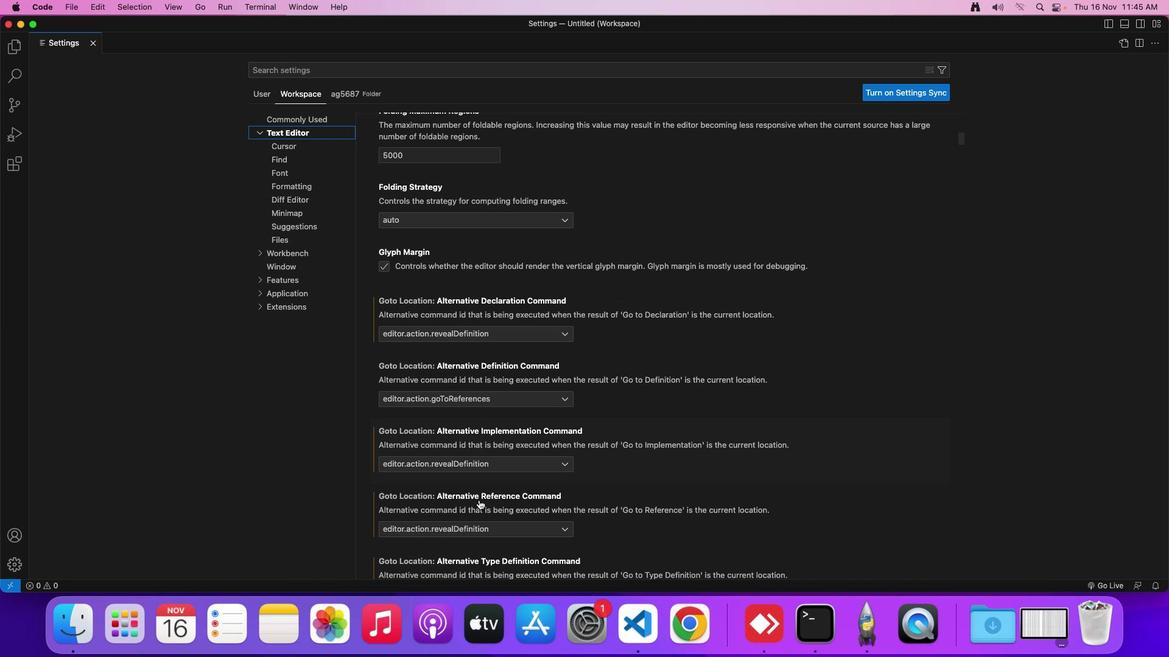 
Action: Mouse scrolled (479, 500) with delta (0, 0)
Screenshot: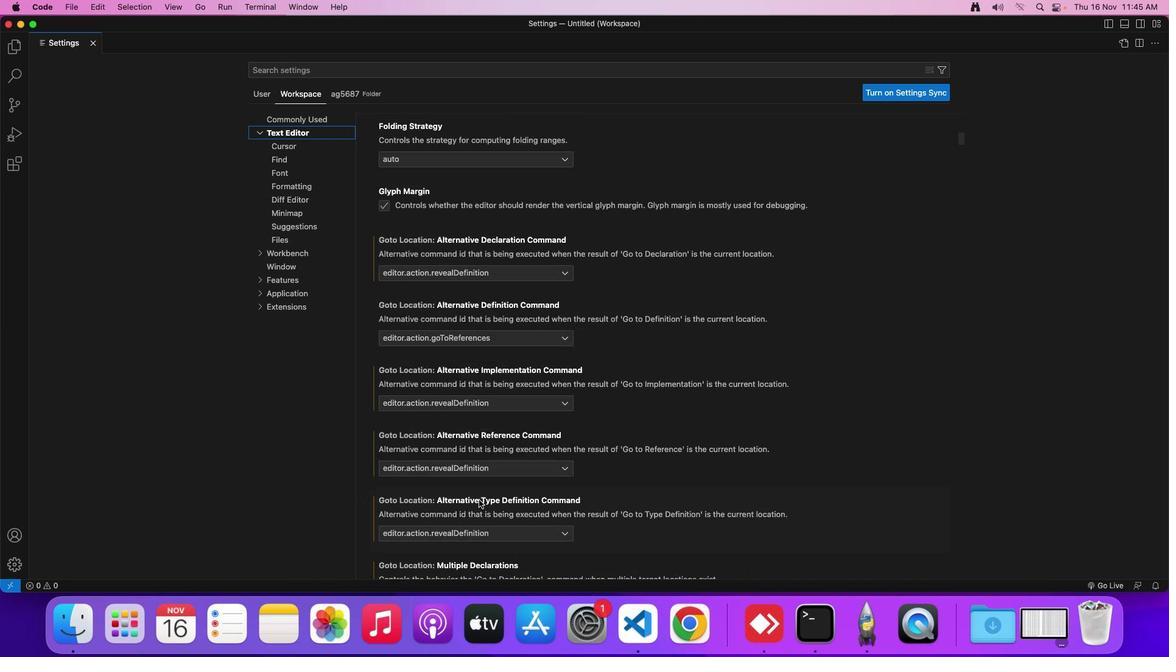 
Action: Mouse scrolled (479, 500) with delta (0, 0)
Screenshot: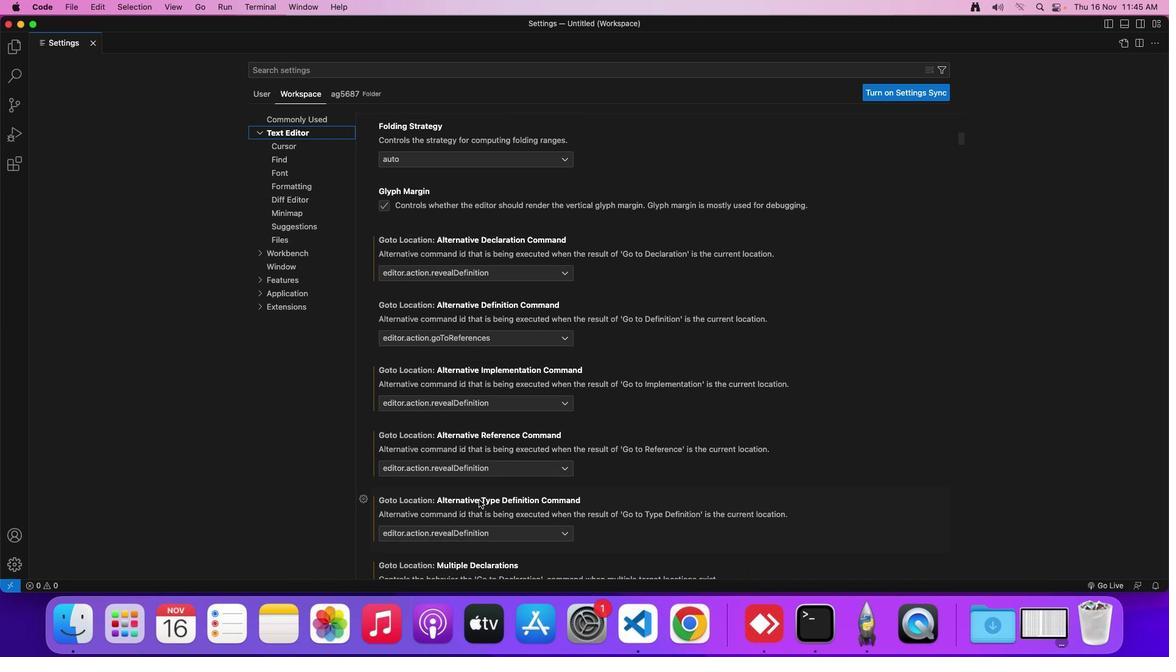 
Action: Mouse scrolled (479, 500) with delta (0, 0)
Screenshot: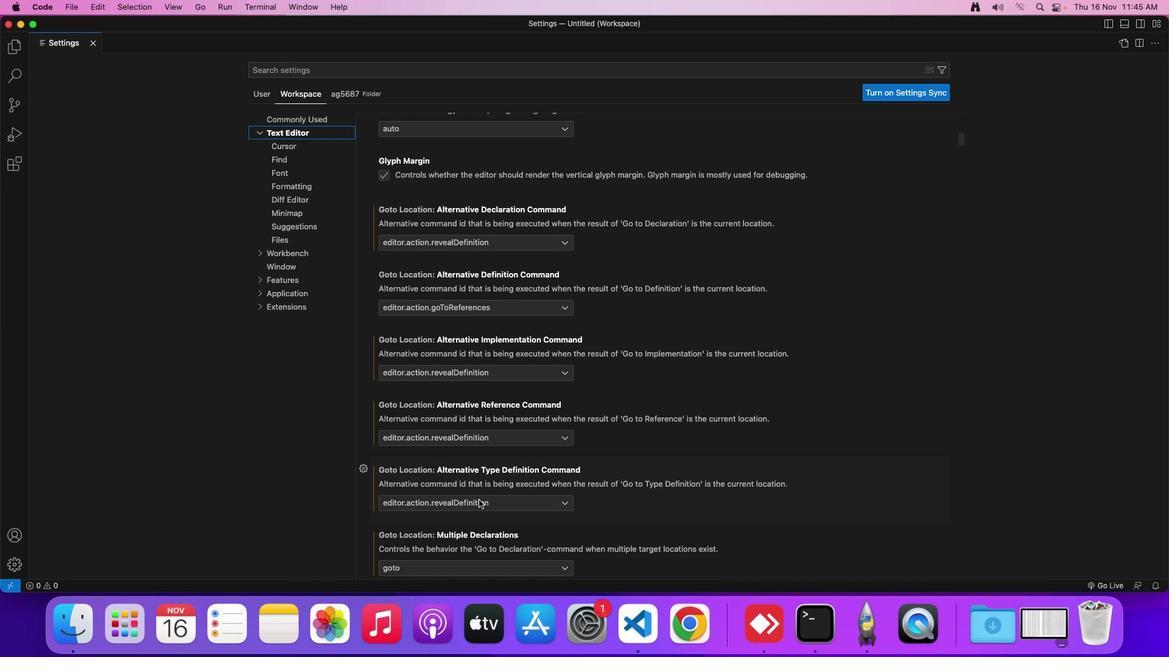 
Action: Mouse scrolled (479, 500) with delta (0, 0)
Screenshot: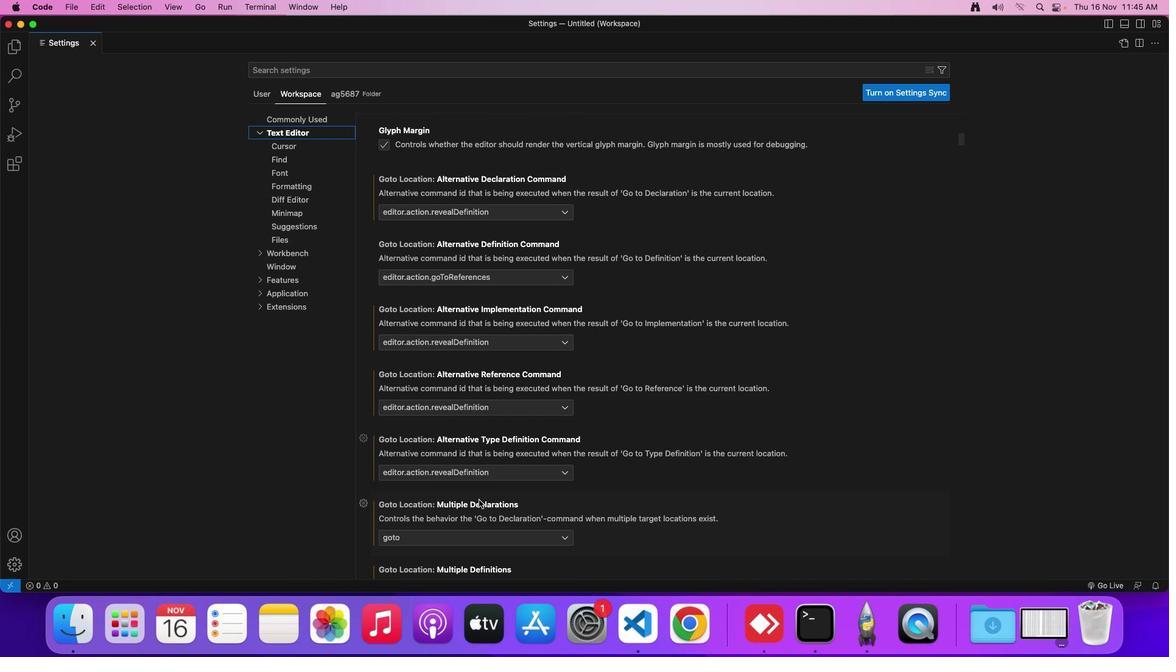 
Action: Mouse scrolled (479, 500) with delta (0, 0)
Screenshot: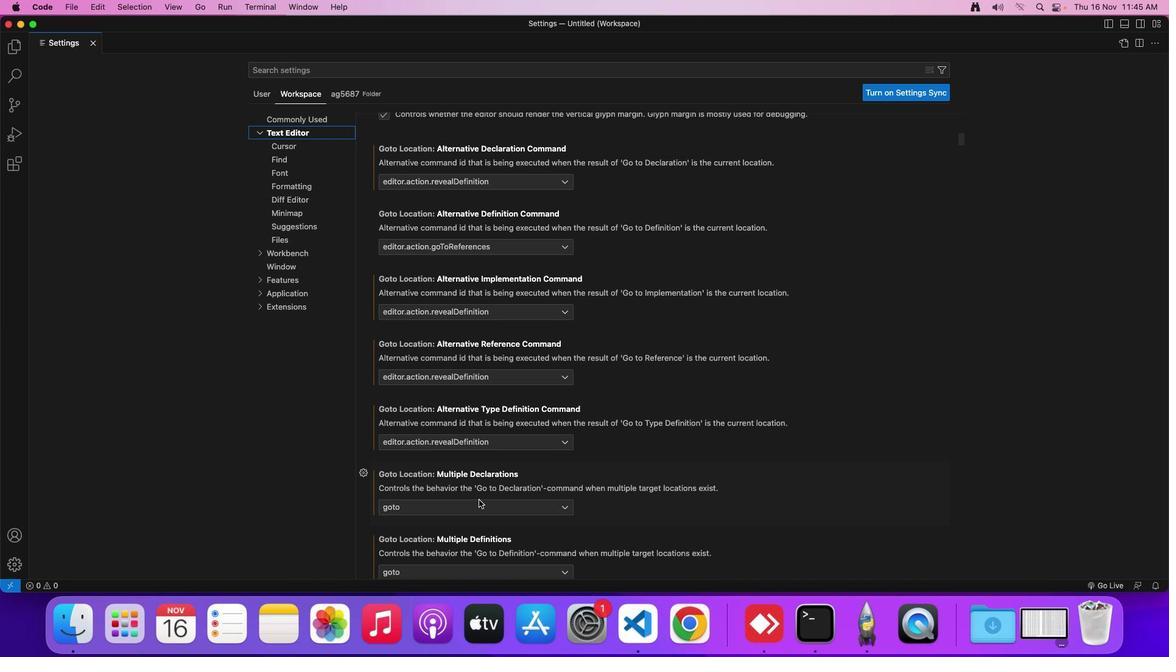 
Action: Mouse scrolled (479, 500) with delta (0, 0)
Screenshot: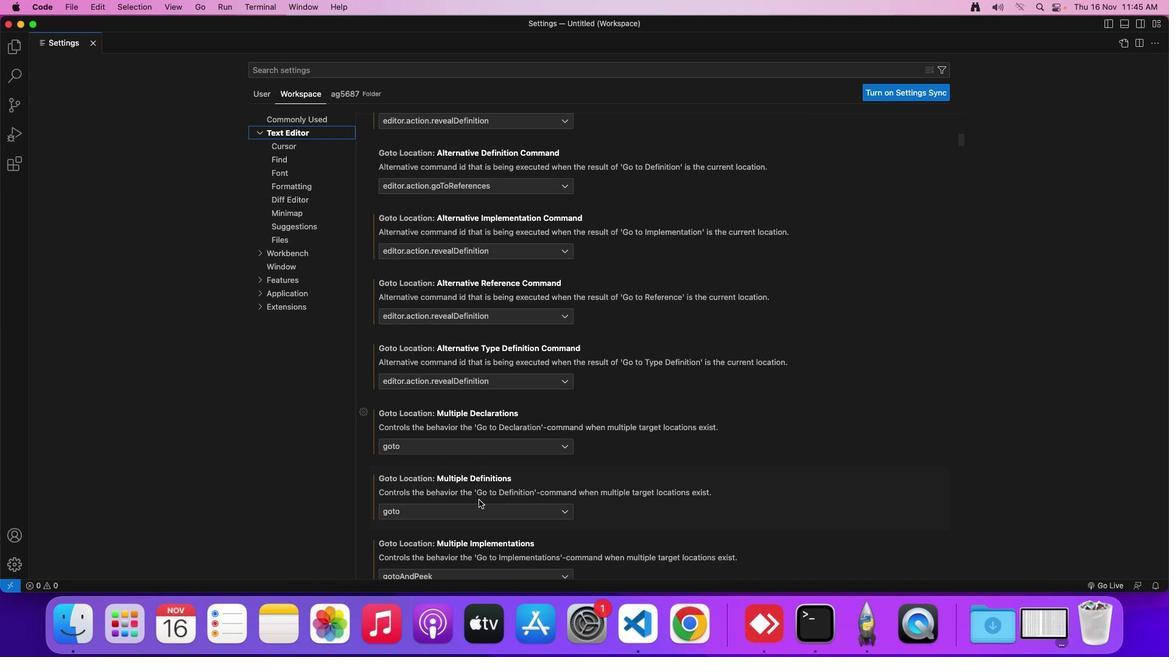 
Action: Mouse scrolled (479, 500) with delta (0, 0)
Screenshot: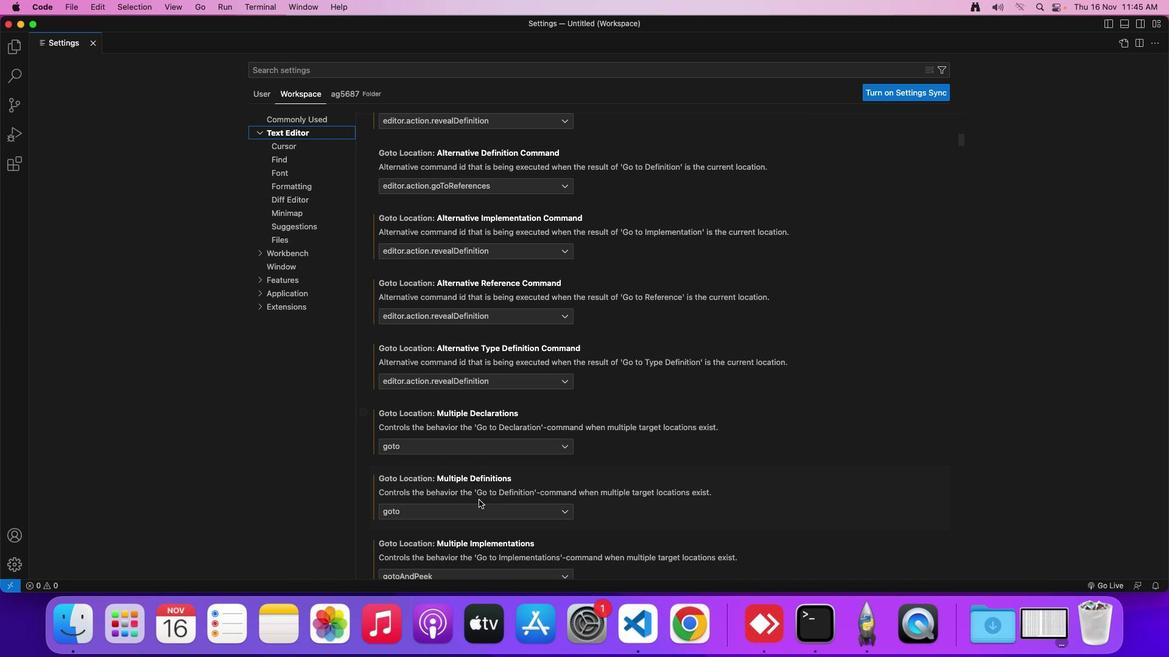 
Action: Mouse scrolled (479, 500) with delta (0, 0)
Screenshot: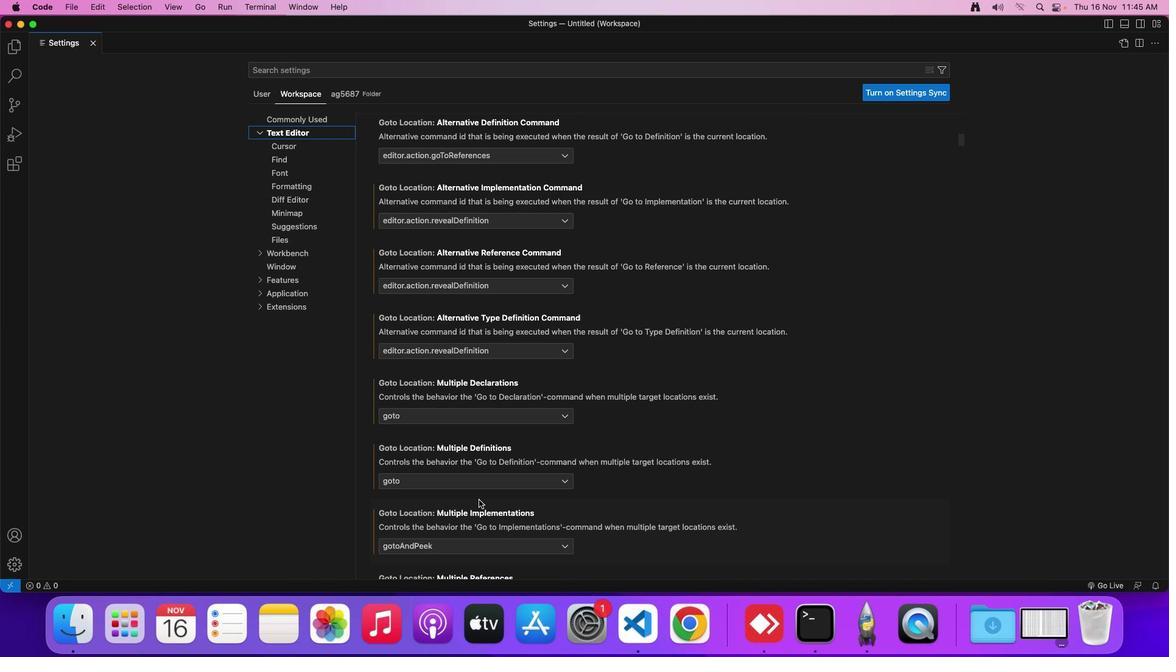 
Action: Mouse scrolled (479, 500) with delta (0, 0)
Screenshot: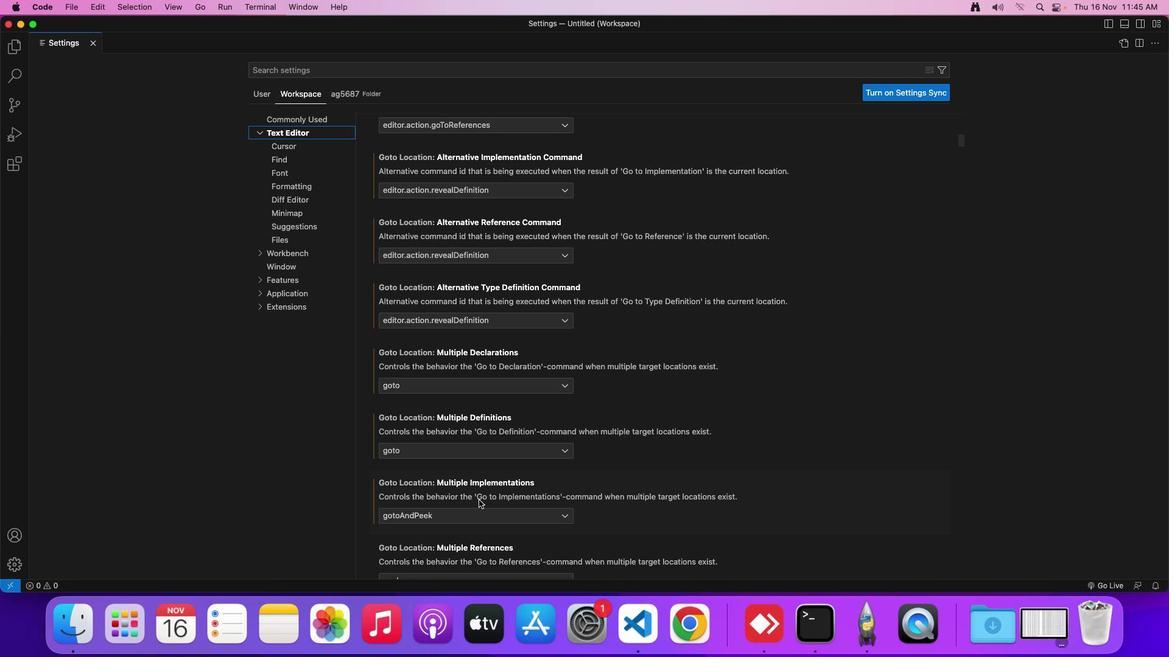 
Action: Mouse scrolled (479, 500) with delta (0, 0)
Screenshot: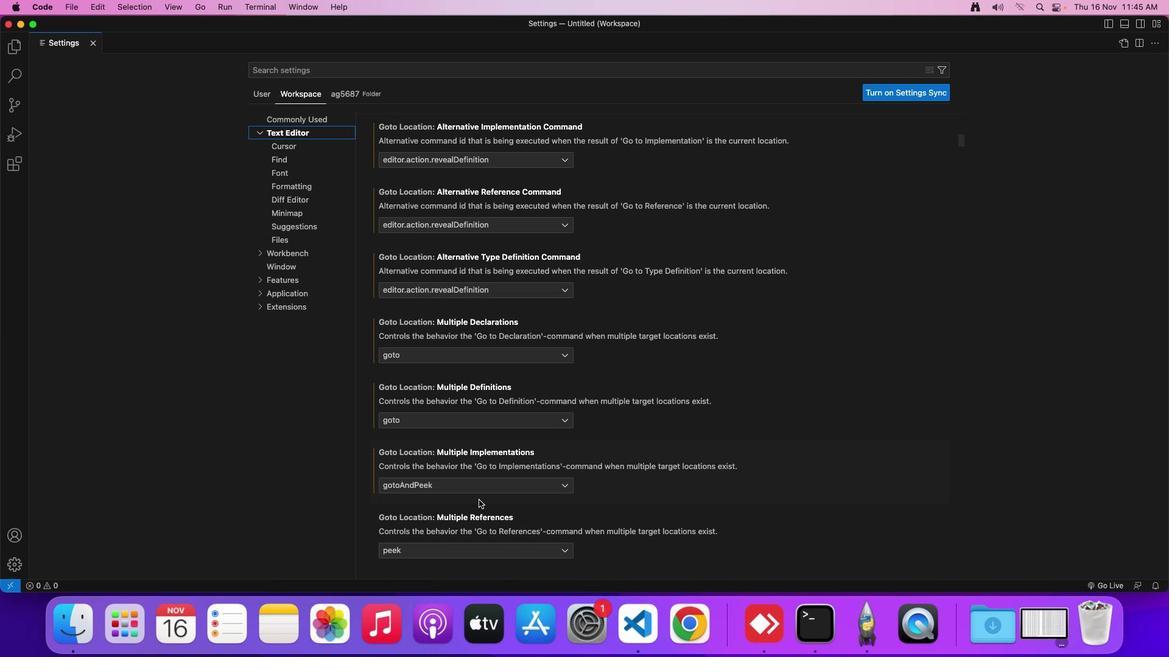 
Action: Mouse scrolled (479, 500) with delta (0, 0)
Screenshot: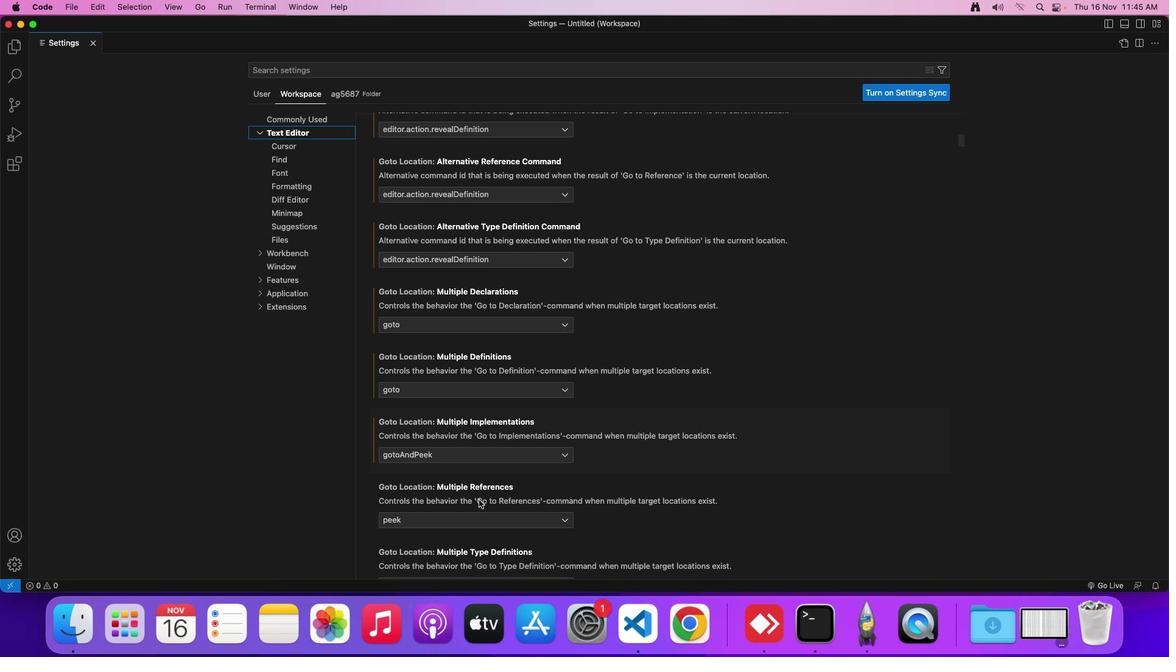 
Action: Mouse moved to (425, 454)
Screenshot: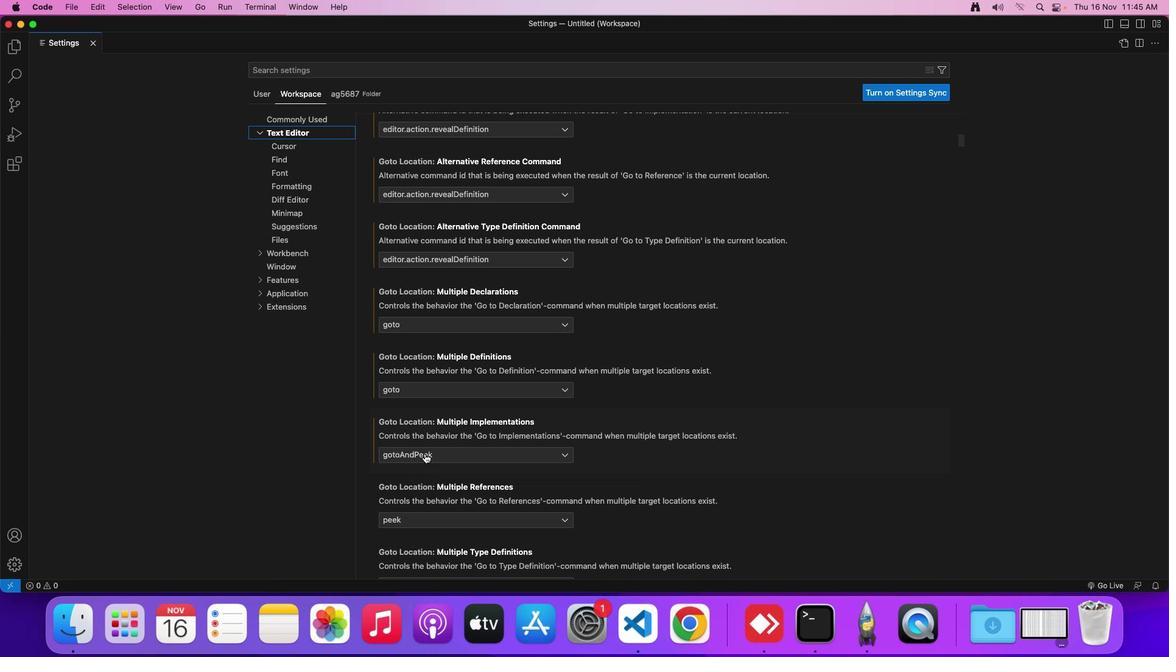 
Action: Mouse pressed left at (425, 454)
Screenshot: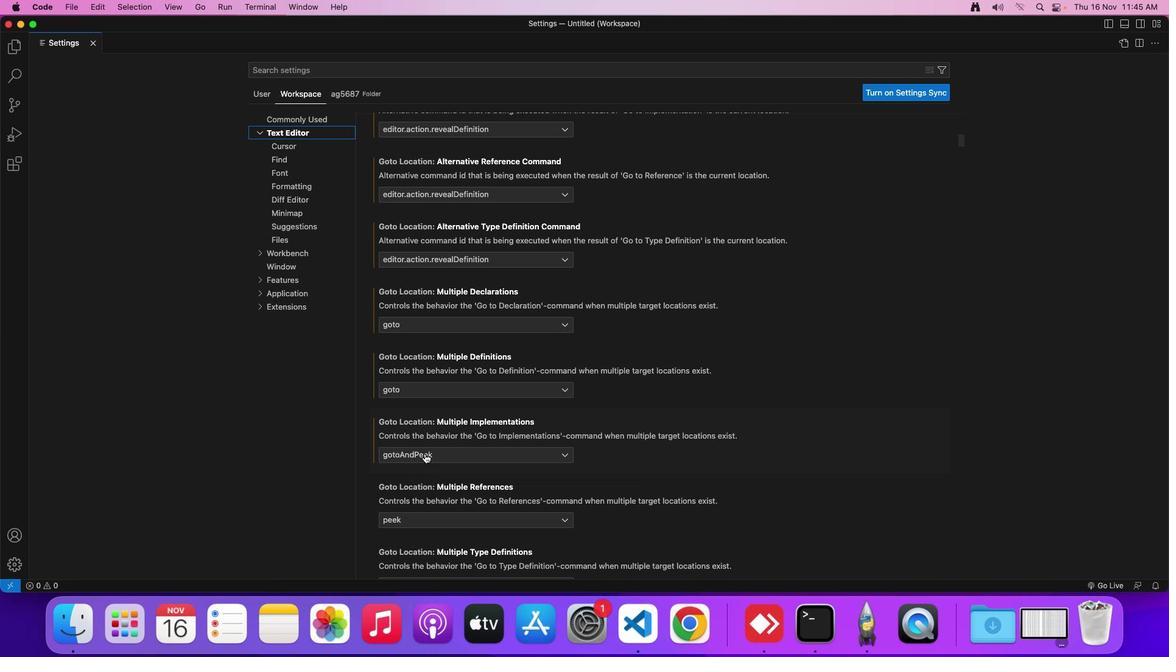 
Action: Mouse moved to (398, 494)
Screenshot: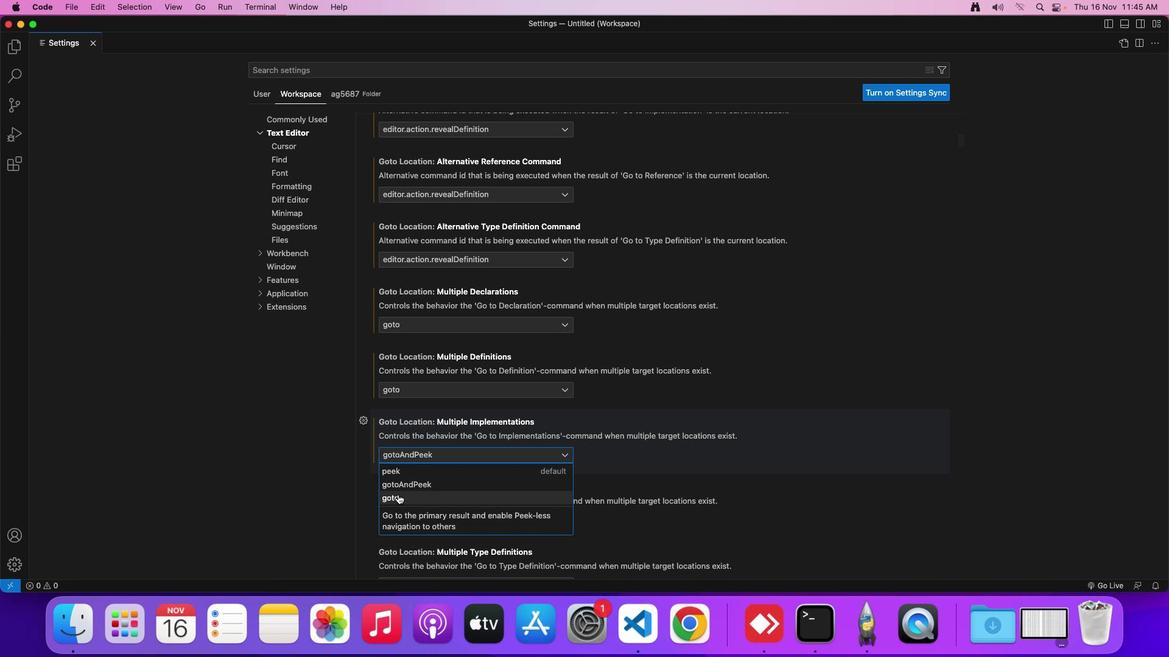 
Action: Mouse pressed left at (398, 494)
Screenshot: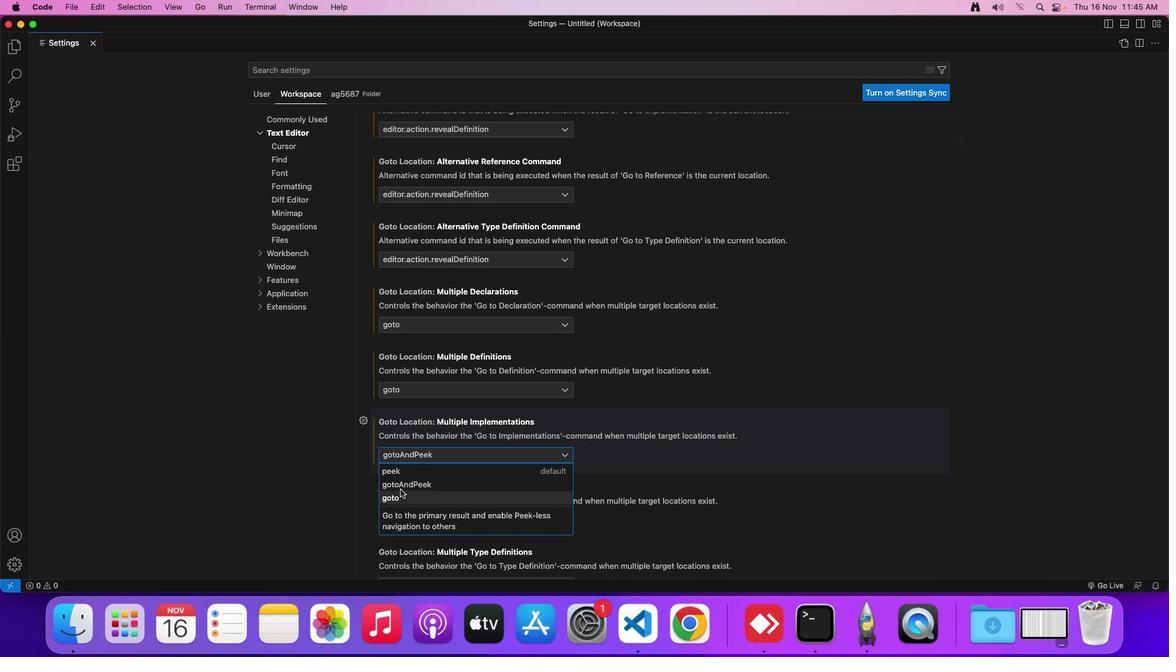 
Action: Mouse moved to (433, 463)
Screenshot: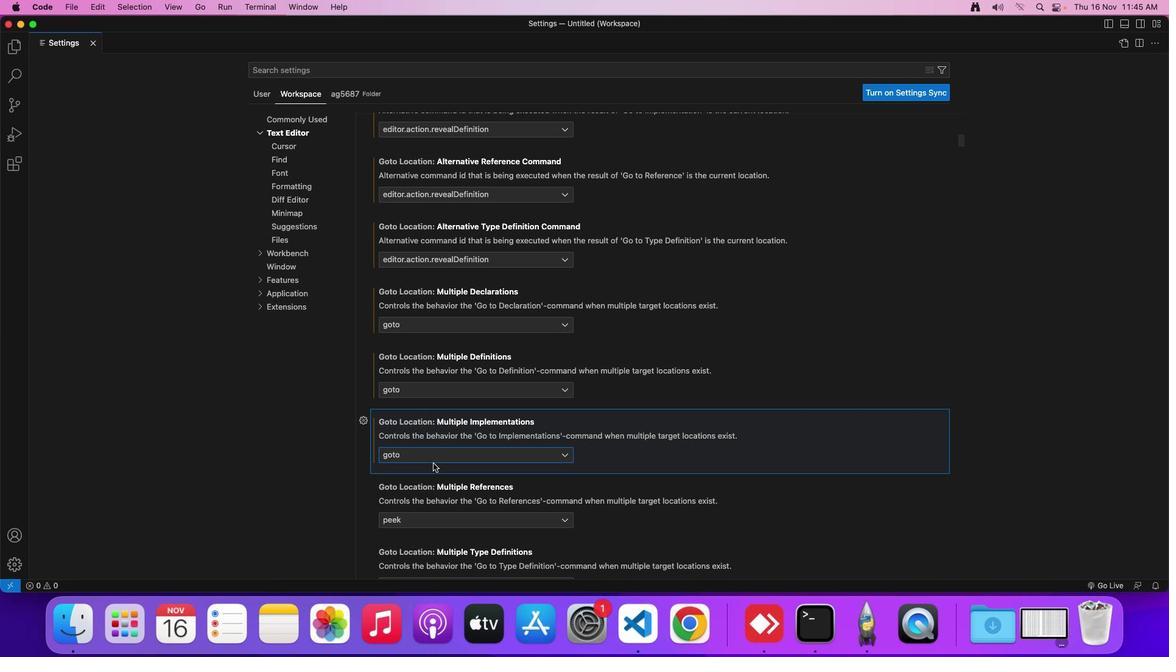 
